 Task: Look for space in Mitcham, United Kingdom from 5th July, 2023 to 15th July, 2023 for 9 adults in price range Rs.15000 to Rs.25000. Place can be entire place with 5 bedrooms having 5 beds and 5 bathrooms. Property type can be house, flat, guest house. Booking option can be shelf check-in. Required host language is English.
Action: Mouse moved to (517, 112)
Screenshot: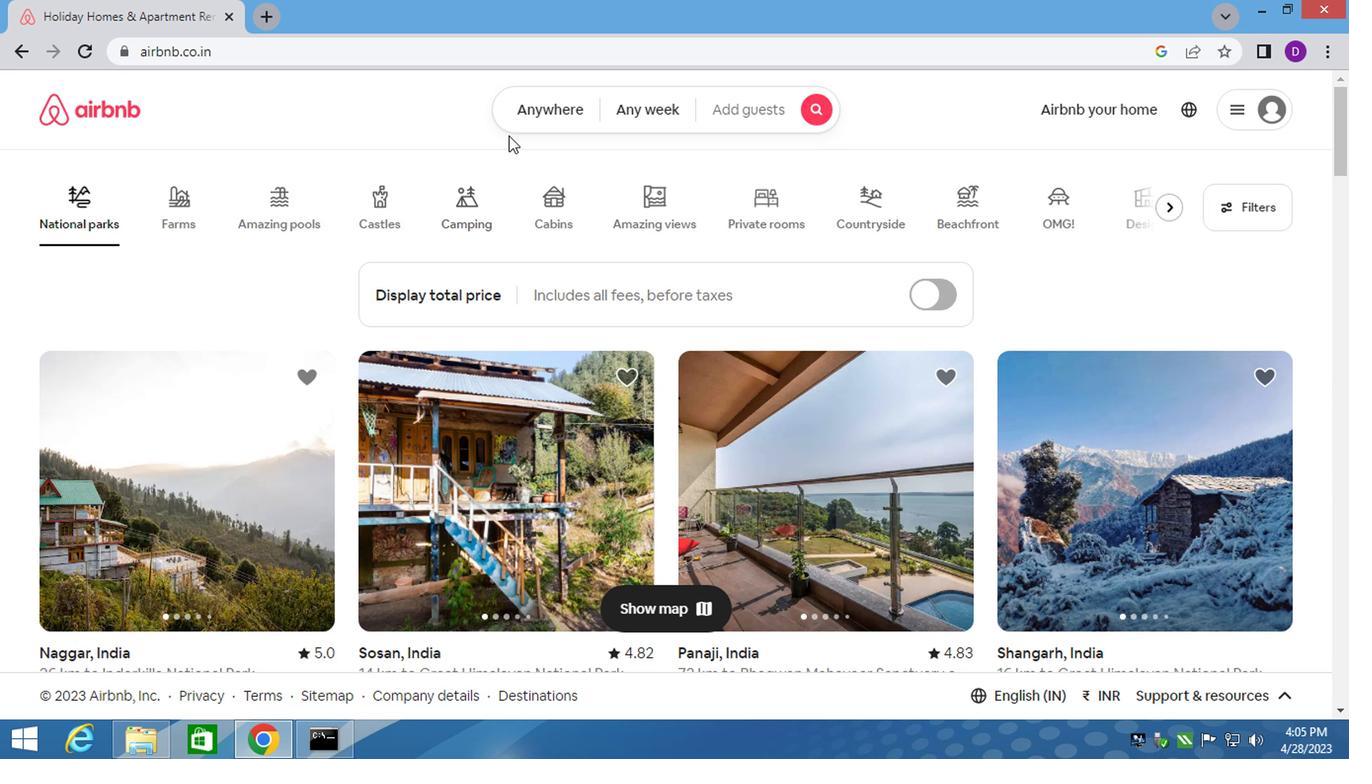 
Action: Mouse pressed left at (517, 112)
Screenshot: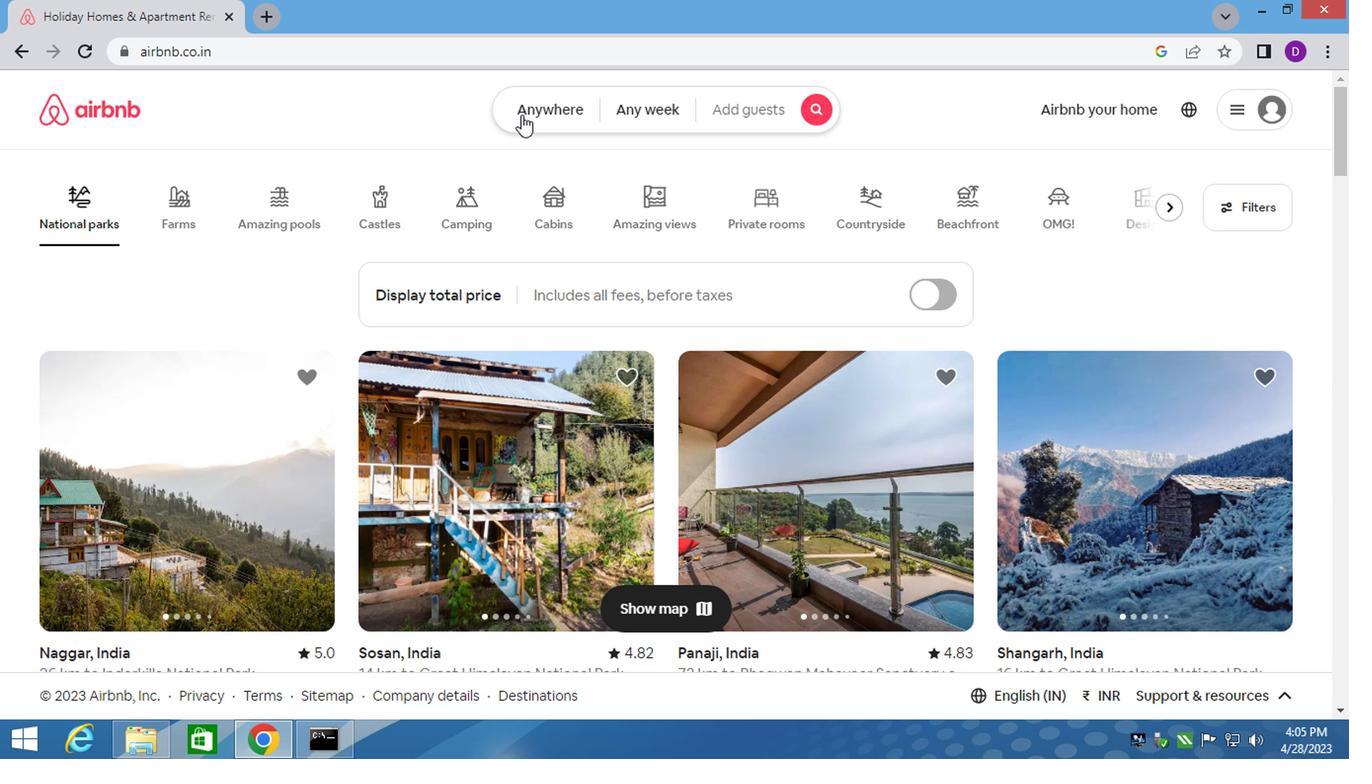 
Action: Mouse moved to (364, 191)
Screenshot: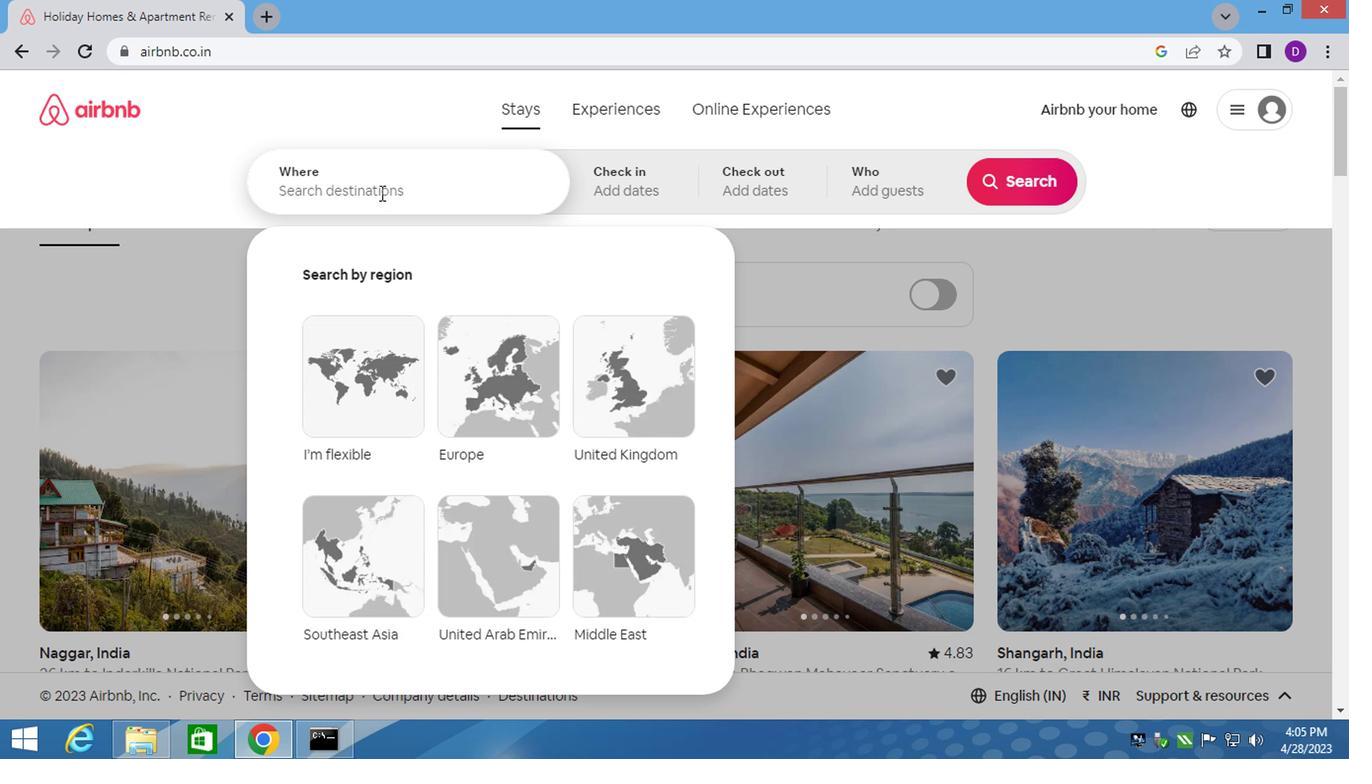 
Action: Mouse pressed left at (364, 191)
Screenshot: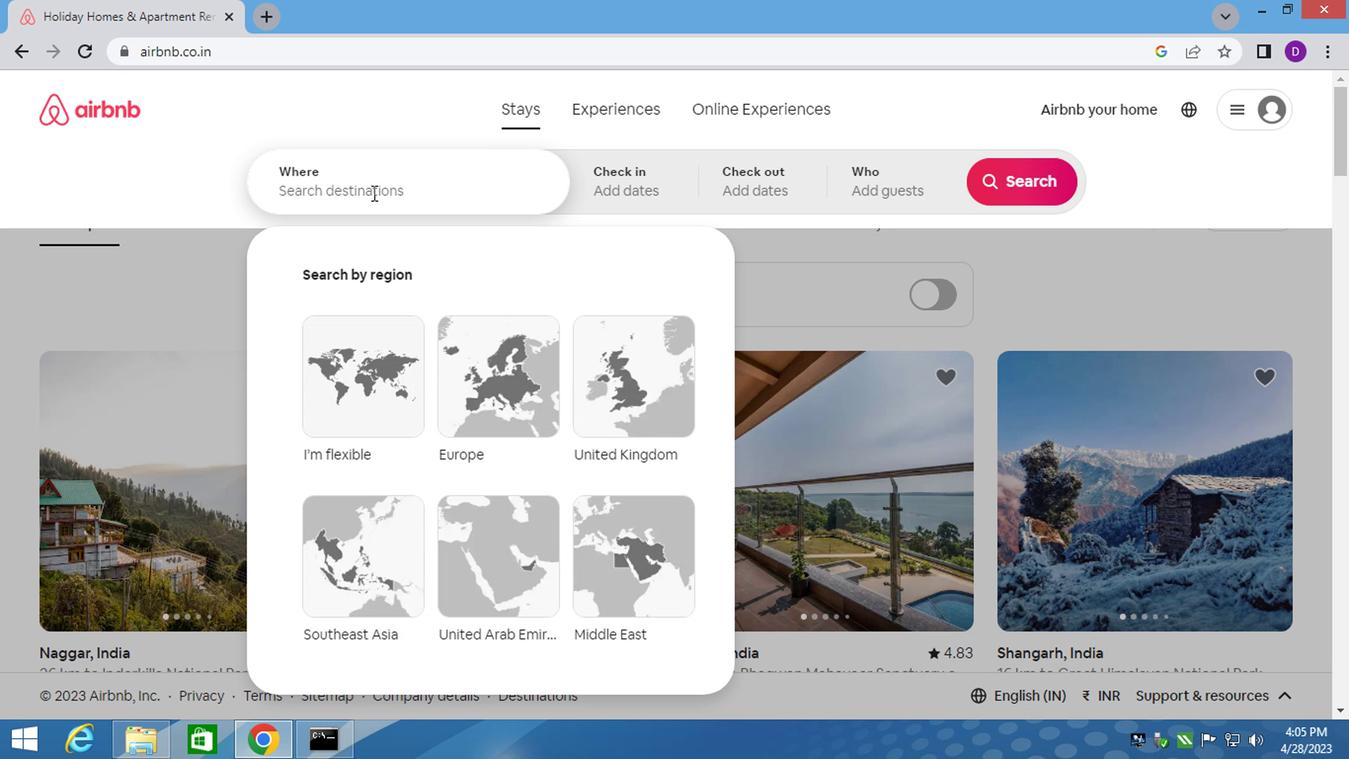 
Action: Mouse moved to (349, 189)
Screenshot: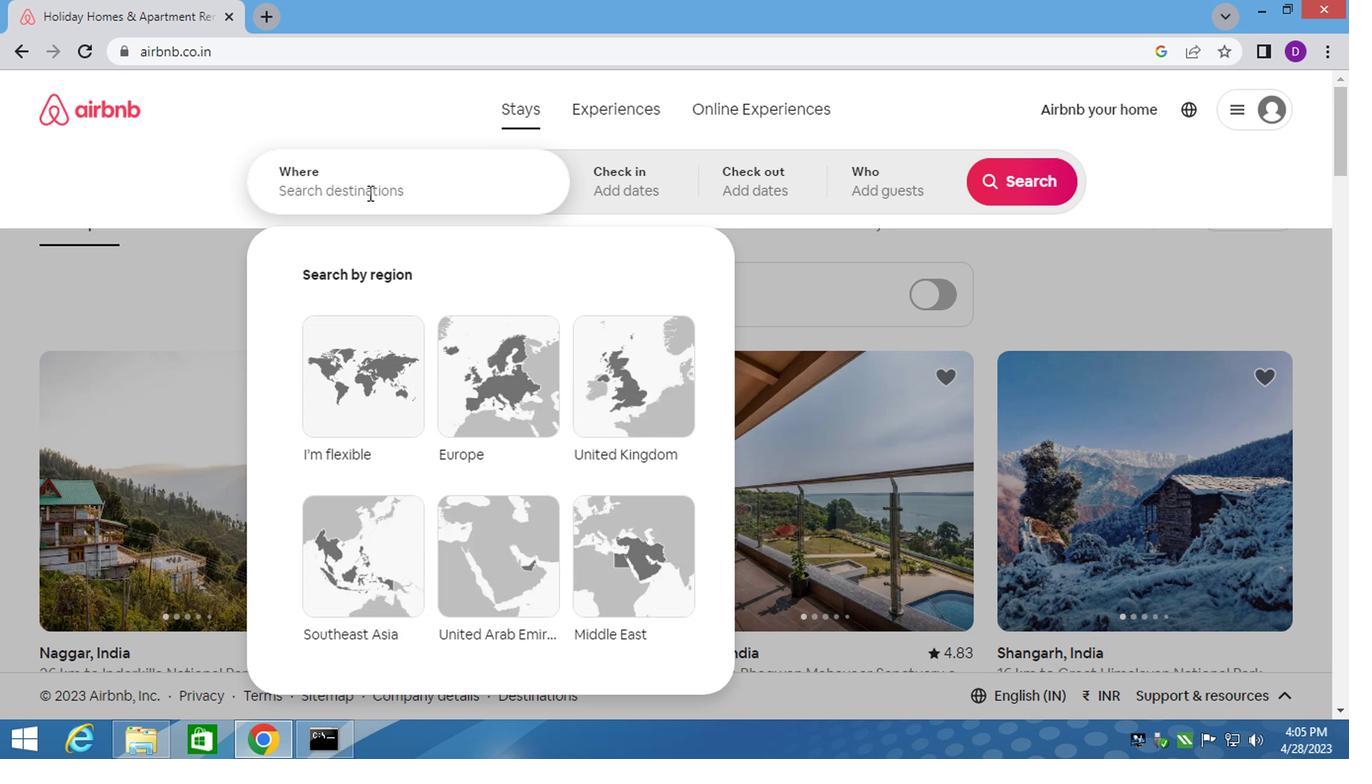 
Action: Key pressed <Key.shift_r>Mitcham,<Key.space><Key.shift_r><Key.shift_r><Key.shift_r><Key.shift_r><Key.shift_r><Key.shift_r><Key.shift_r><Key.shift_r><Key.shift_r><Key.shift_r><Key.shift_r>U<Key.down><Key.enter>
Screenshot: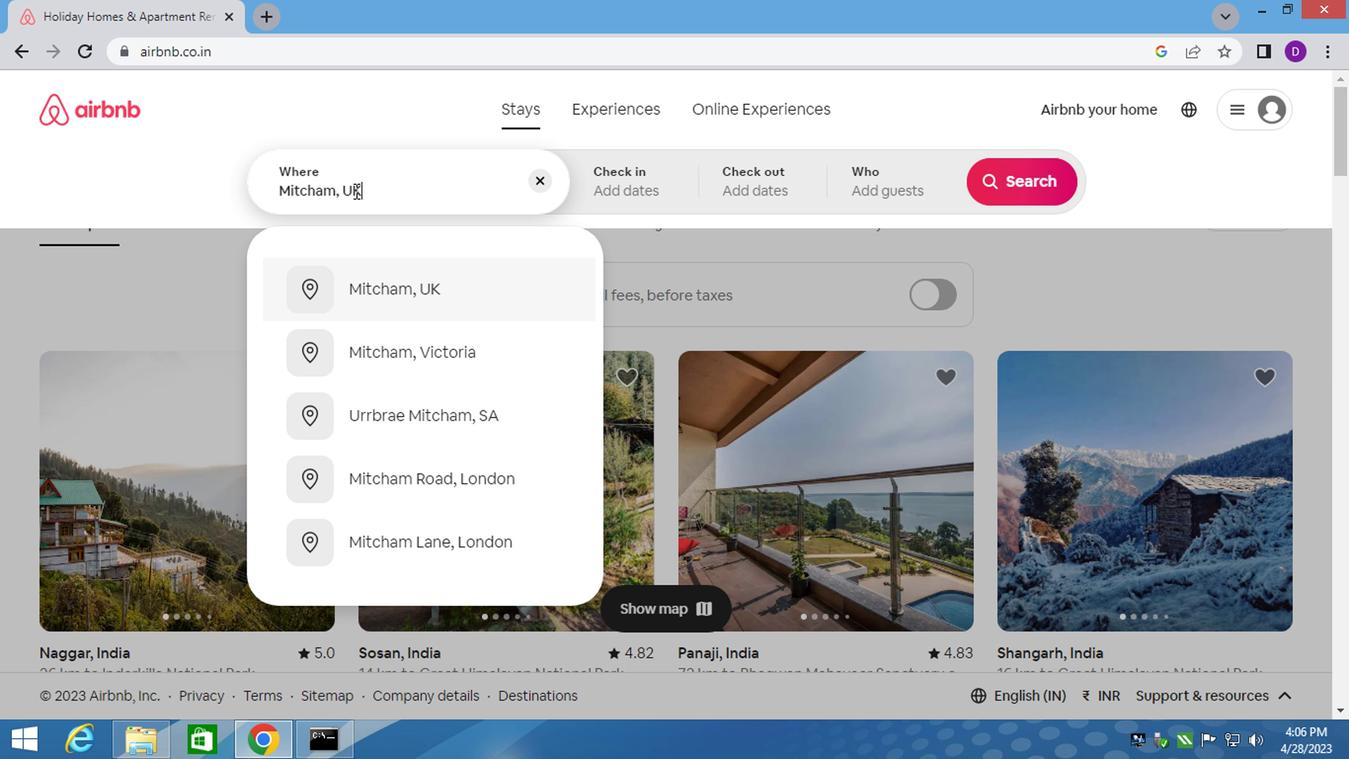 
Action: Mouse moved to (1009, 340)
Screenshot: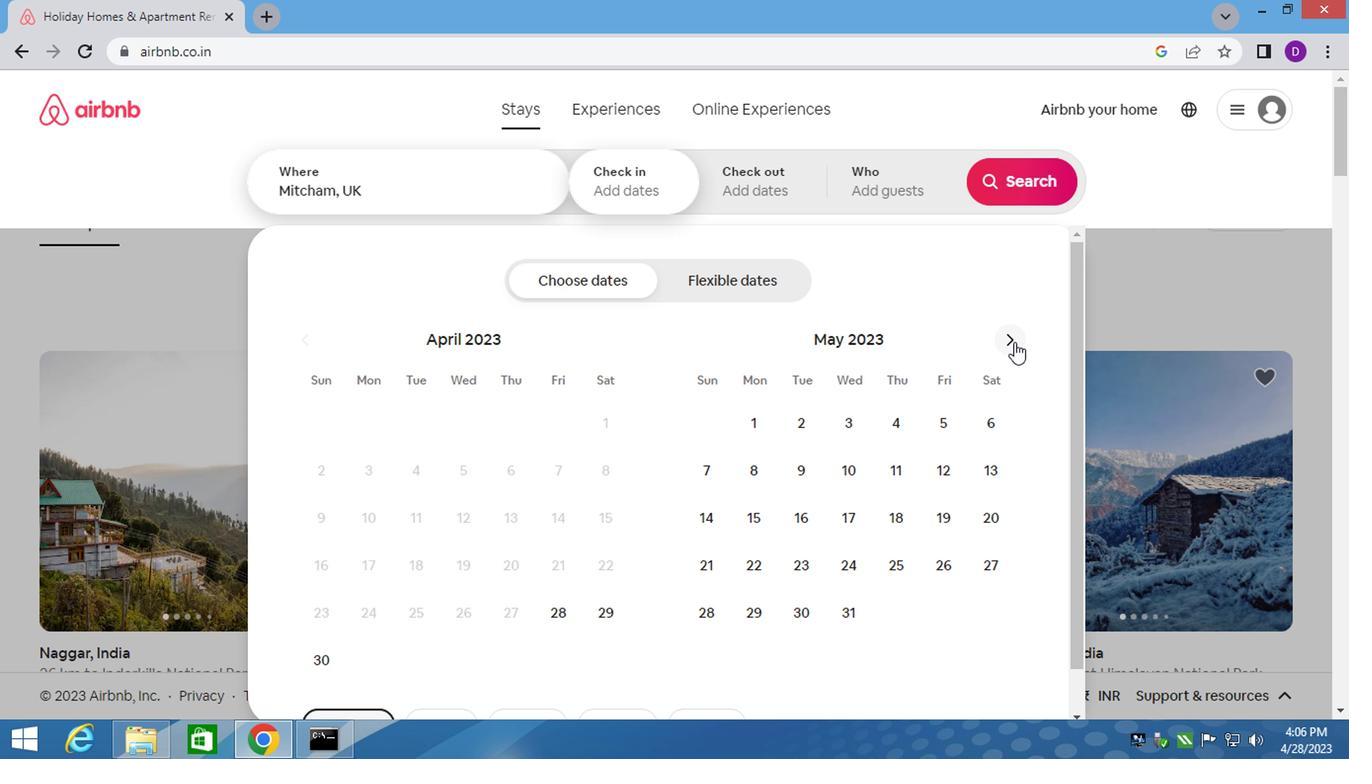 
Action: Mouse pressed left at (1009, 340)
Screenshot: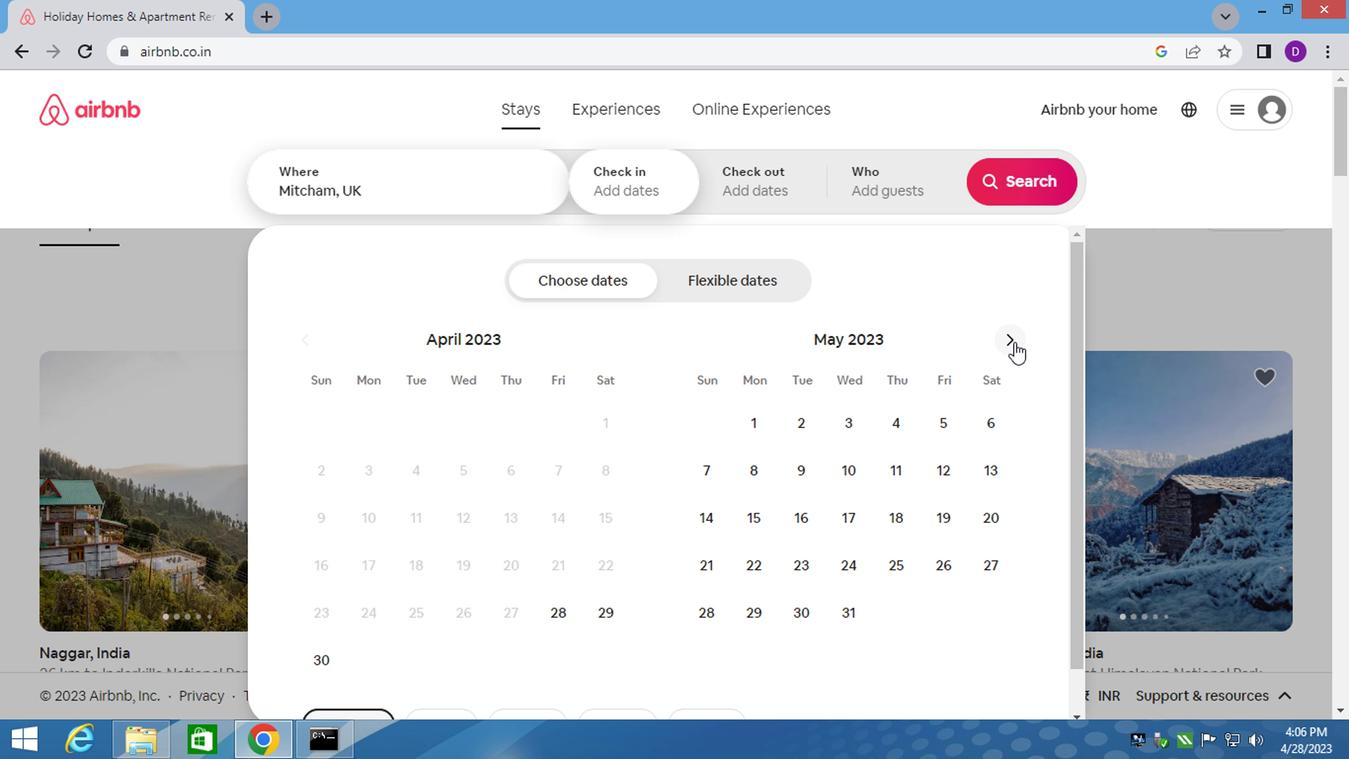 
Action: Mouse pressed left at (1009, 340)
Screenshot: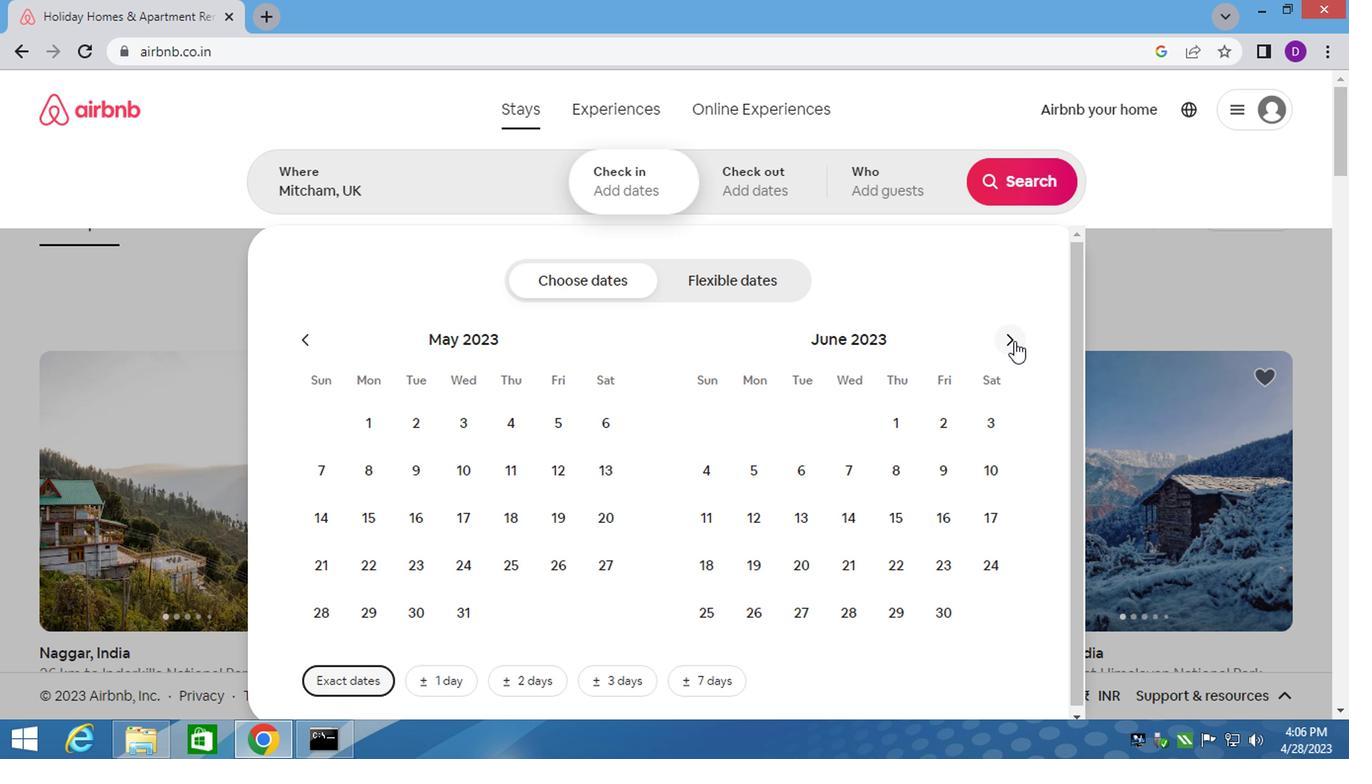 
Action: Mouse moved to (844, 463)
Screenshot: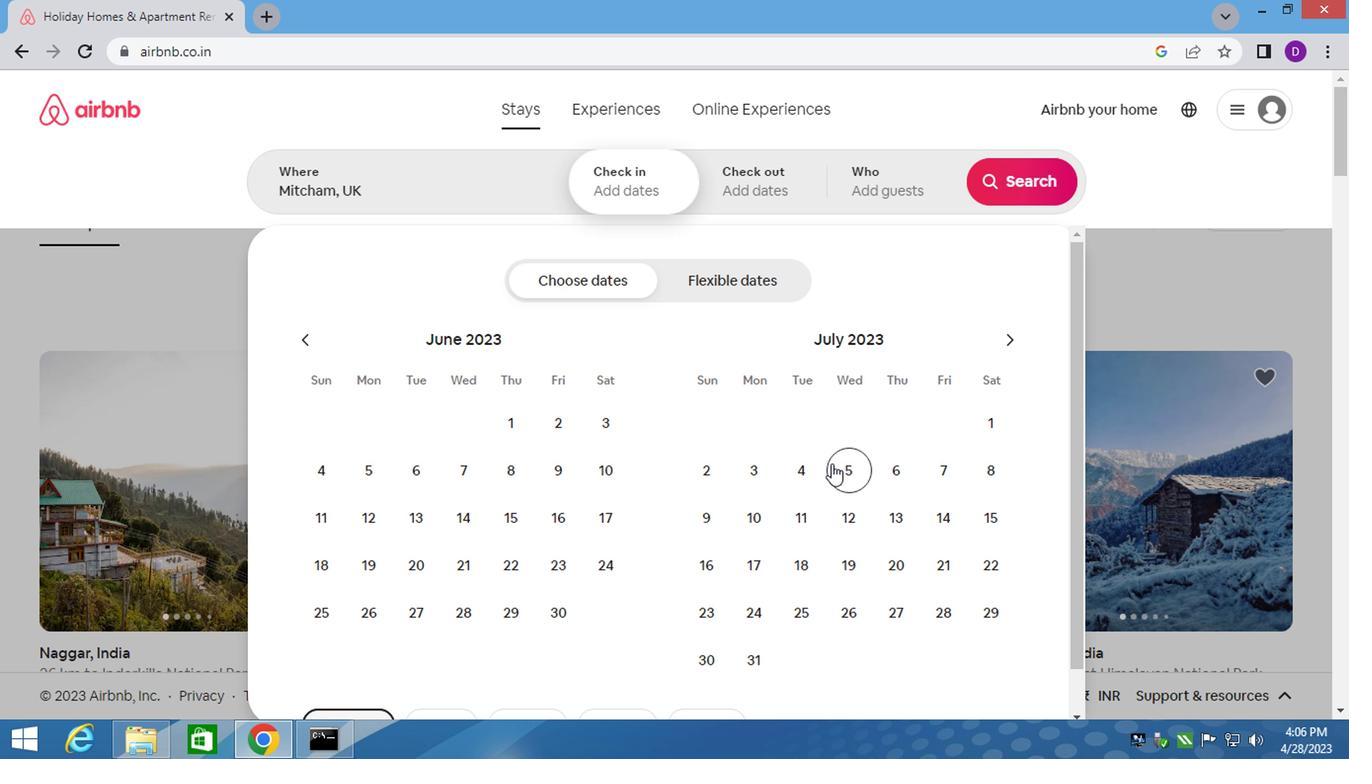 
Action: Mouse pressed left at (844, 463)
Screenshot: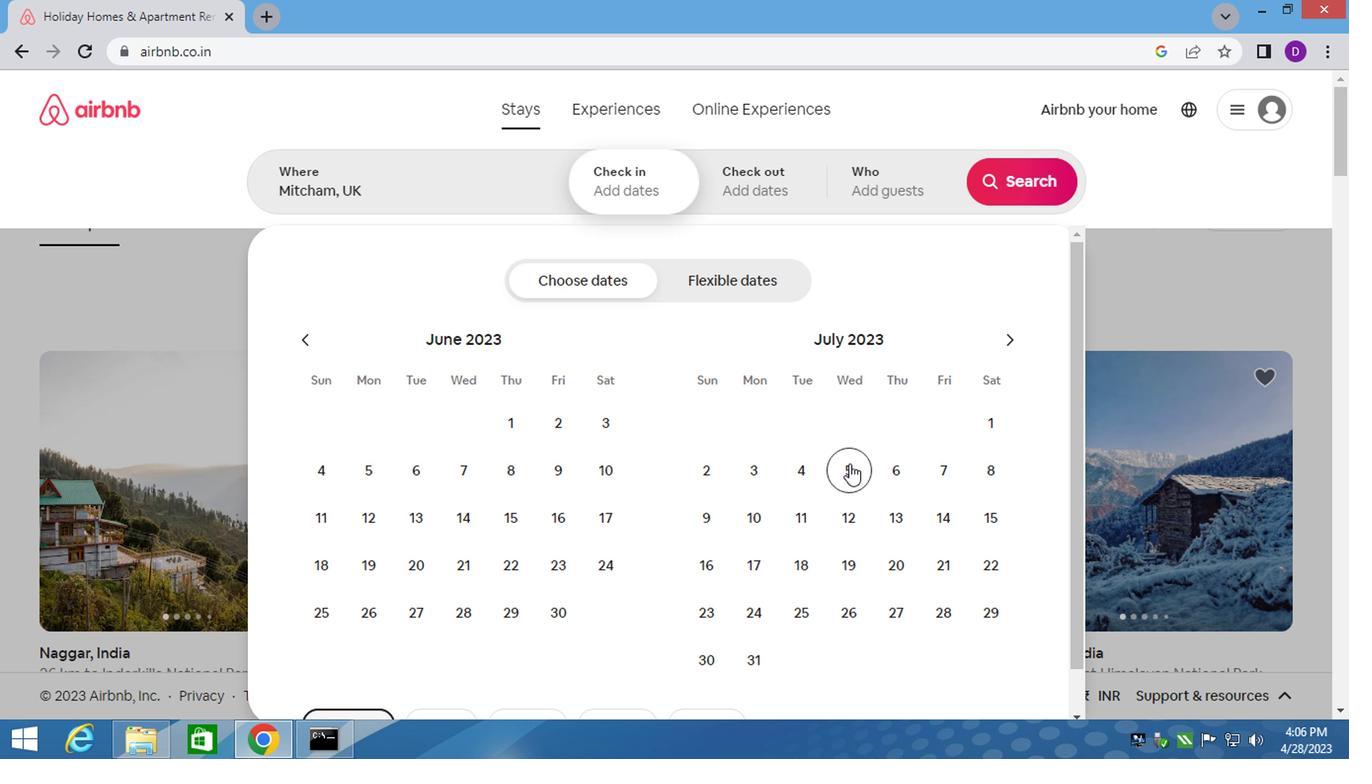 
Action: Mouse moved to (974, 511)
Screenshot: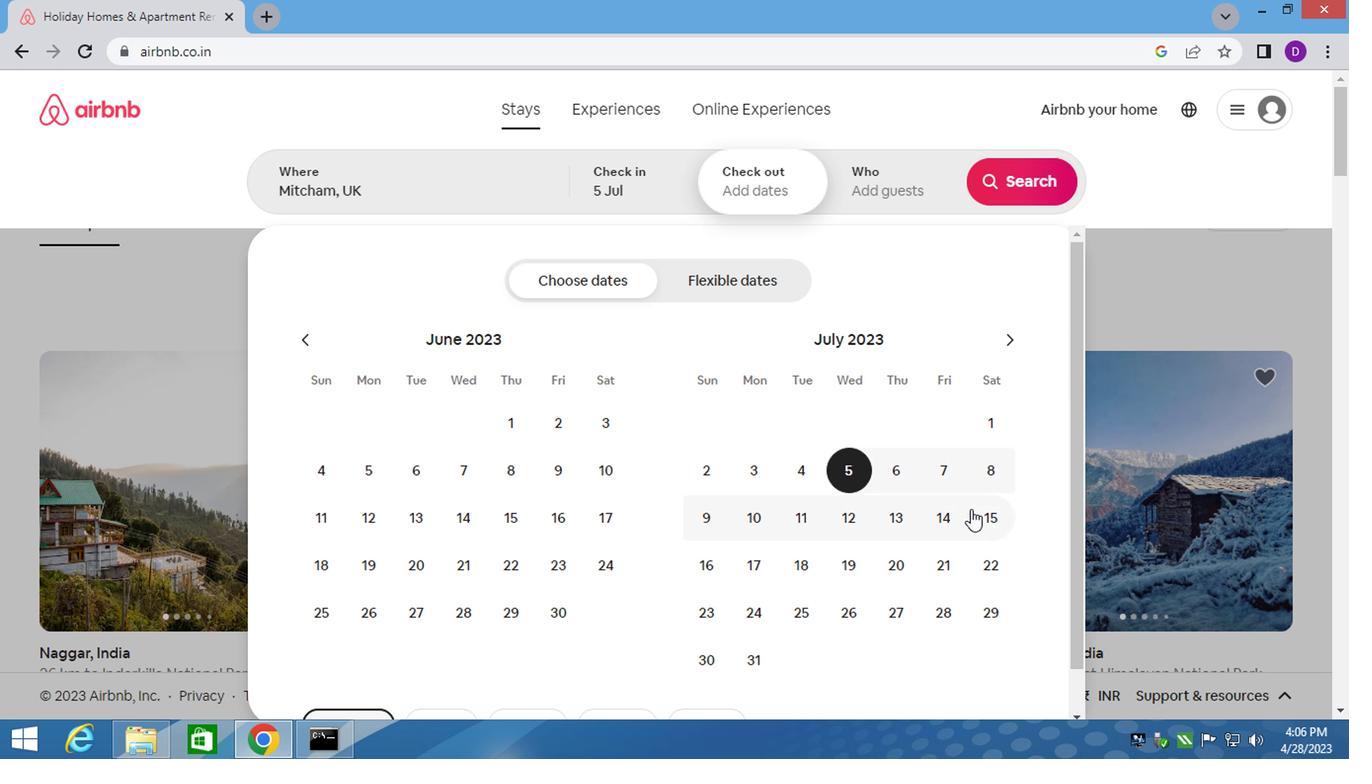 
Action: Mouse pressed left at (974, 511)
Screenshot: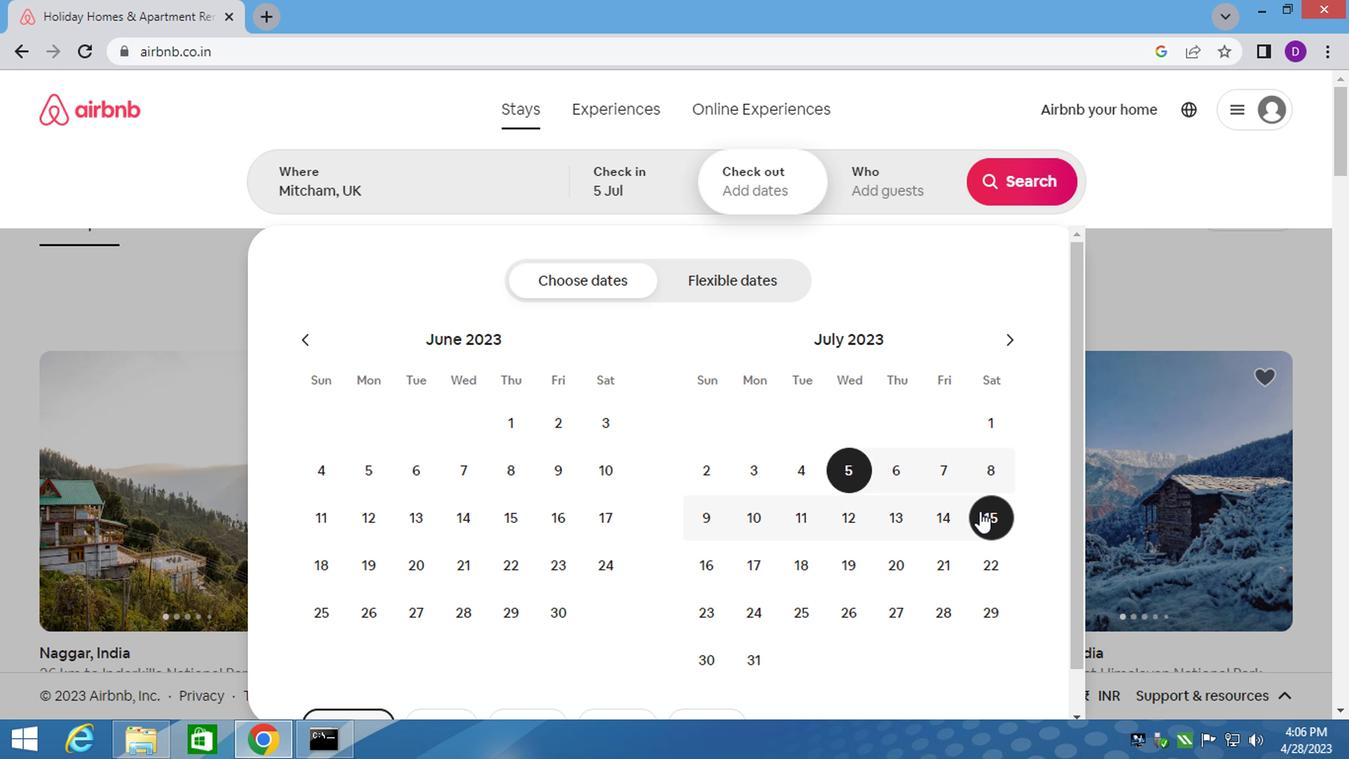 
Action: Mouse moved to (886, 185)
Screenshot: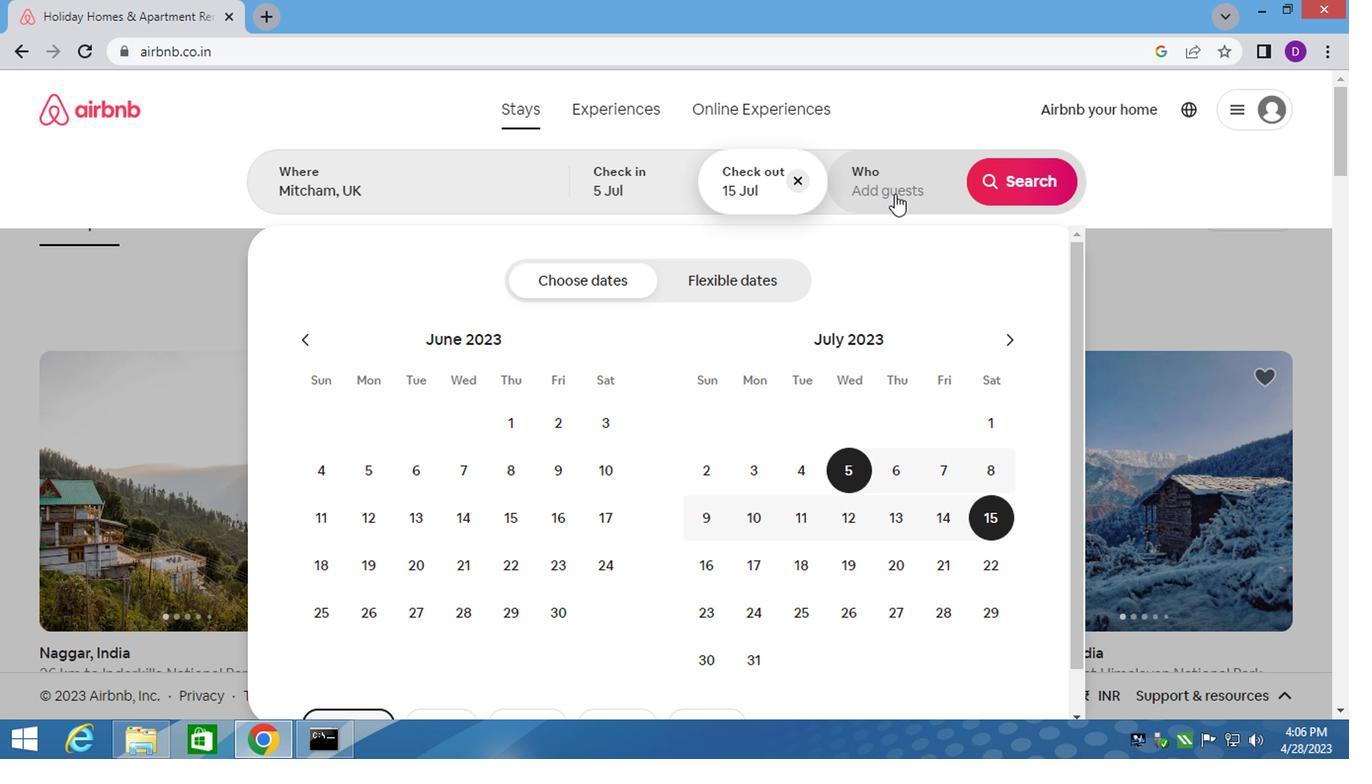 
Action: Mouse pressed left at (886, 185)
Screenshot: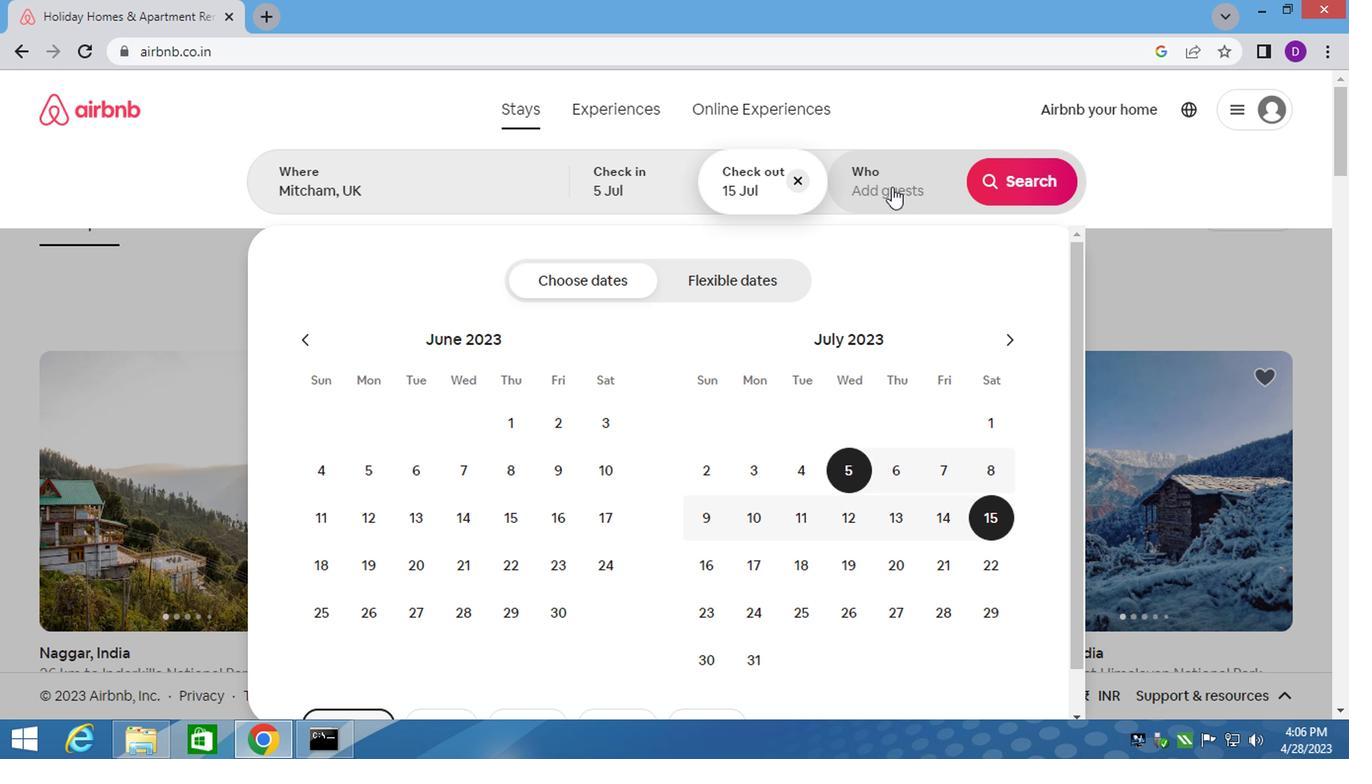 
Action: Mouse moved to (1016, 290)
Screenshot: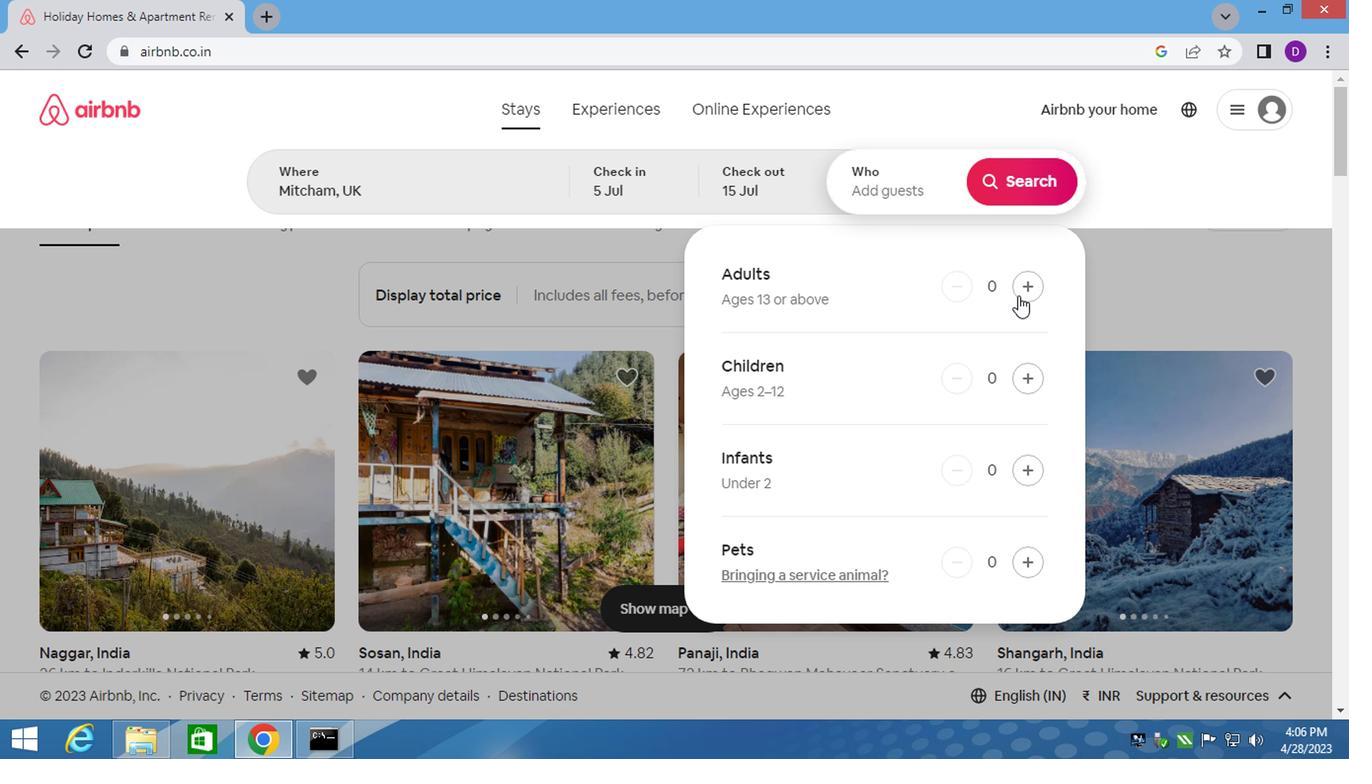 
Action: Mouse pressed left at (1016, 290)
Screenshot: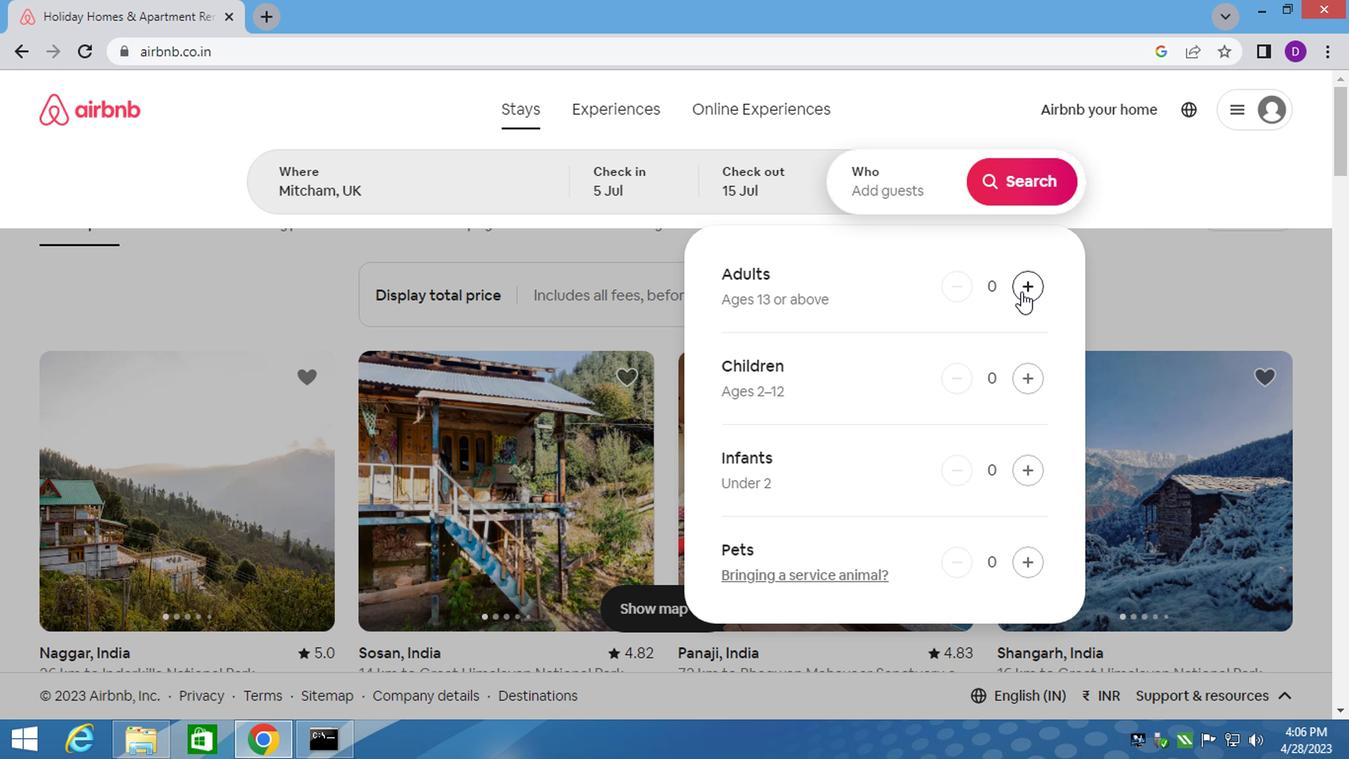 
Action: Mouse pressed left at (1016, 290)
Screenshot: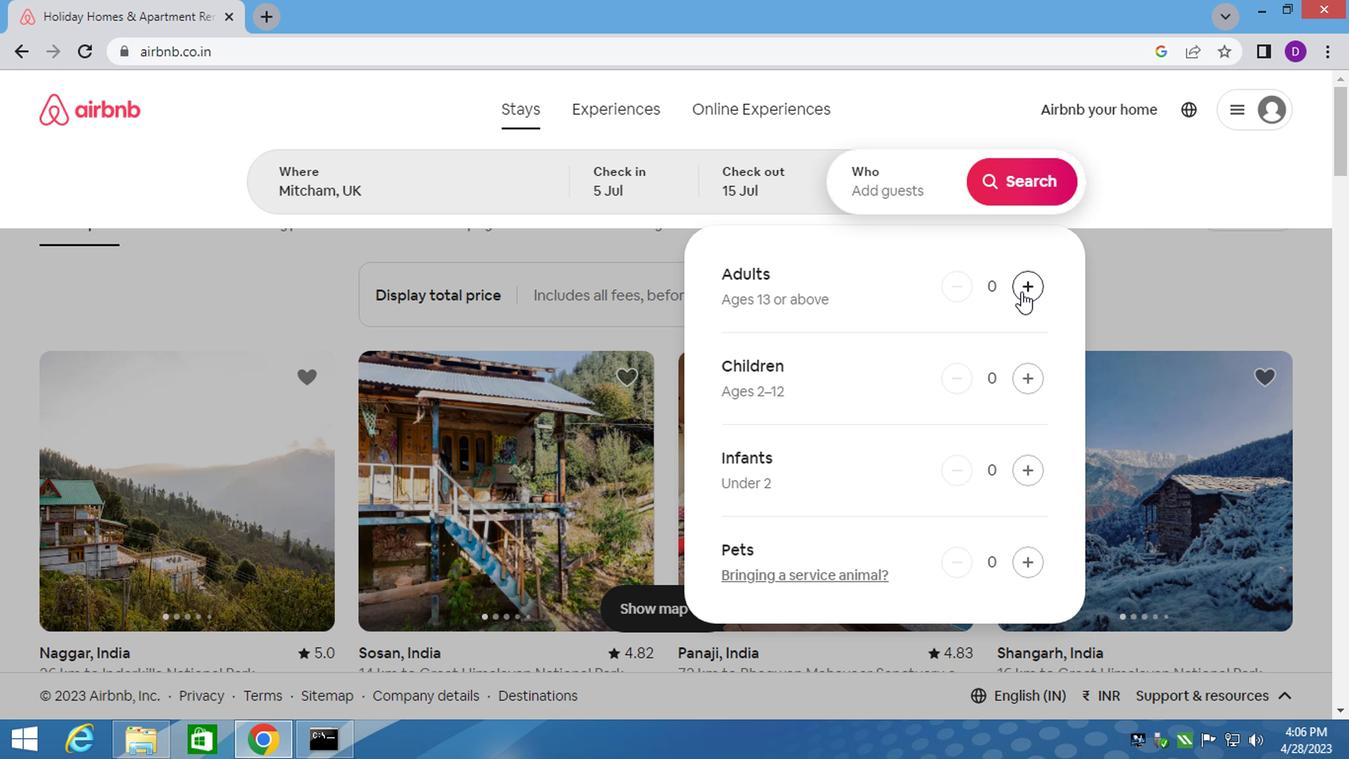 
Action: Mouse pressed left at (1016, 290)
Screenshot: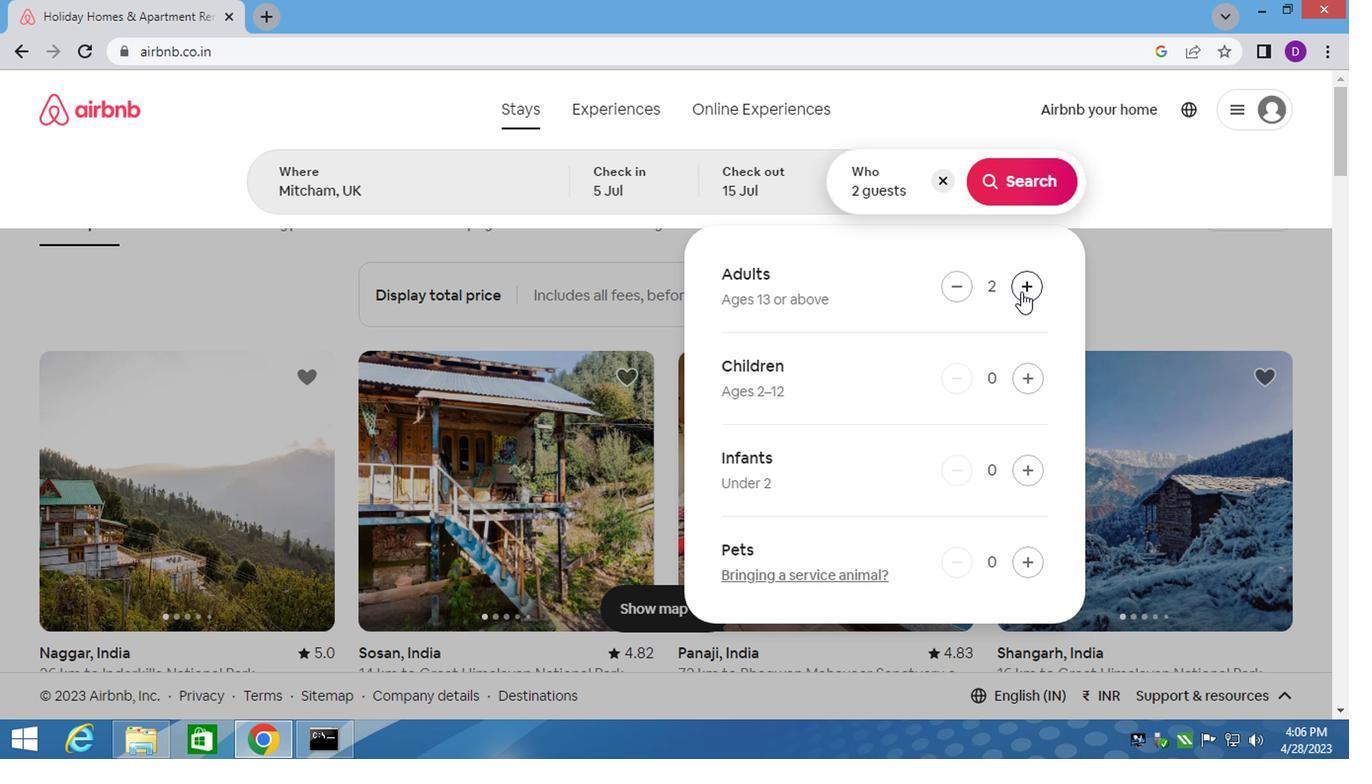 
Action: Mouse pressed left at (1016, 290)
Screenshot: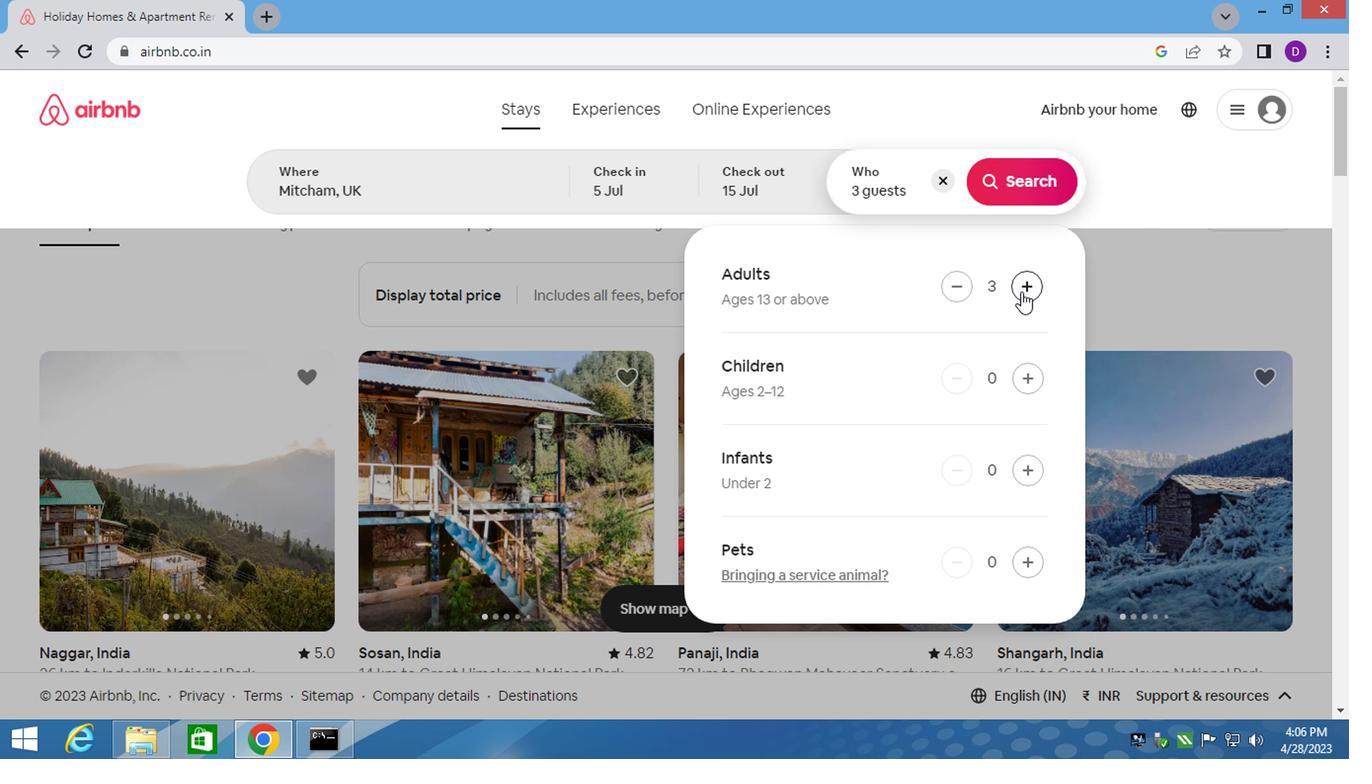 
Action: Mouse pressed left at (1016, 290)
Screenshot: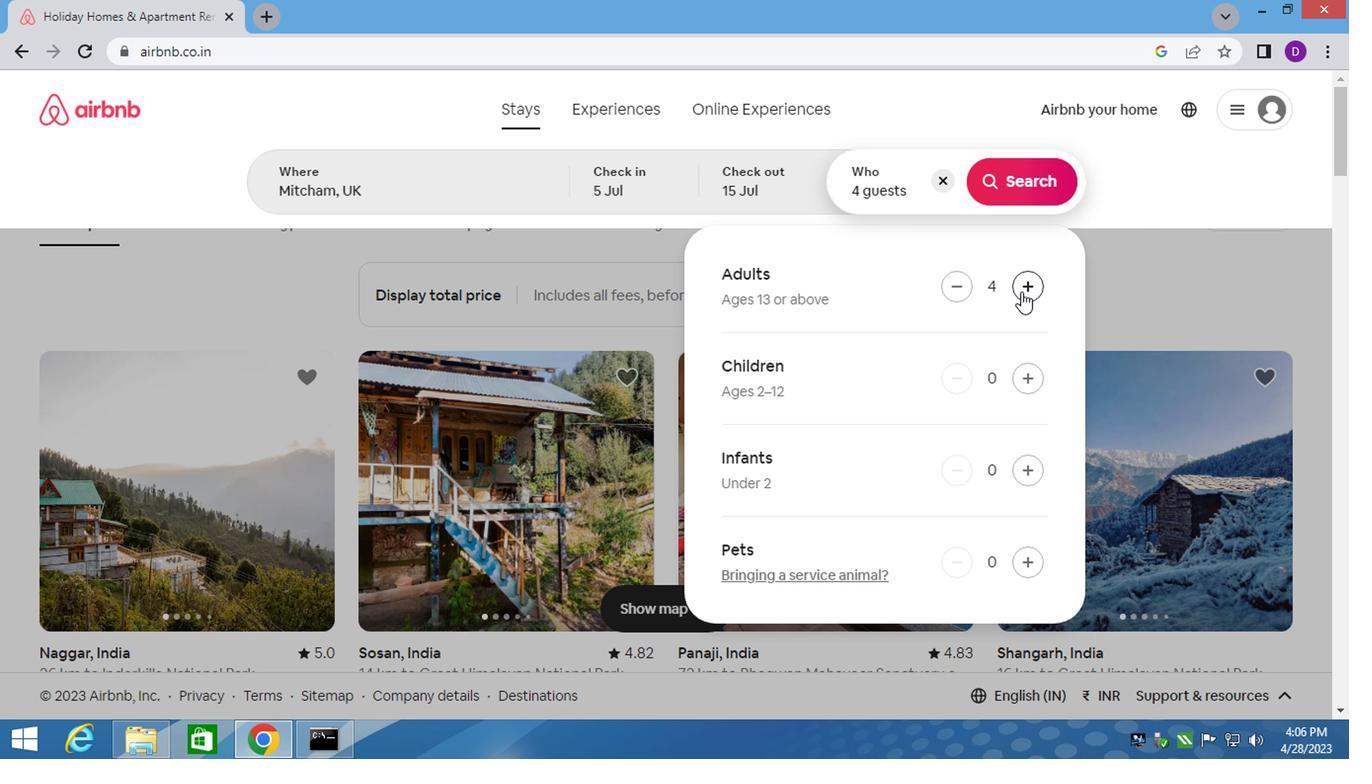 
Action: Mouse pressed left at (1016, 290)
Screenshot: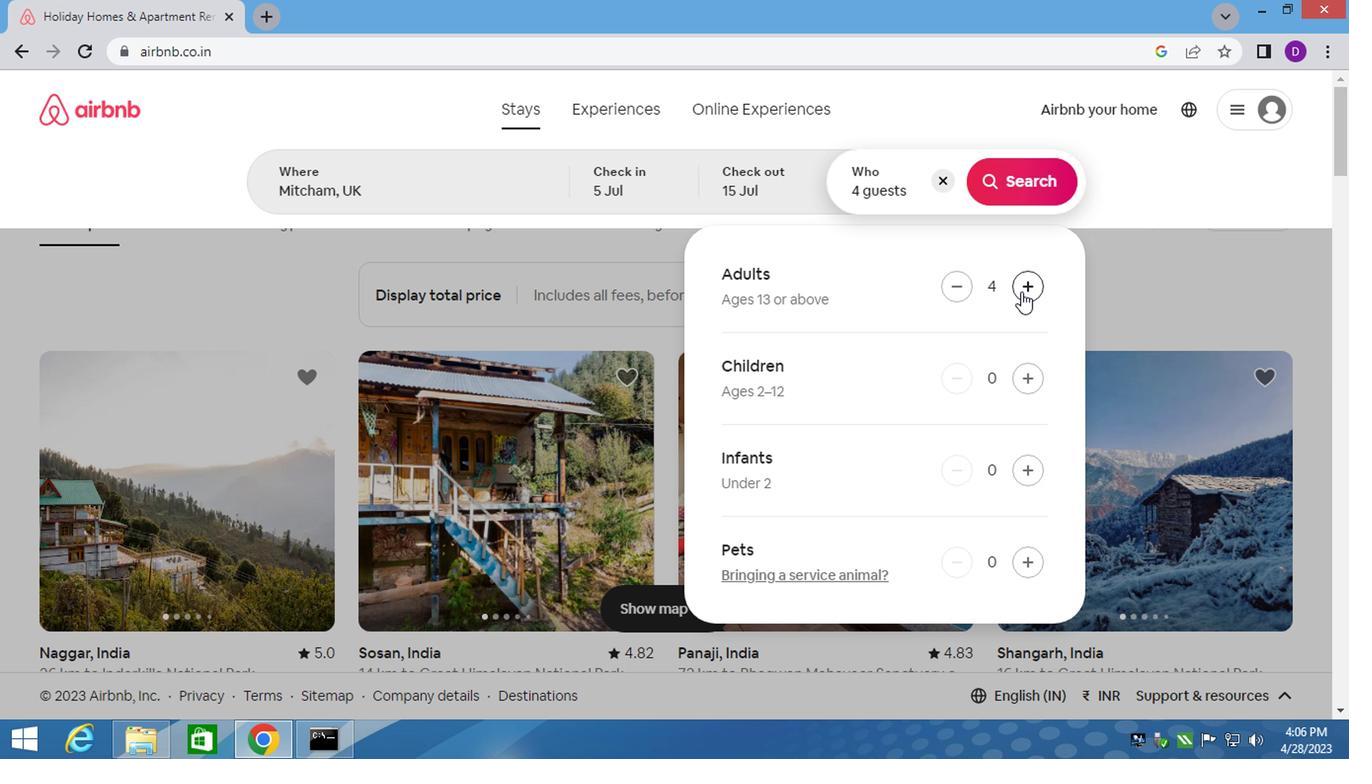 
Action: Mouse pressed left at (1016, 290)
Screenshot: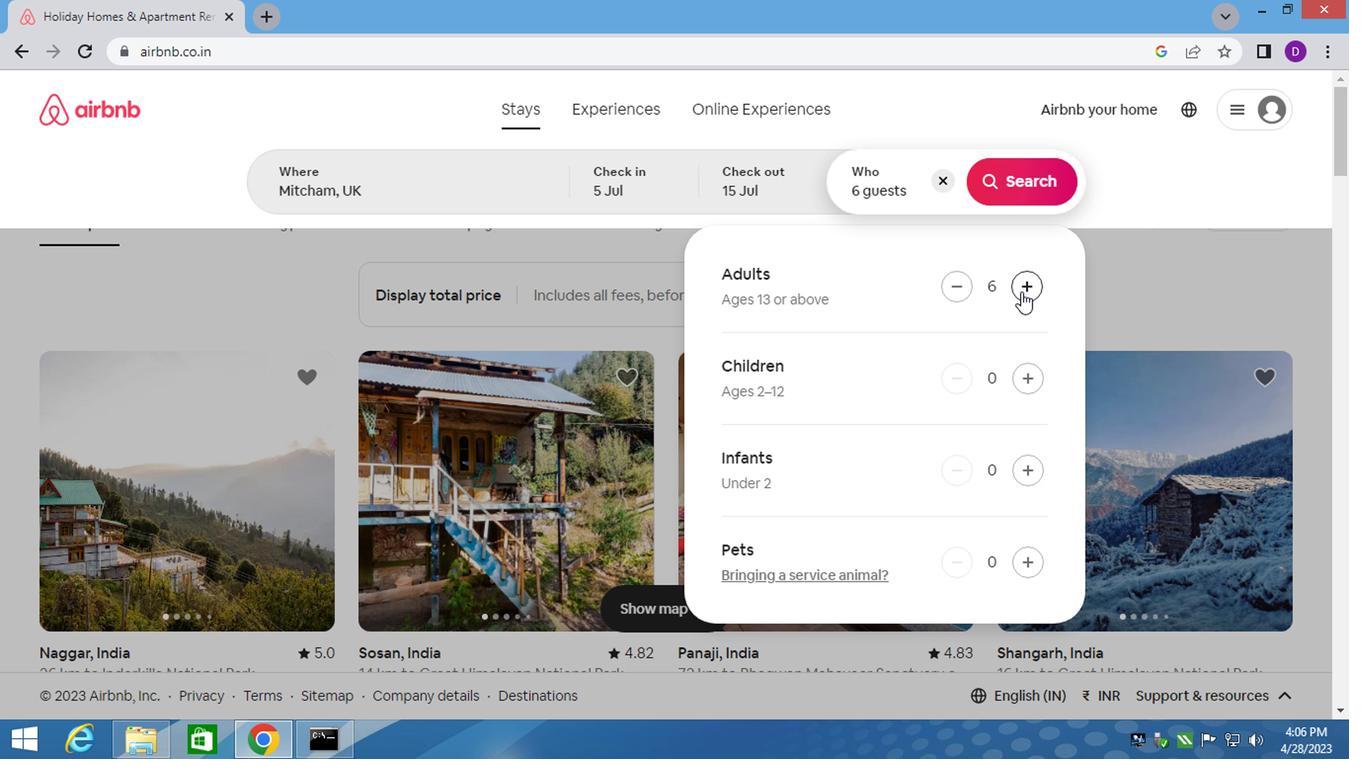 
Action: Mouse pressed left at (1016, 290)
Screenshot: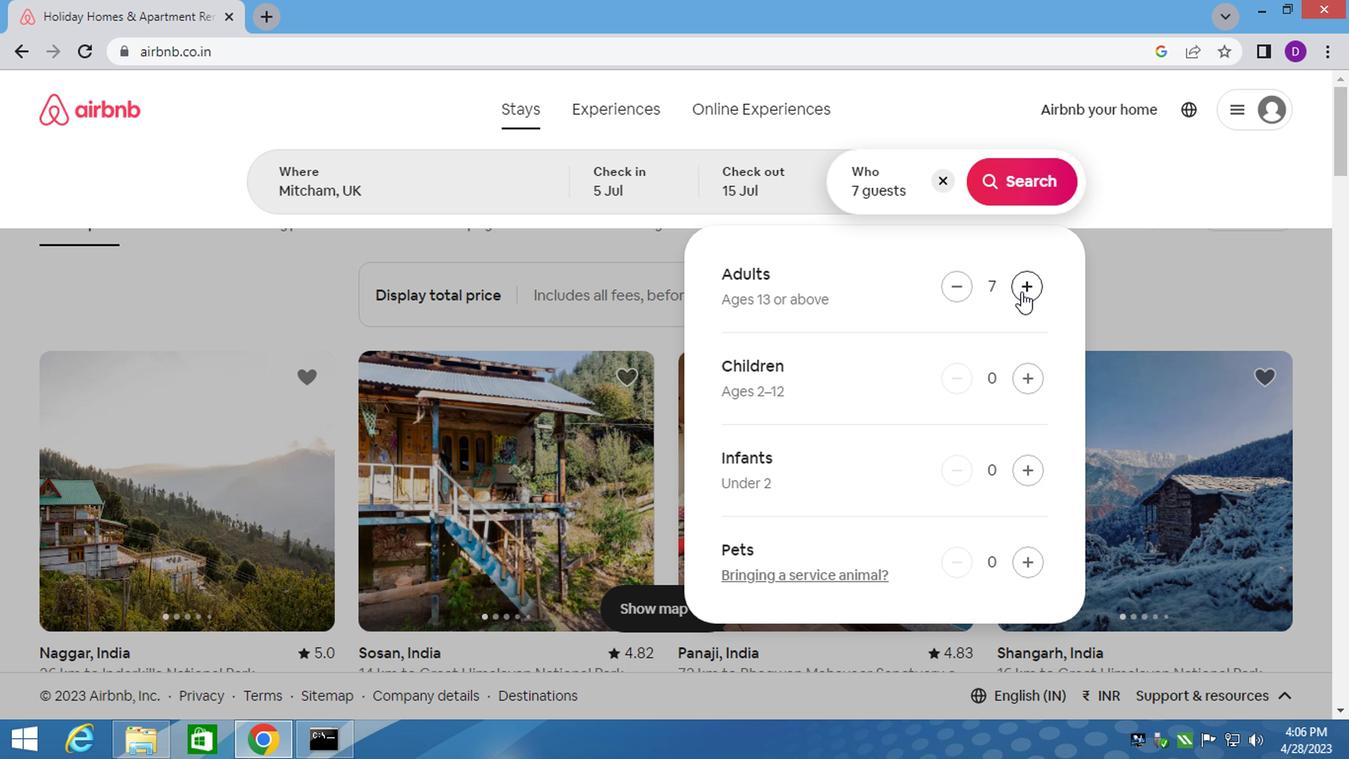 
Action: Mouse pressed left at (1016, 290)
Screenshot: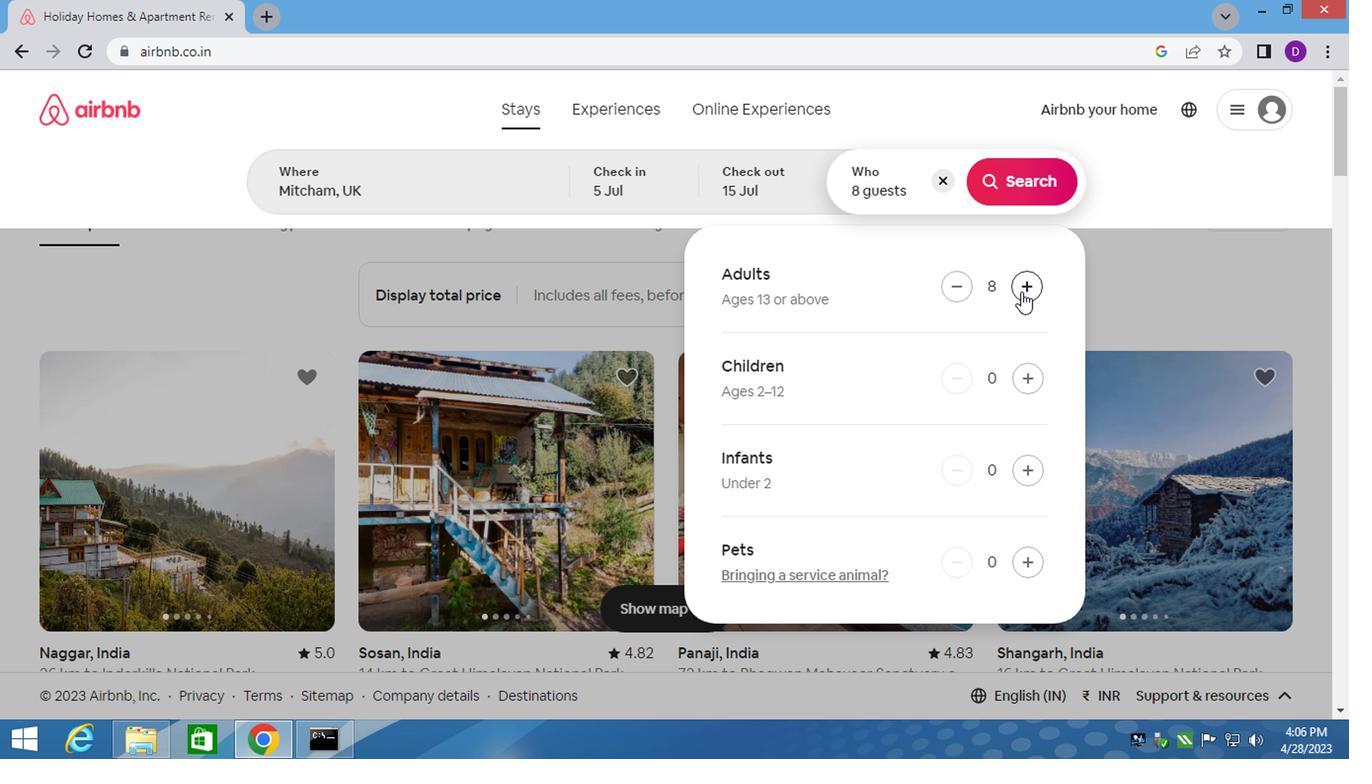 
Action: Mouse moved to (1018, 176)
Screenshot: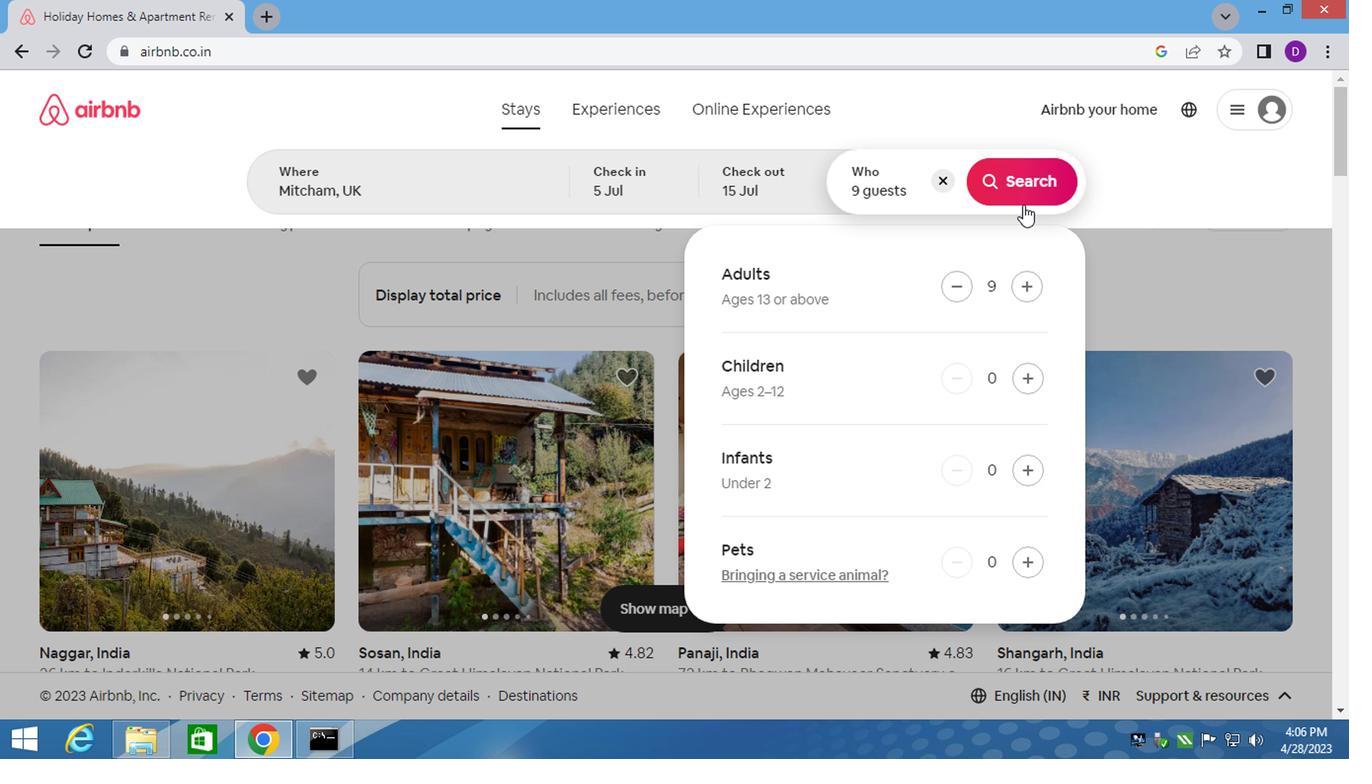 
Action: Mouse pressed left at (1018, 176)
Screenshot: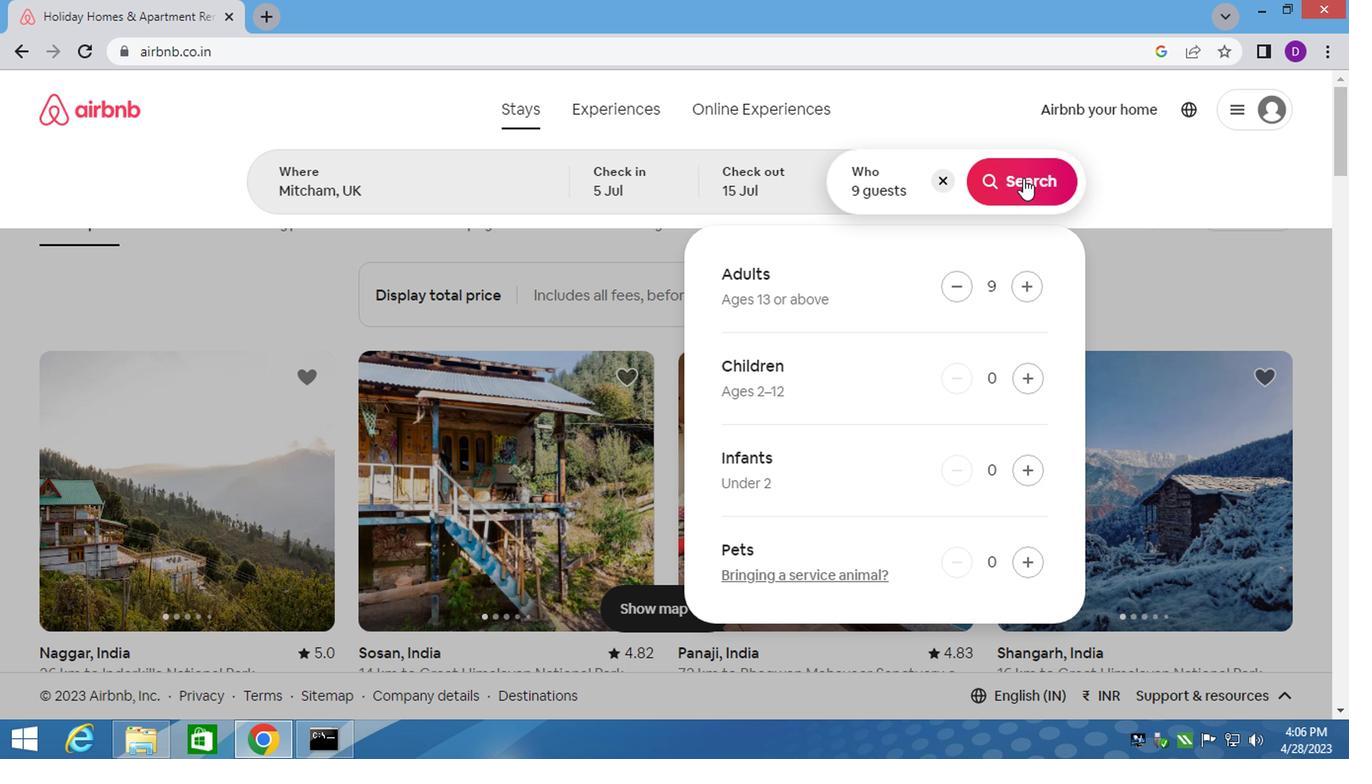 
Action: Mouse moved to (413, 446)
Screenshot: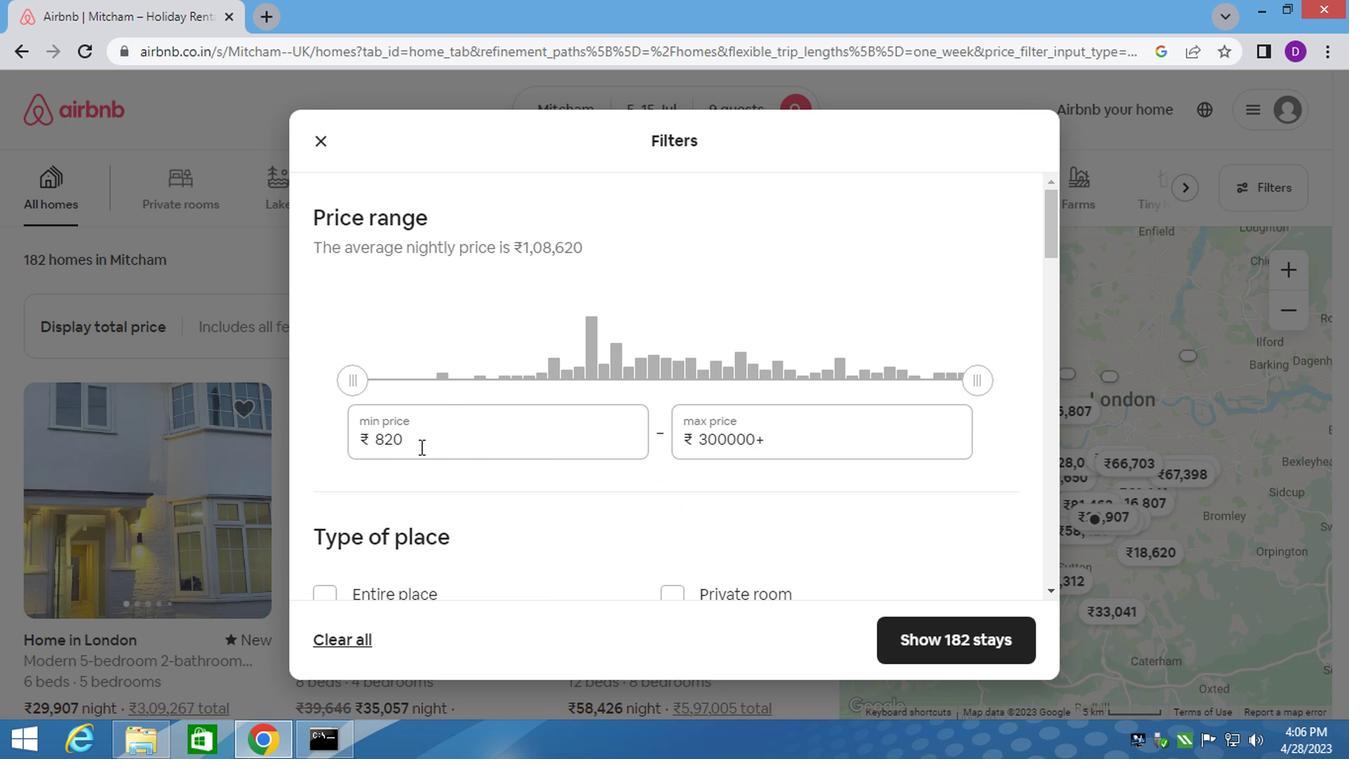 
Action: Mouse pressed left at (413, 446)
Screenshot: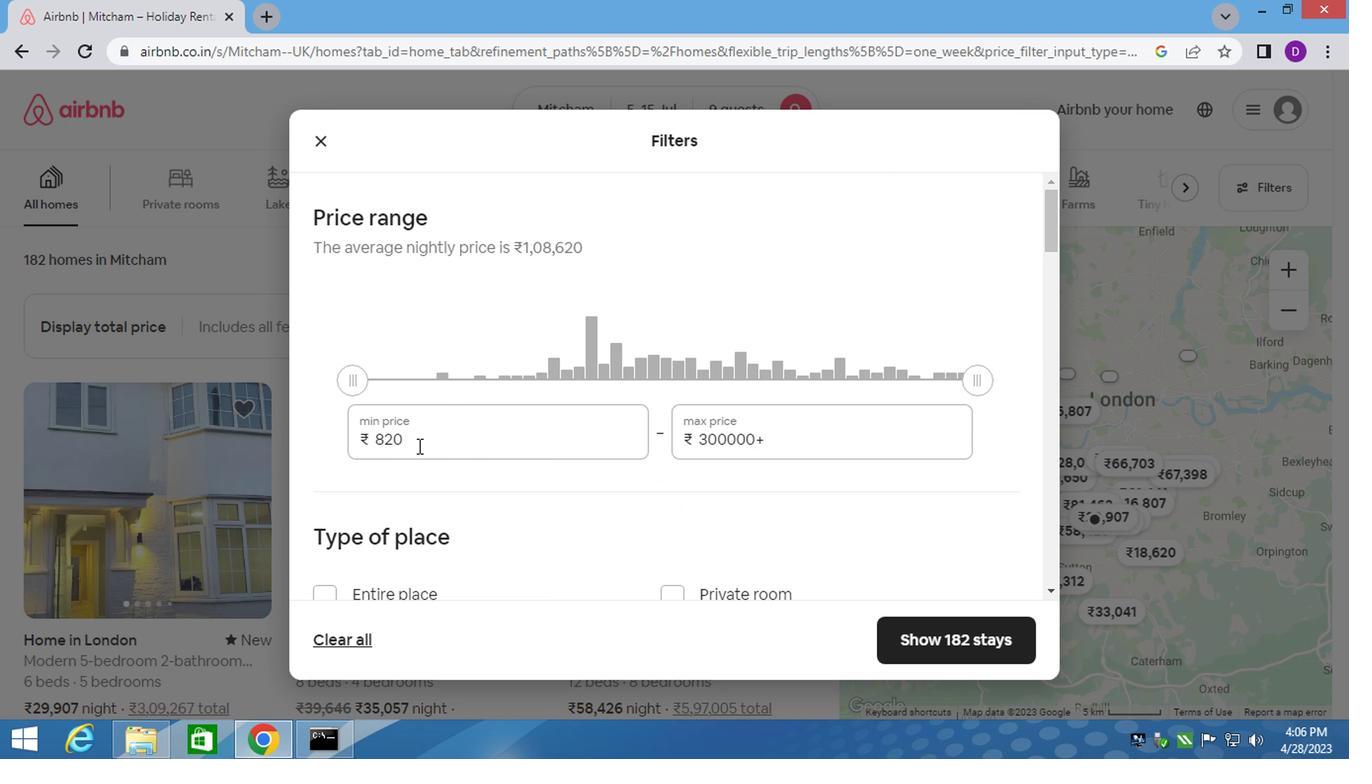
Action: Mouse pressed left at (413, 446)
Screenshot: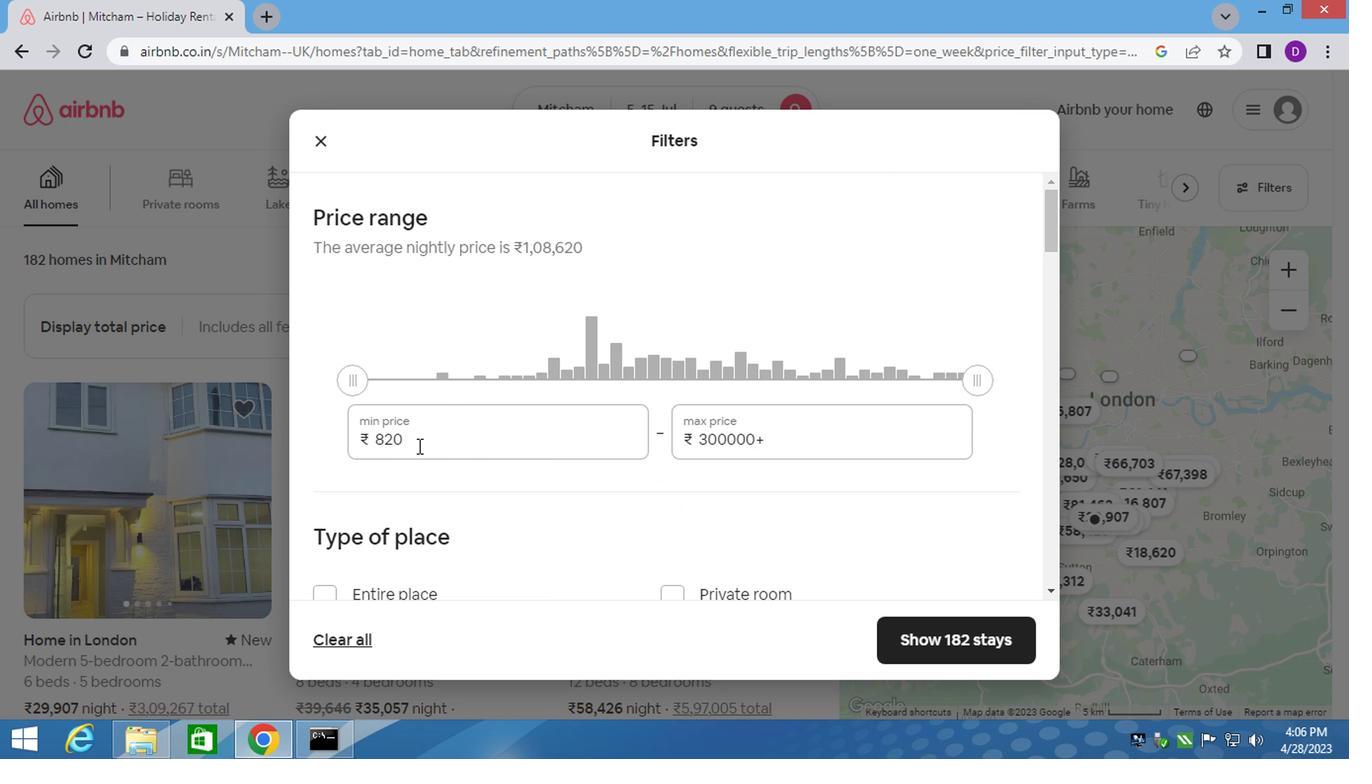 
Action: Key pressed 15000<Key.tab>25<Key.backspace><Key.backspace><Key.backspace><Key.backspace><Key.backspace><Key.backspace><Key.backspace><Key.backspace><Key.backspace><Key.backspace><Key.backspace><Key.backspace>25000
Screenshot: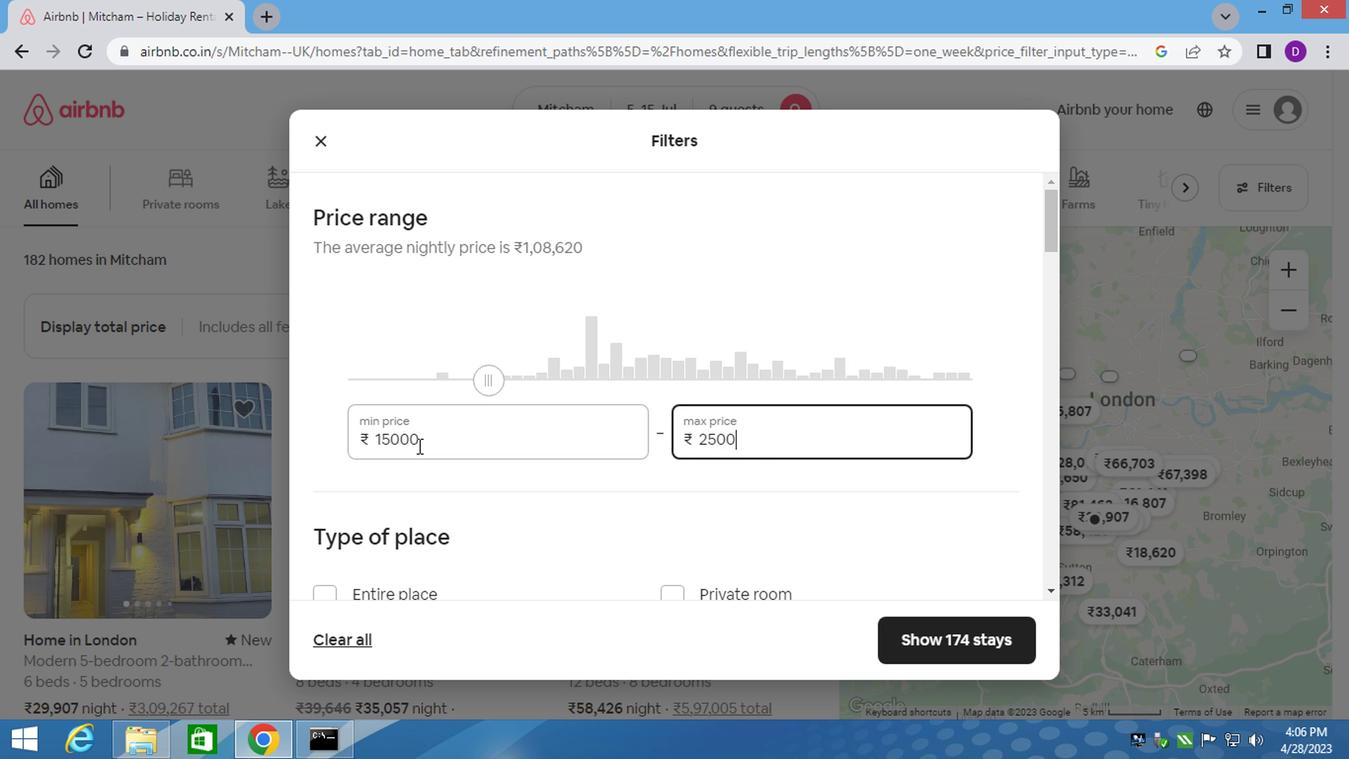 
Action: Mouse moved to (407, 468)
Screenshot: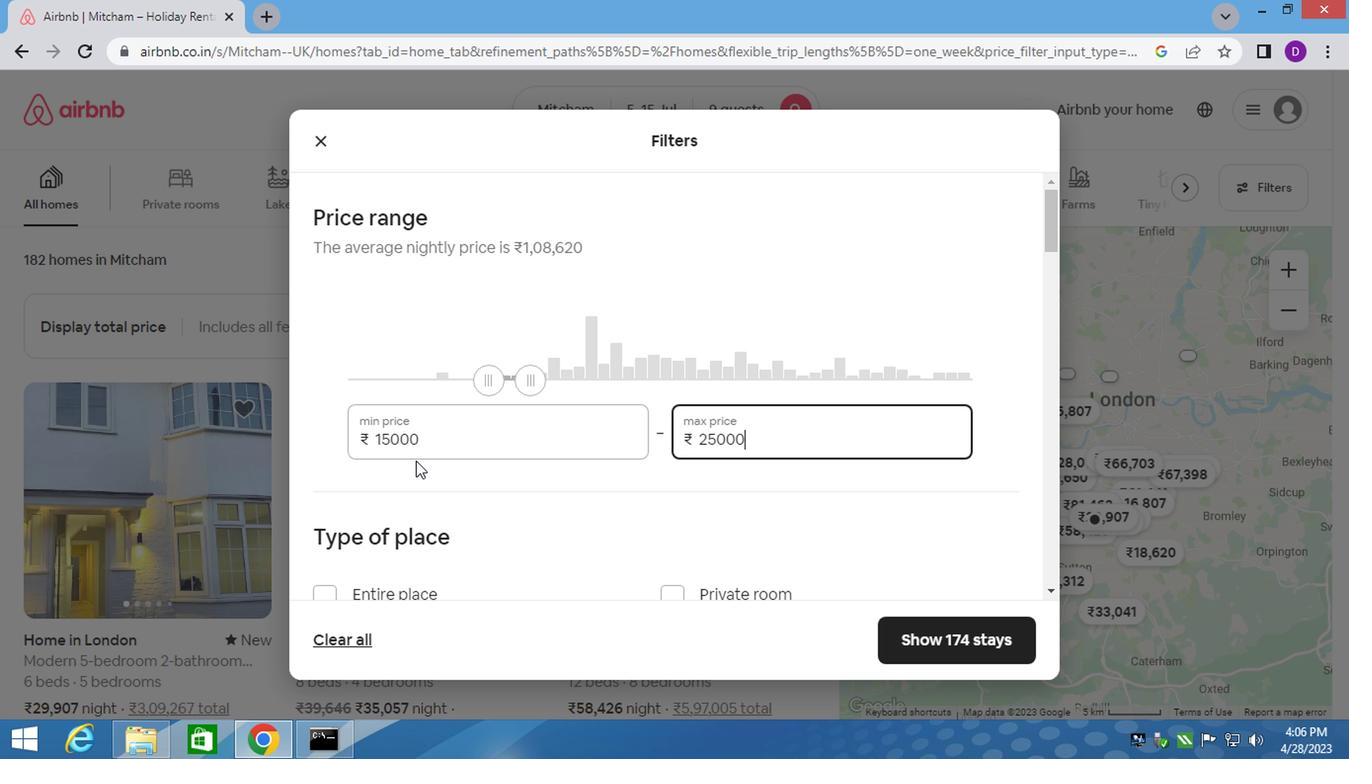 
Action: Mouse scrolled (407, 468) with delta (0, 0)
Screenshot: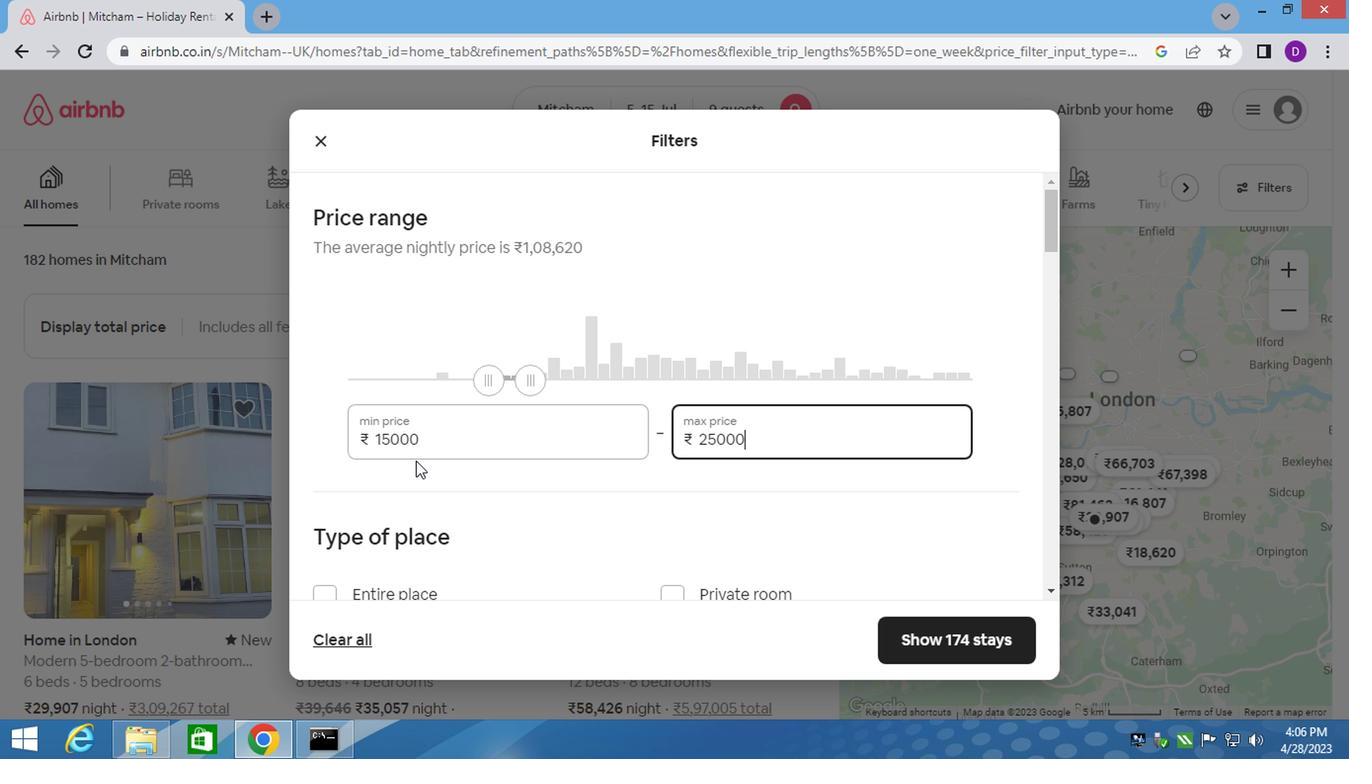 
Action: Mouse moved to (317, 501)
Screenshot: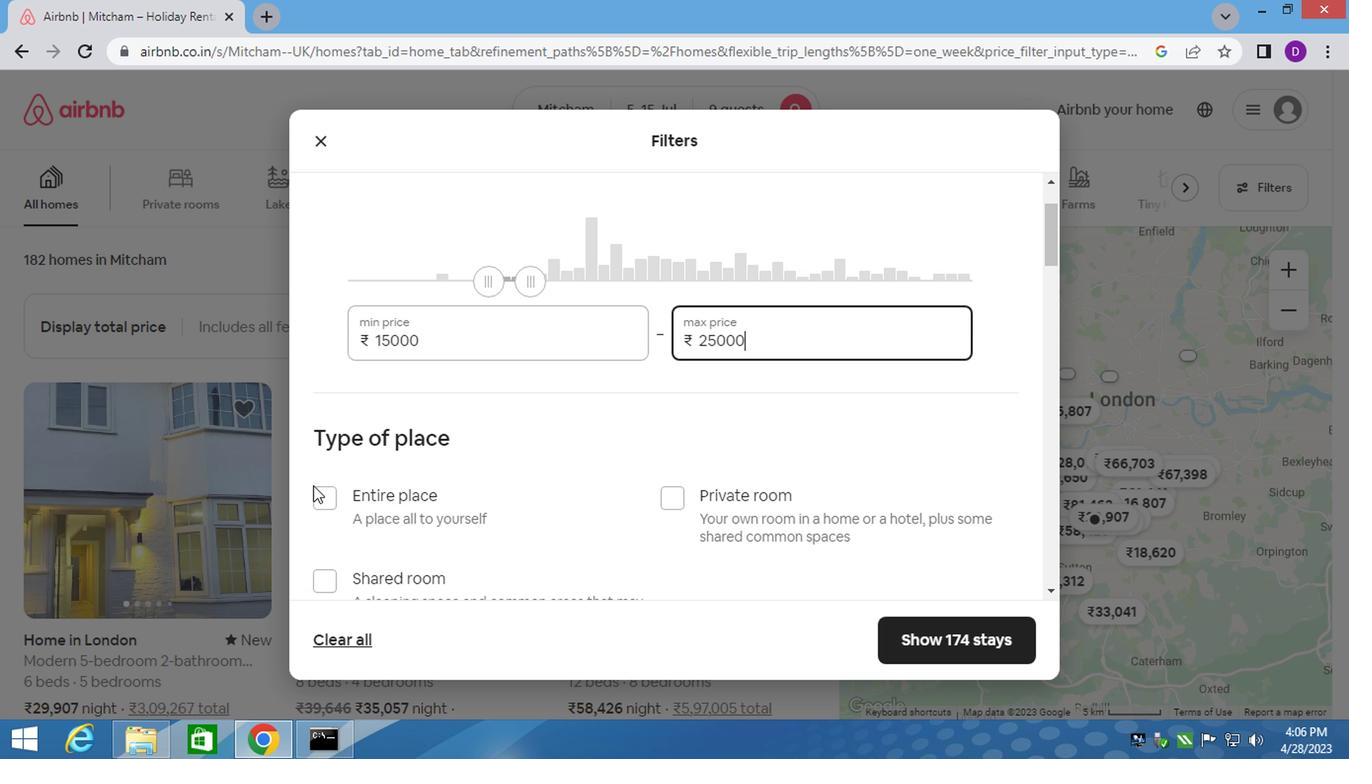 
Action: Mouse pressed left at (317, 501)
Screenshot: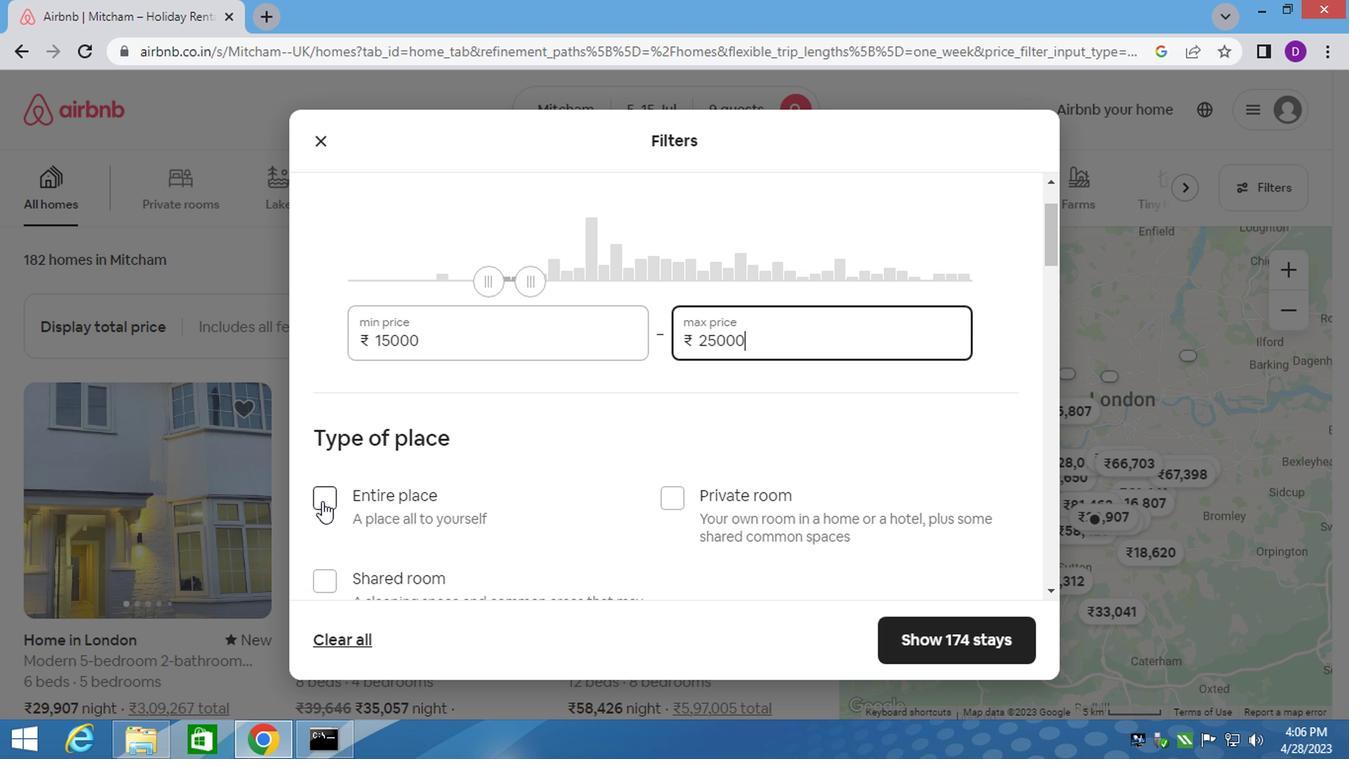 
Action: Mouse moved to (399, 507)
Screenshot: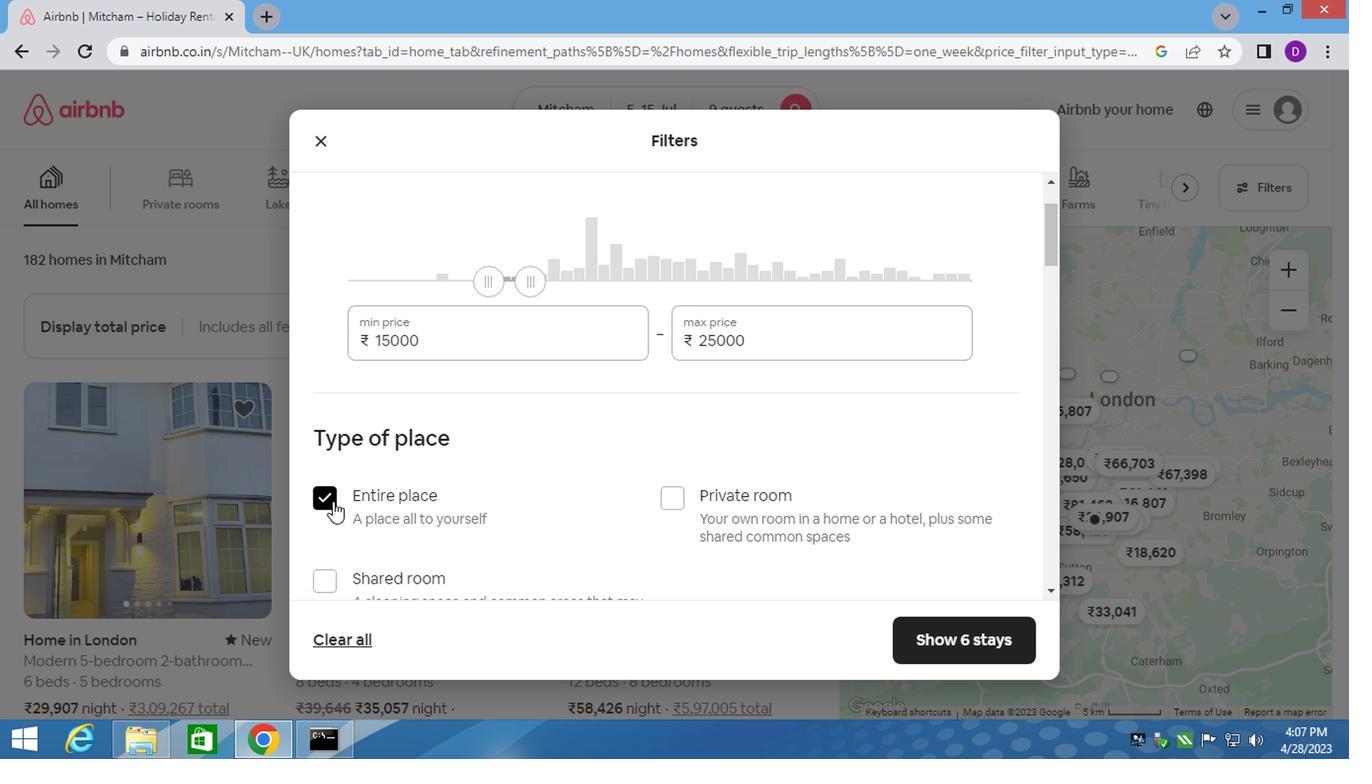 
Action: Mouse scrolled (399, 506) with delta (0, 0)
Screenshot: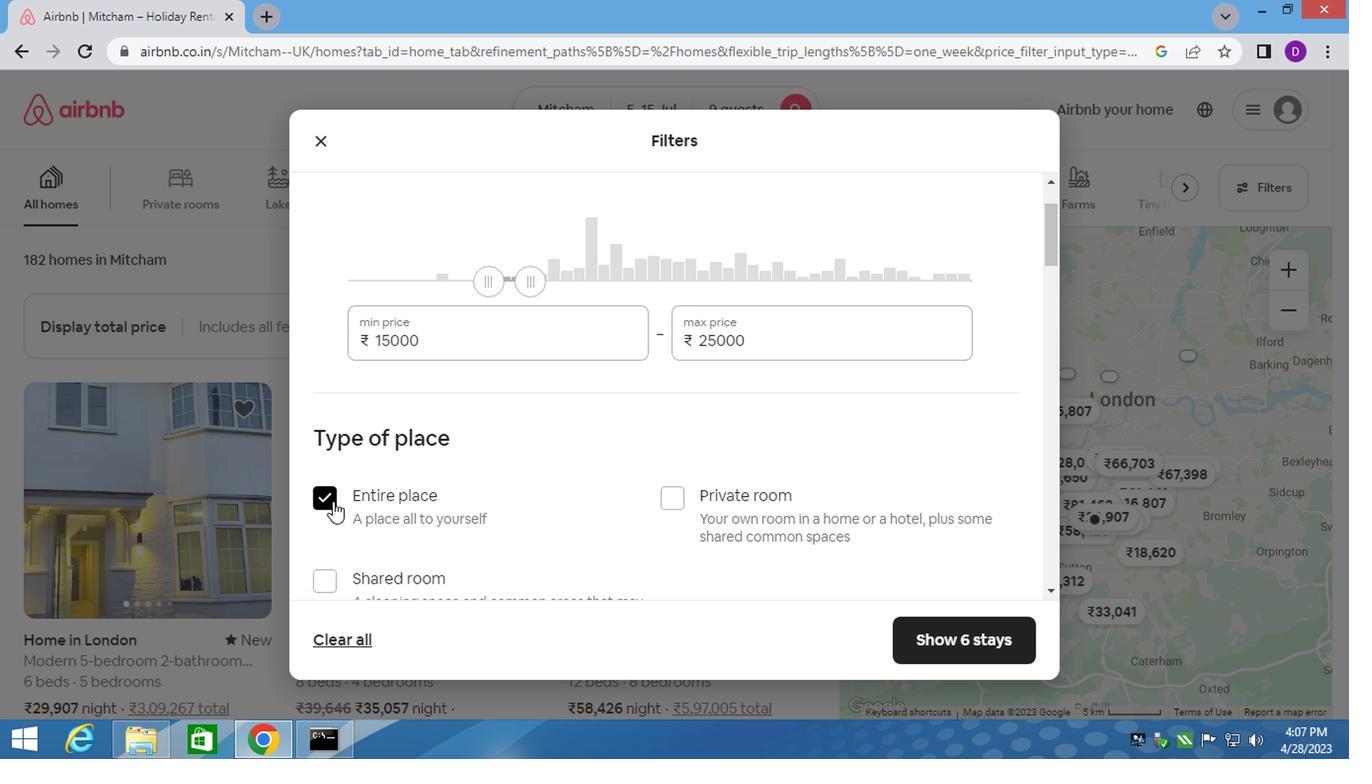
Action: Mouse moved to (412, 511)
Screenshot: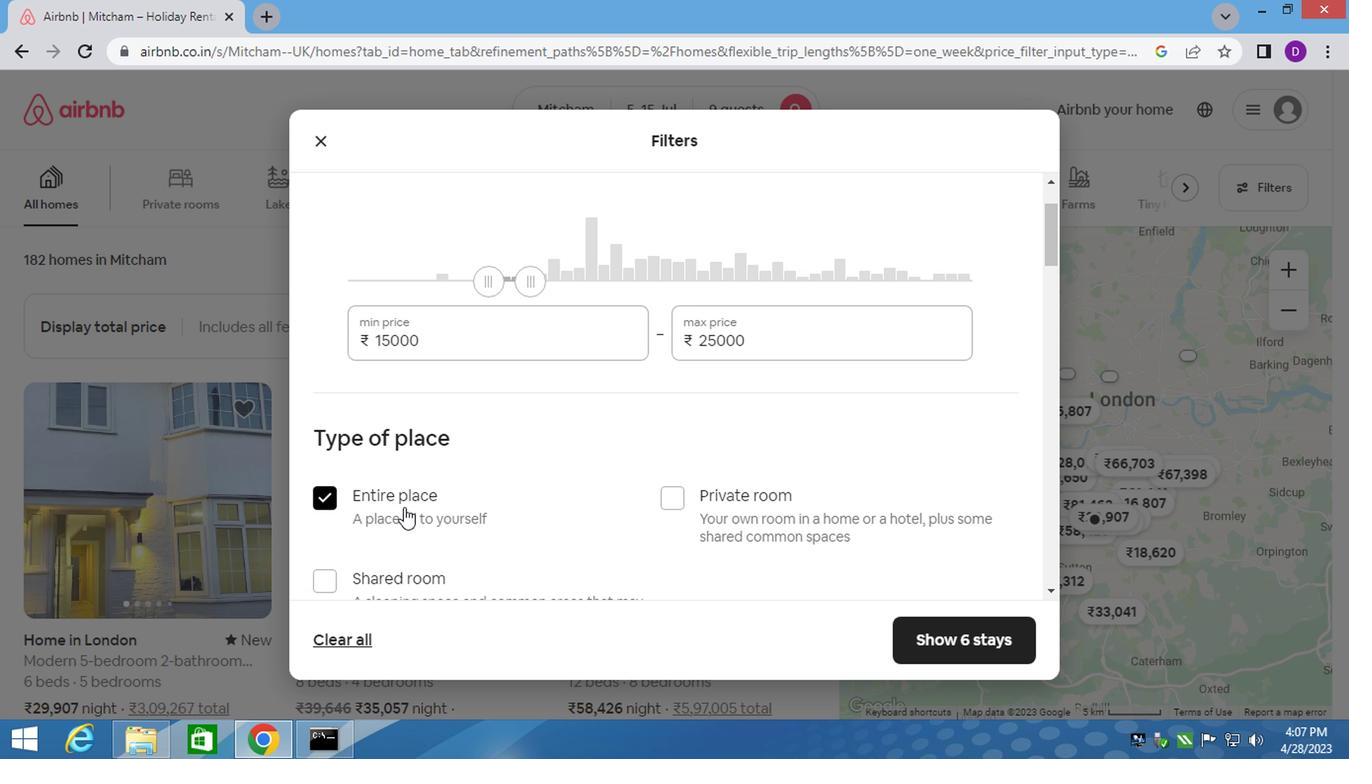 
Action: Mouse scrolled (412, 509) with delta (0, -1)
Screenshot: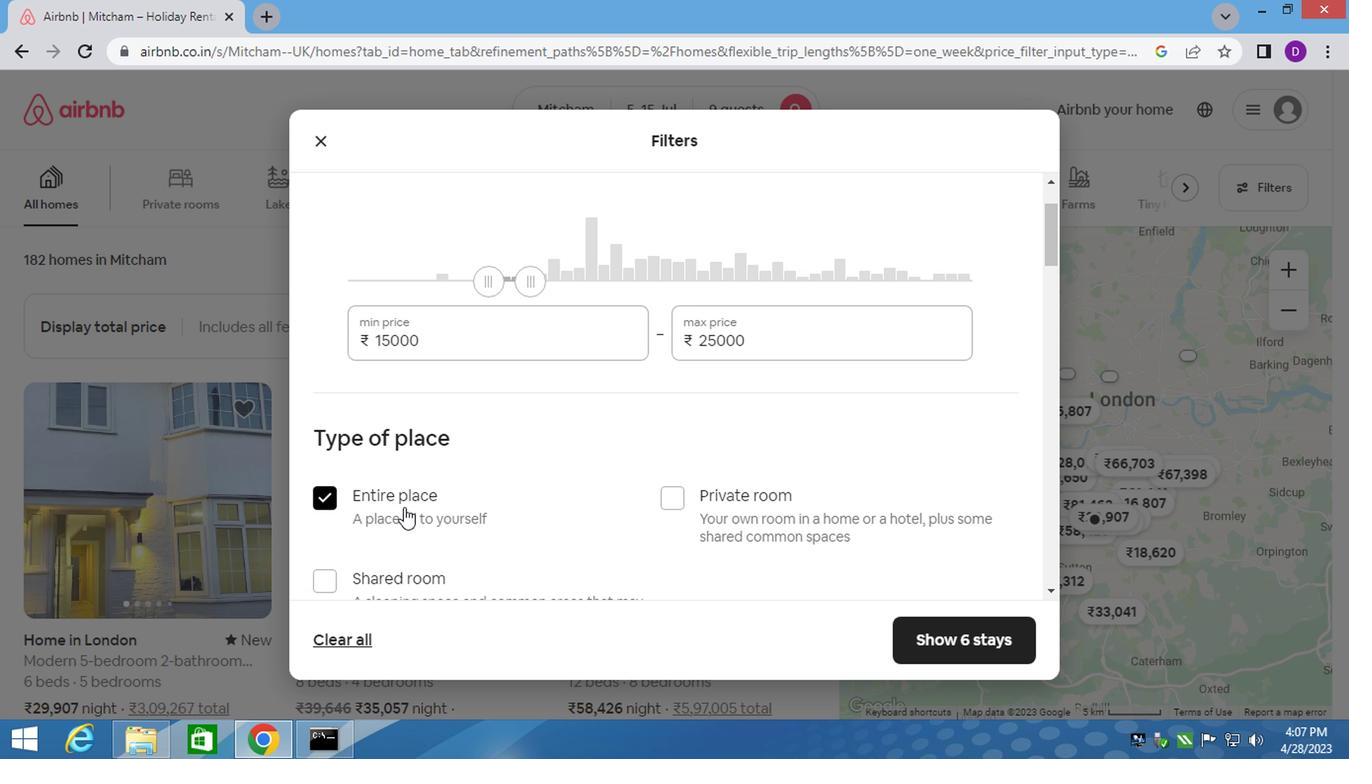 
Action: Mouse scrolled (412, 510) with delta (0, 0)
Screenshot: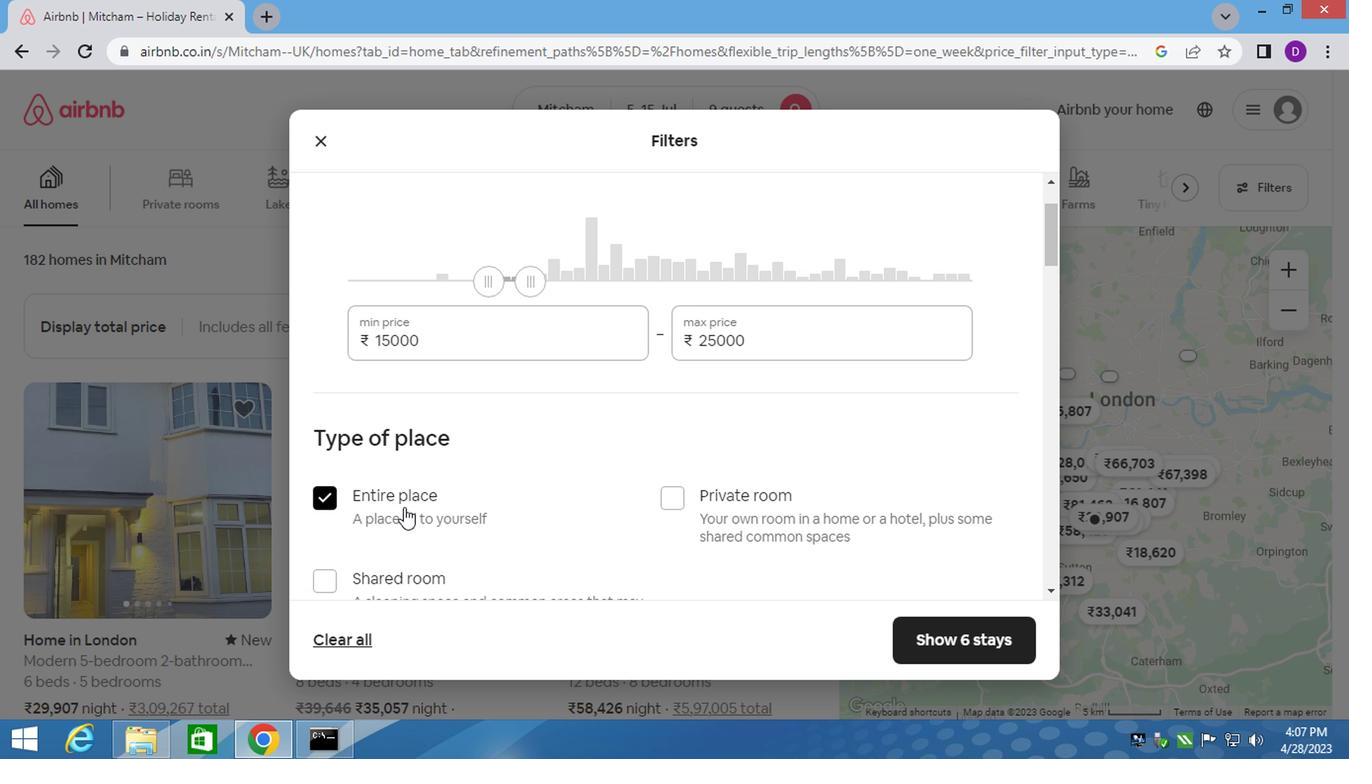
Action: Mouse scrolled (412, 510) with delta (0, 0)
Screenshot: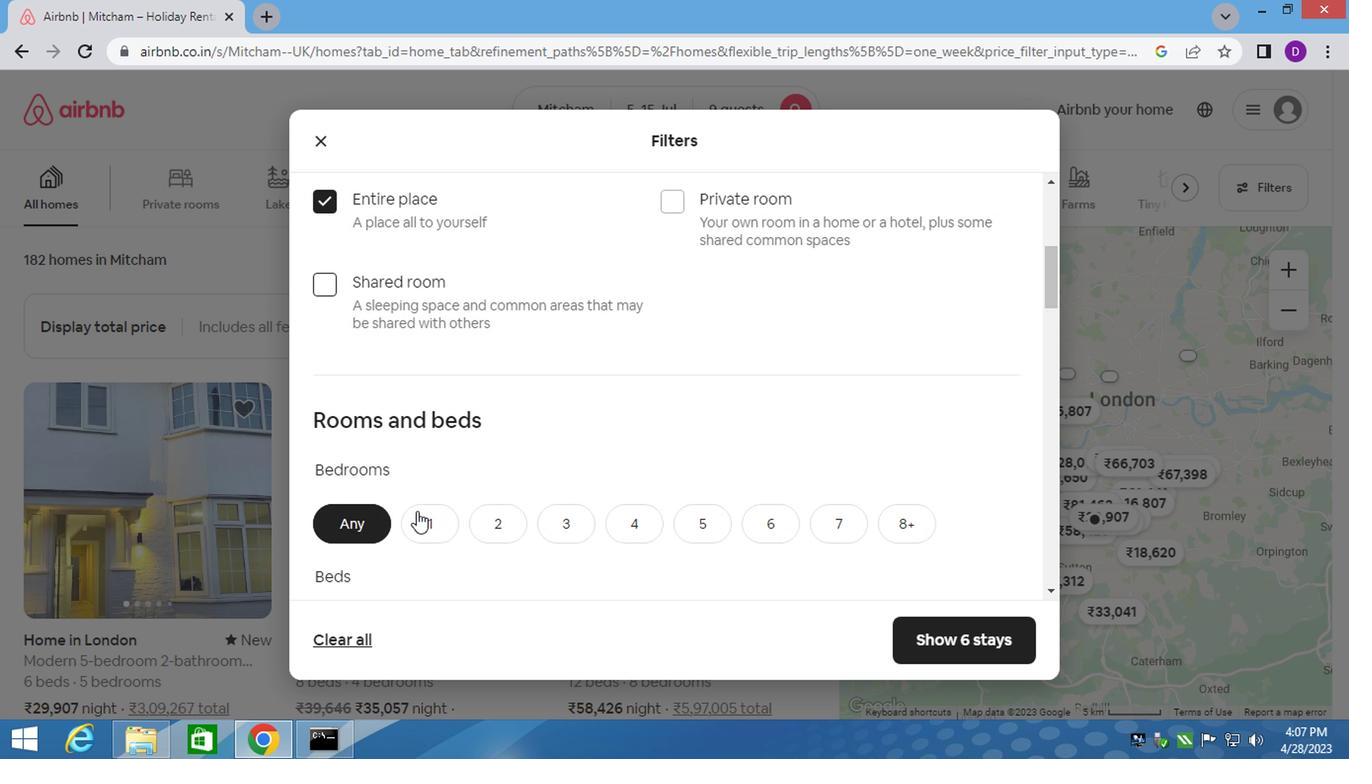
Action: Mouse scrolled (412, 510) with delta (0, 0)
Screenshot: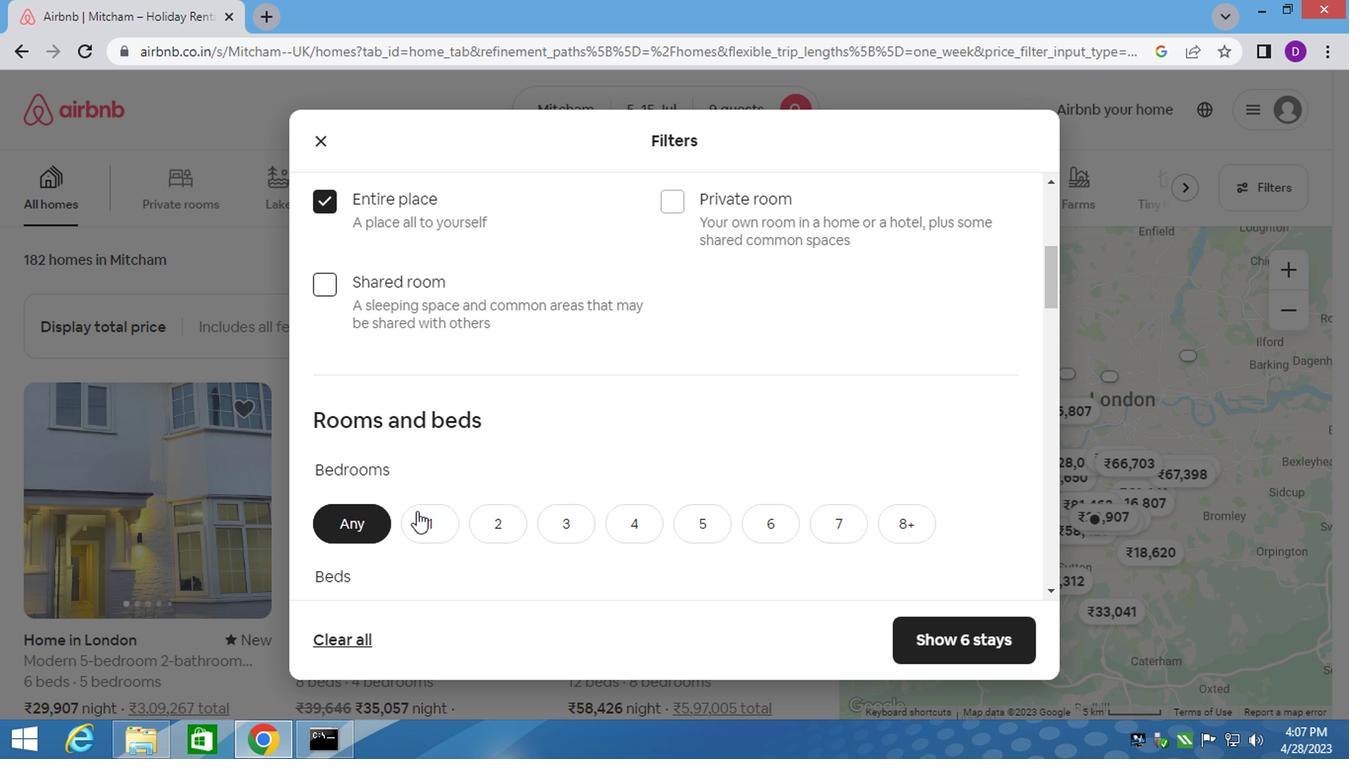 
Action: Mouse moved to (691, 322)
Screenshot: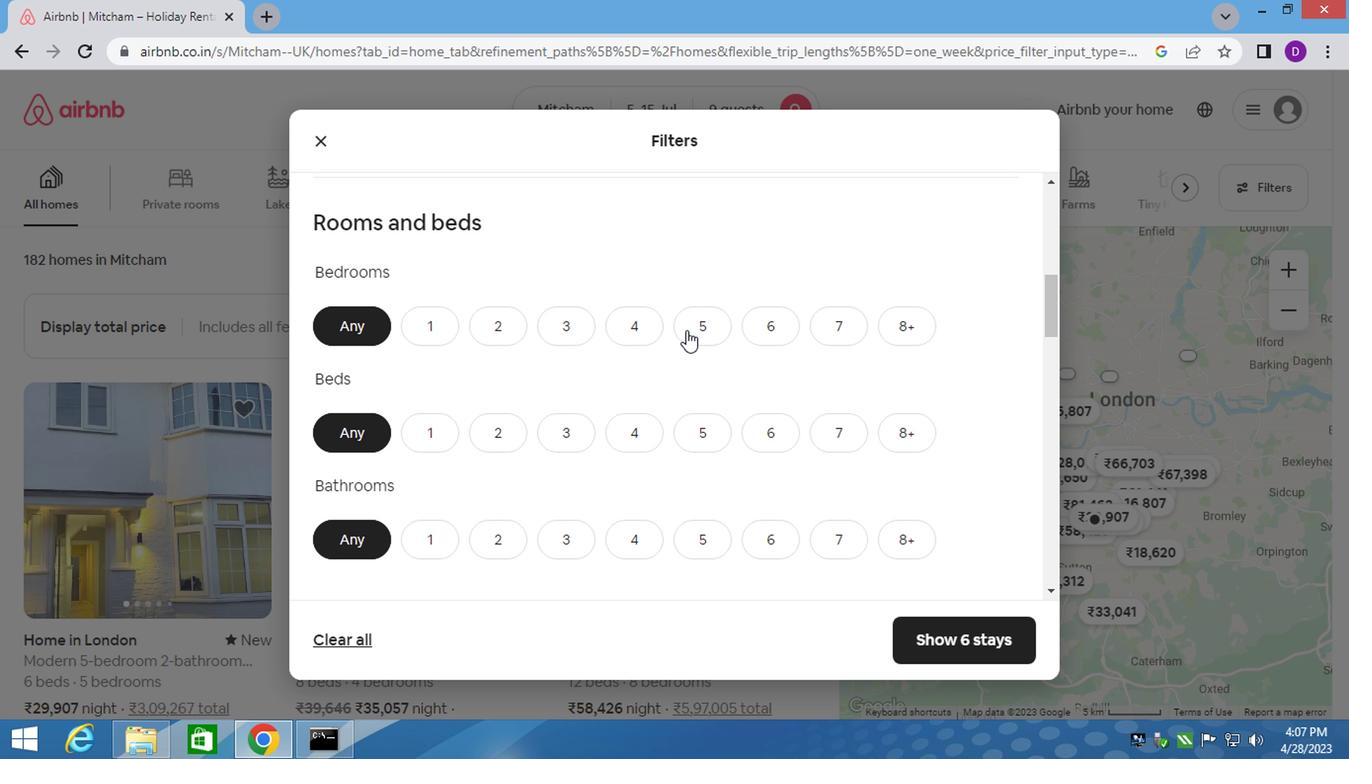 
Action: Mouse pressed left at (691, 322)
Screenshot: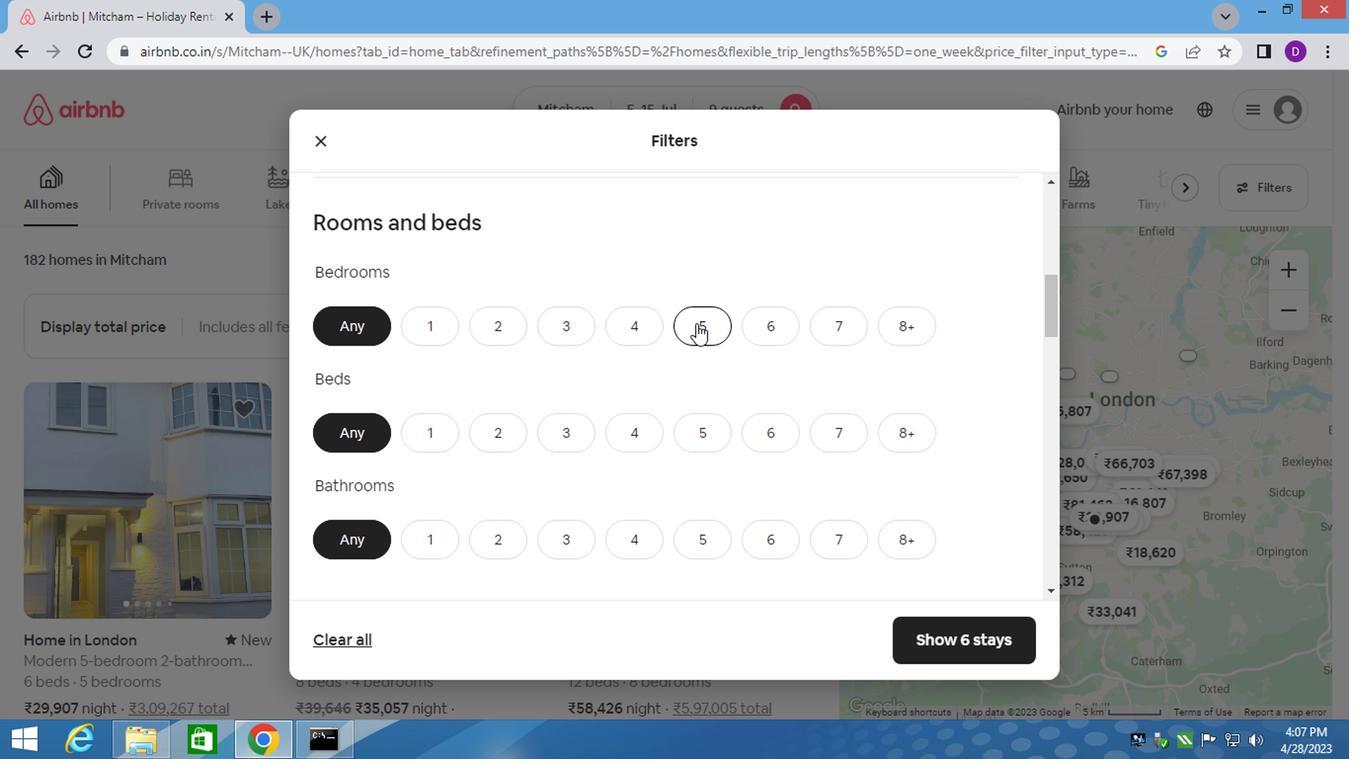 
Action: Mouse moved to (696, 423)
Screenshot: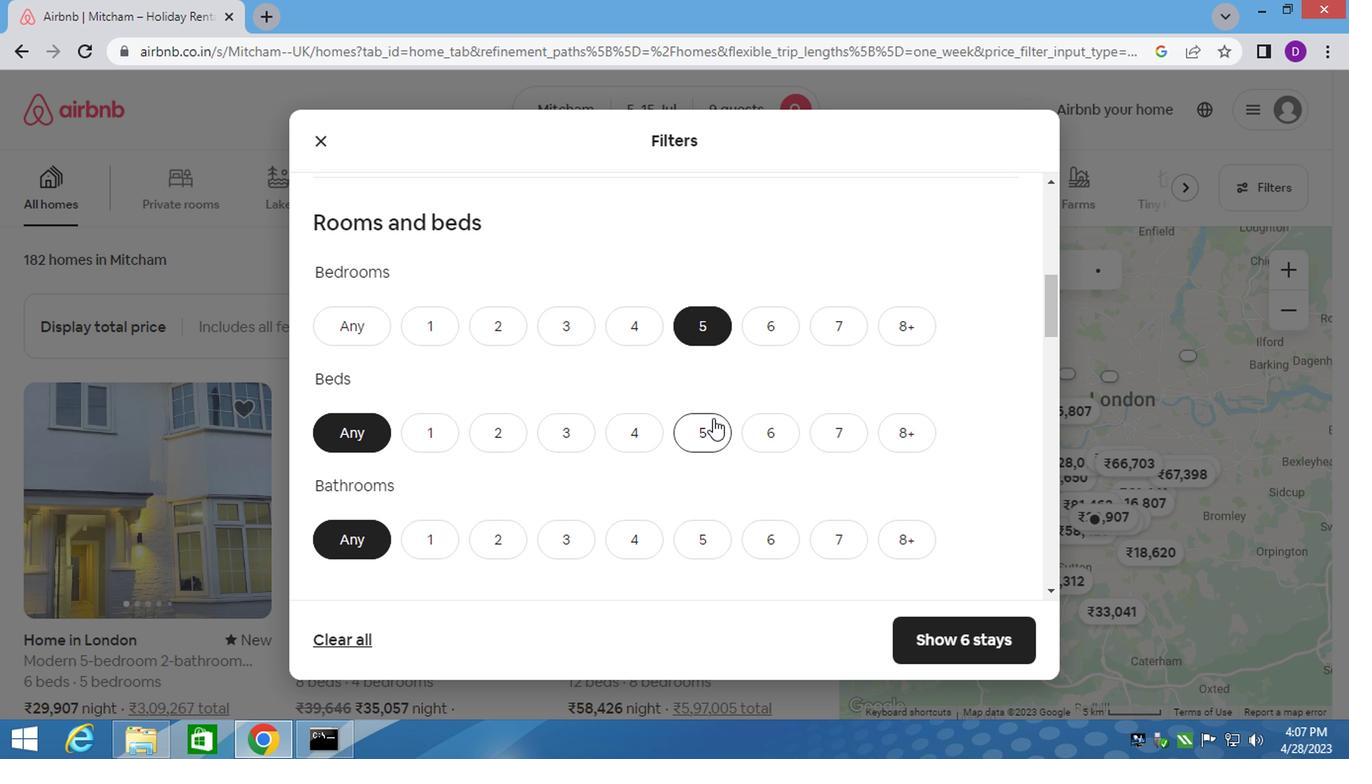 
Action: Mouse pressed left at (696, 423)
Screenshot: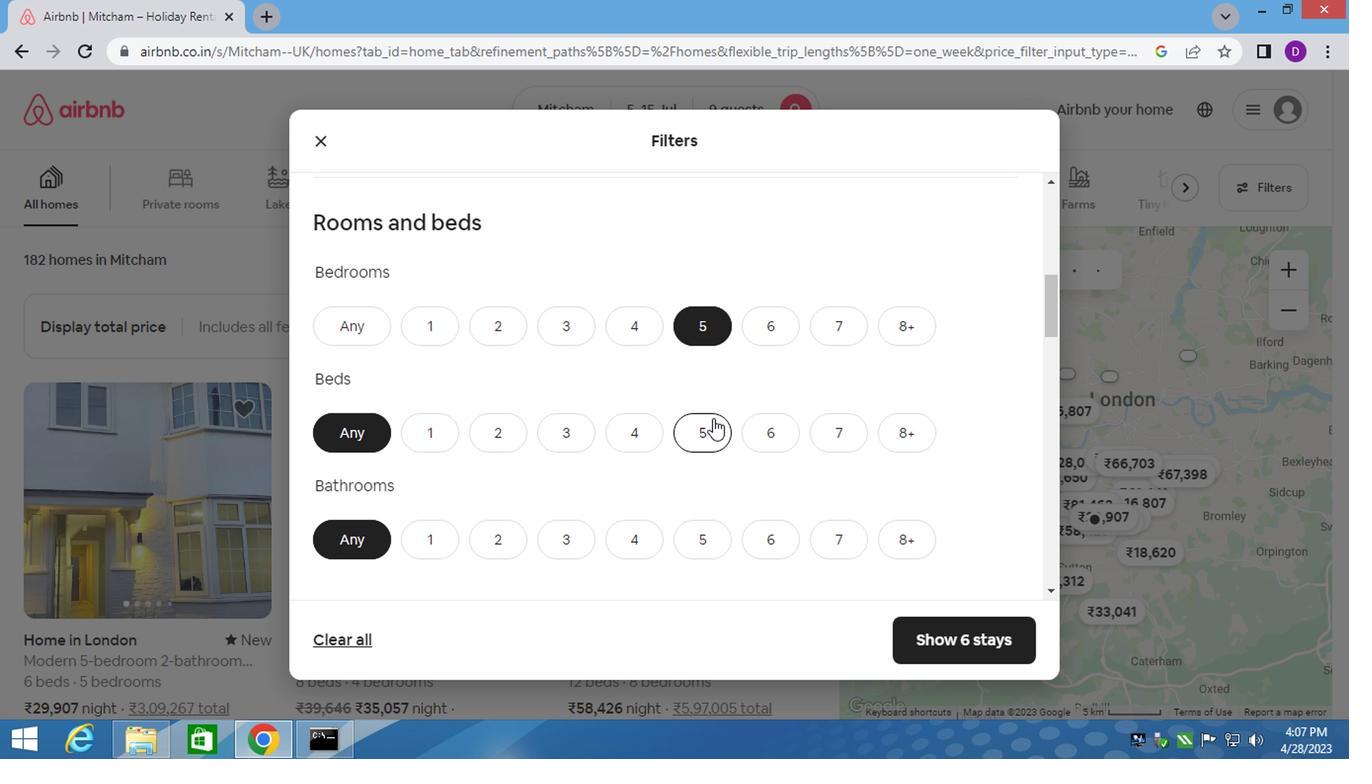 
Action: Mouse moved to (693, 526)
Screenshot: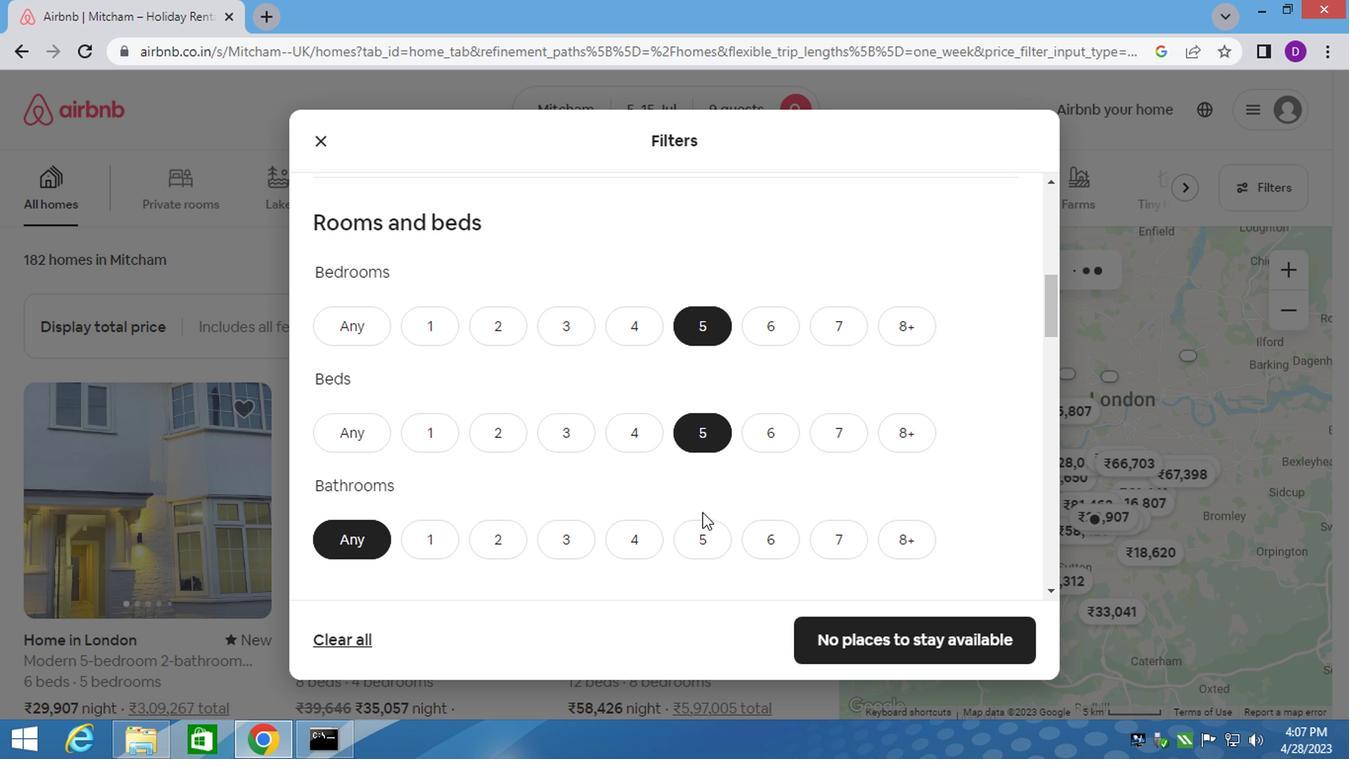 
Action: Mouse pressed left at (693, 526)
Screenshot: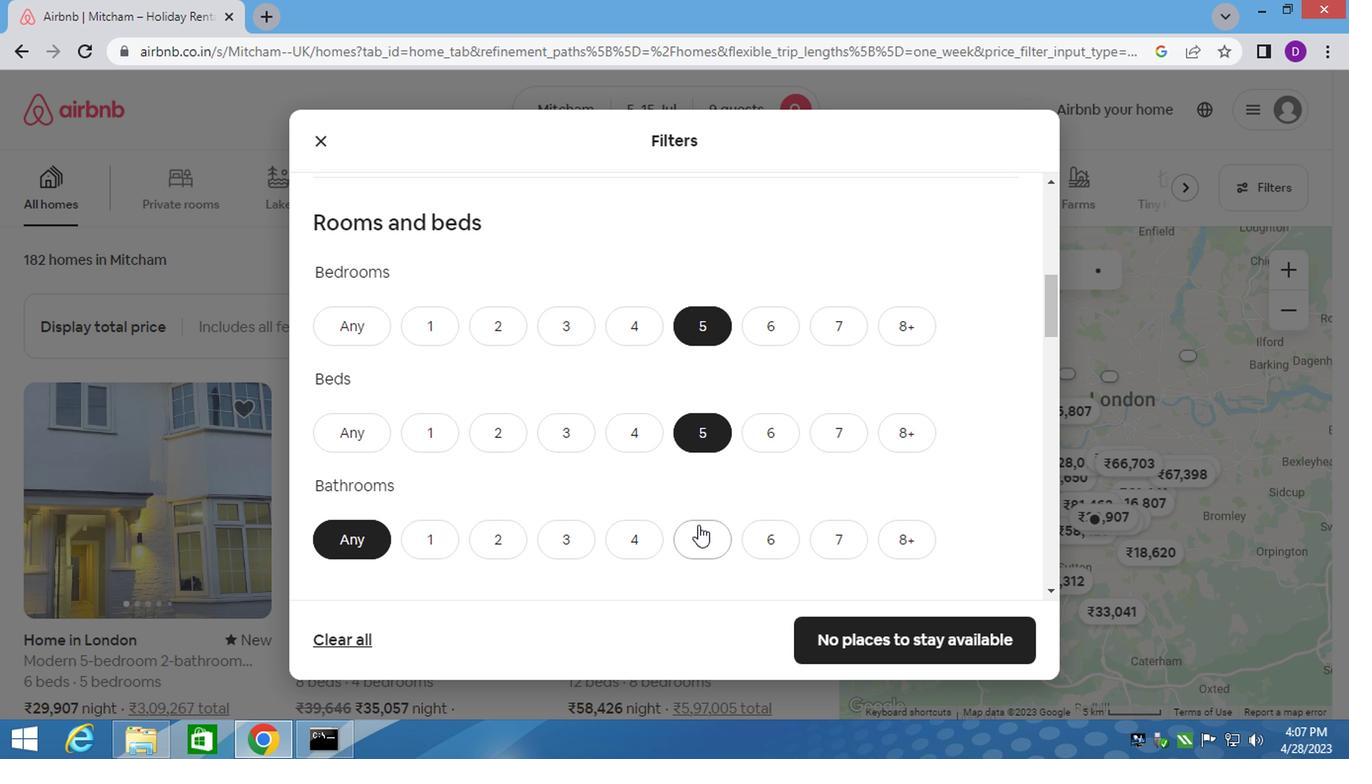 
Action: Mouse moved to (699, 534)
Screenshot: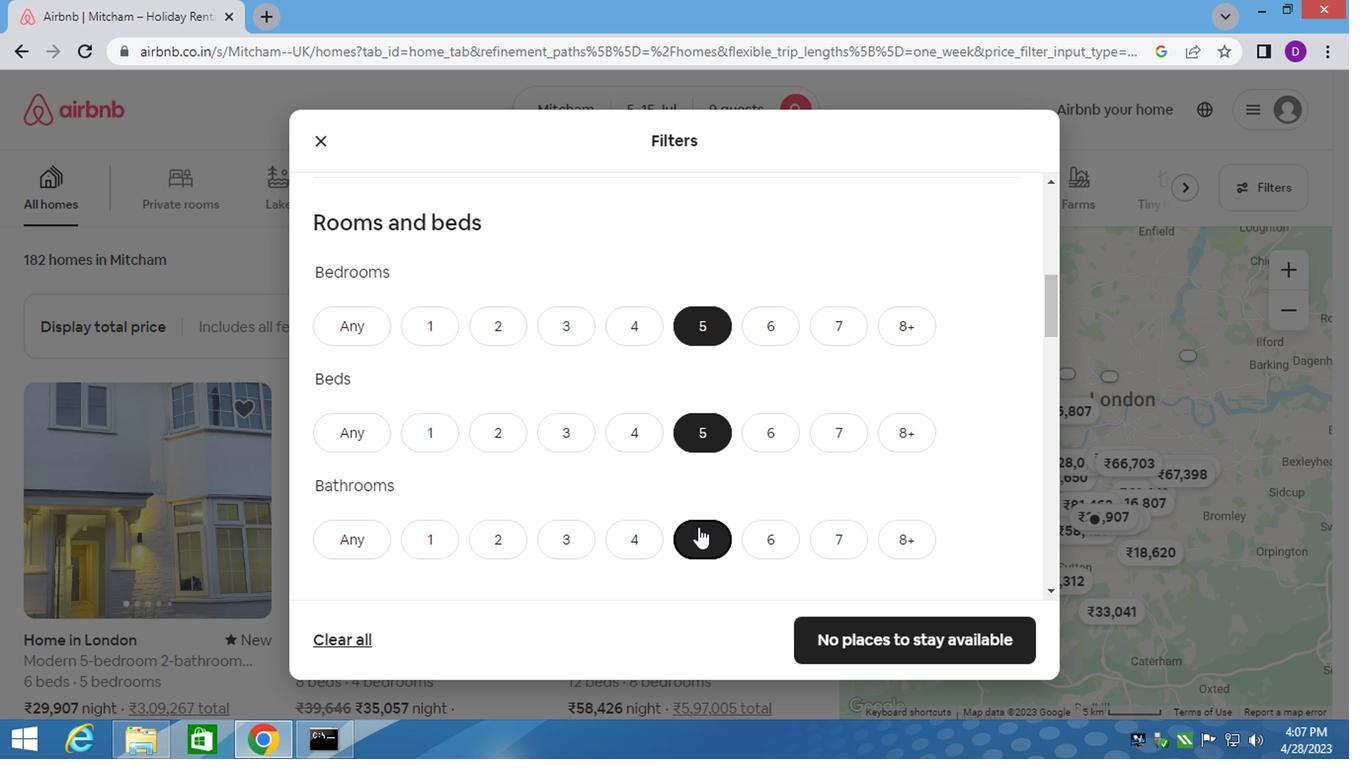 
Action: Mouse scrolled (699, 533) with delta (0, -1)
Screenshot: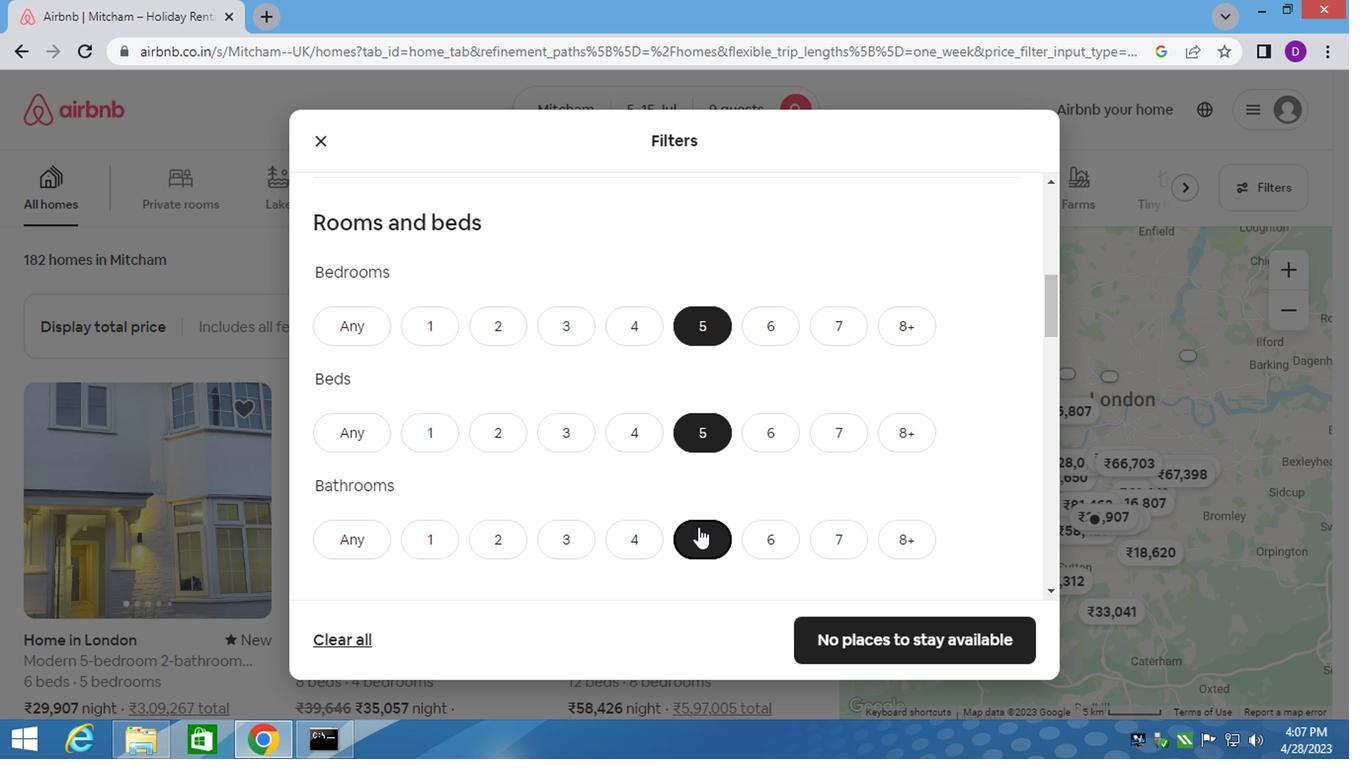 
Action: Mouse moved to (699, 534)
Screenshot: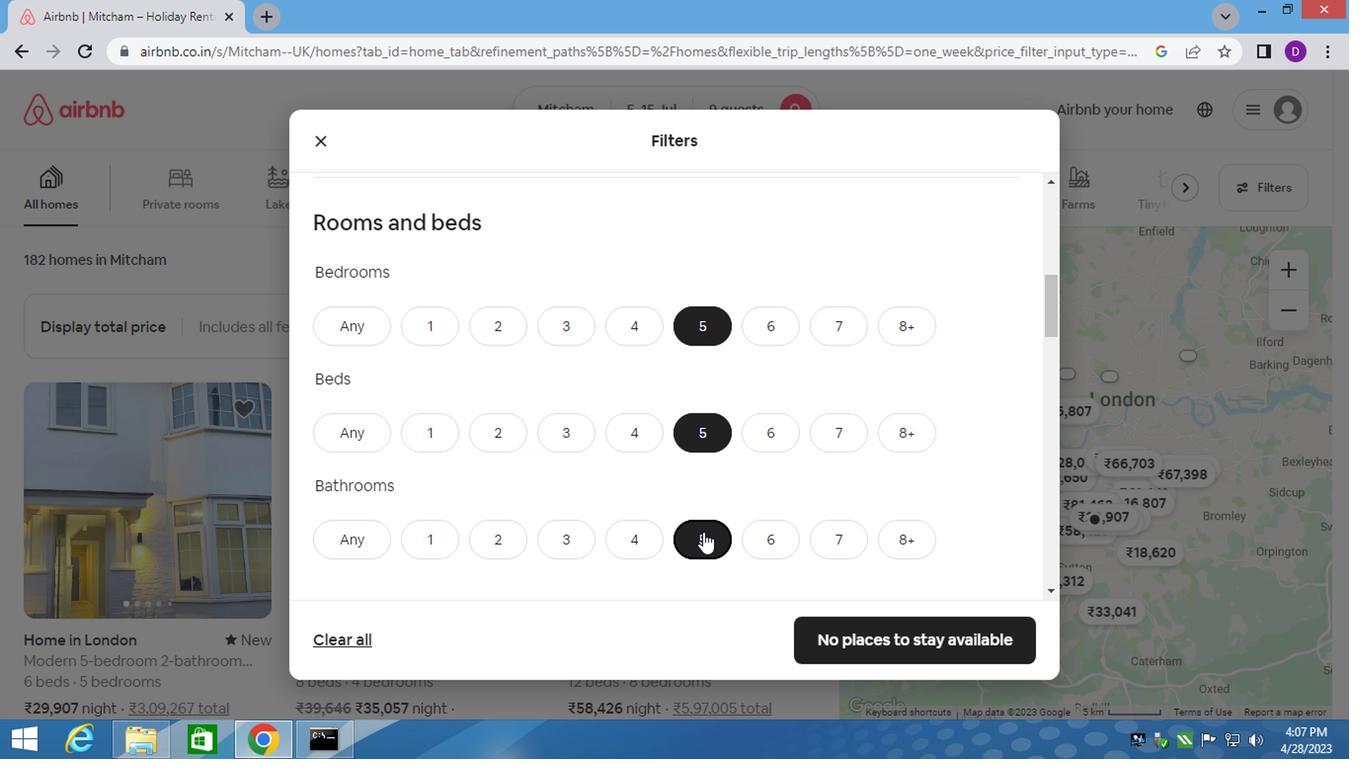 
Action: Mouse scrolled (699, 533) with delta (0, -1)
Screenshot: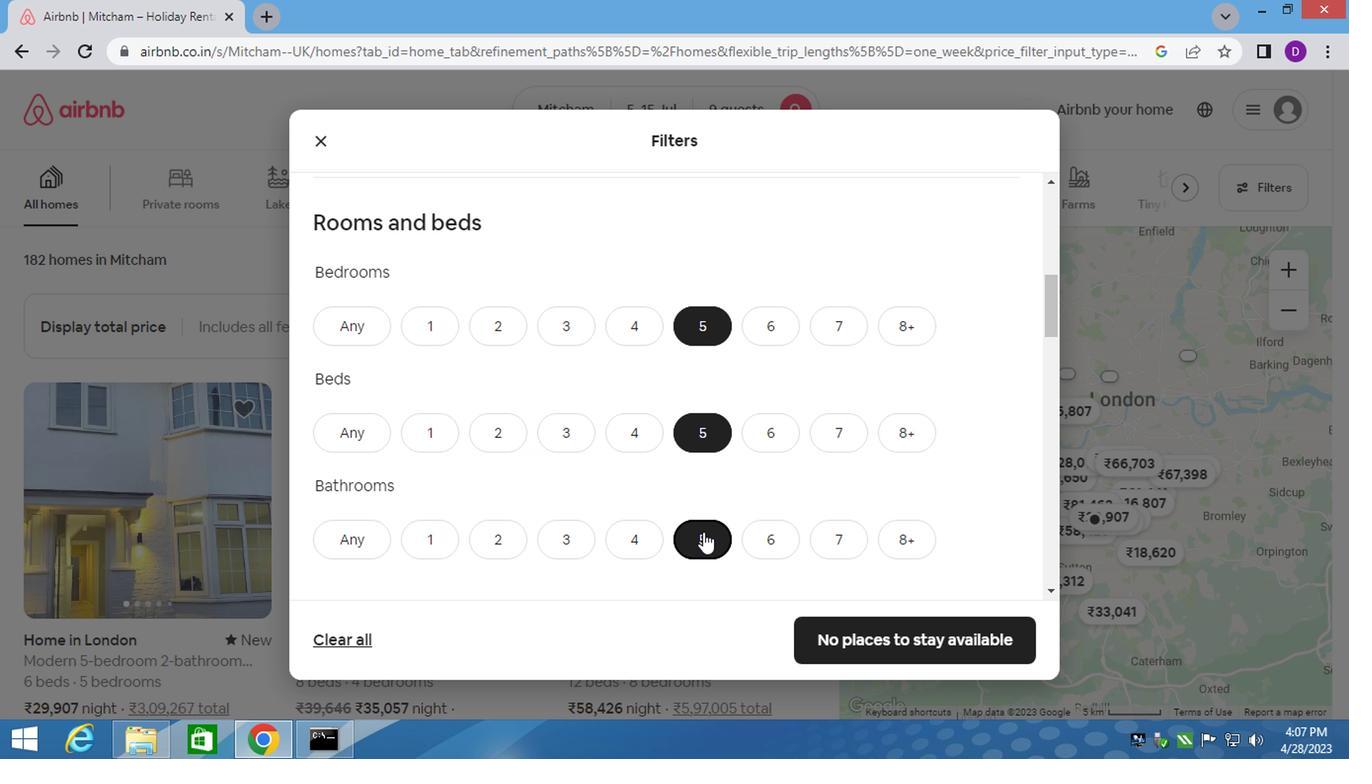 
Action: Mouse moved to (699, 535)
Screenshot: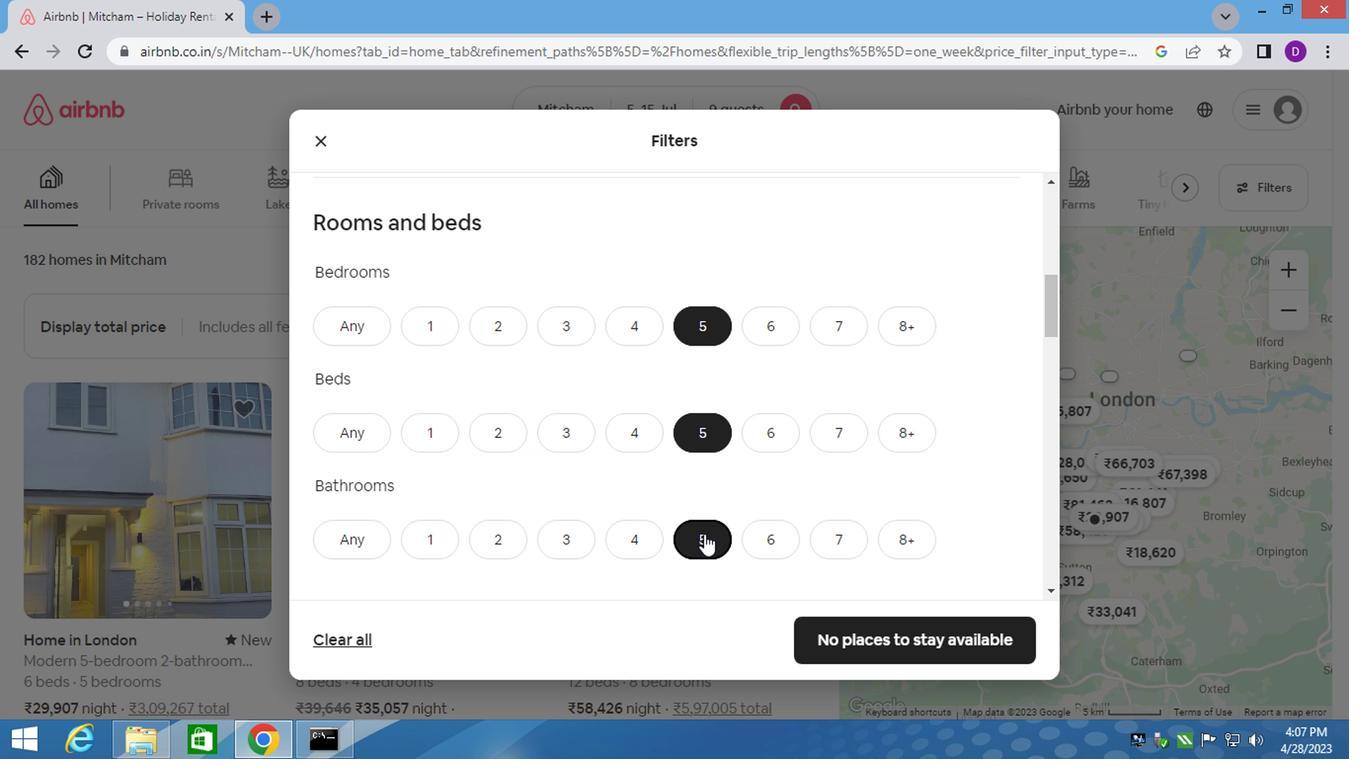 
Action: Mouse scrolled (699, 534) with delta (0, 0)
Screenshot: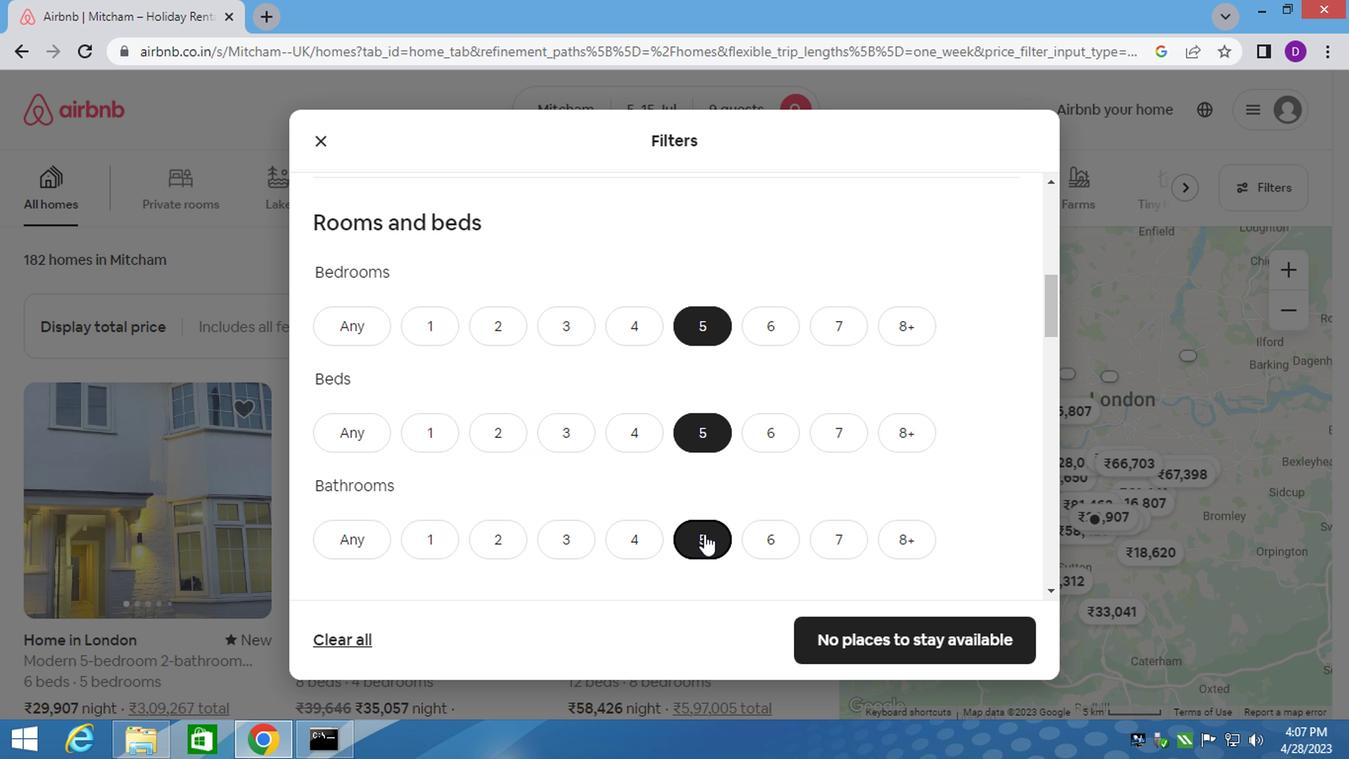 
Action: Mouse moved to (409, 449)
Screenshot: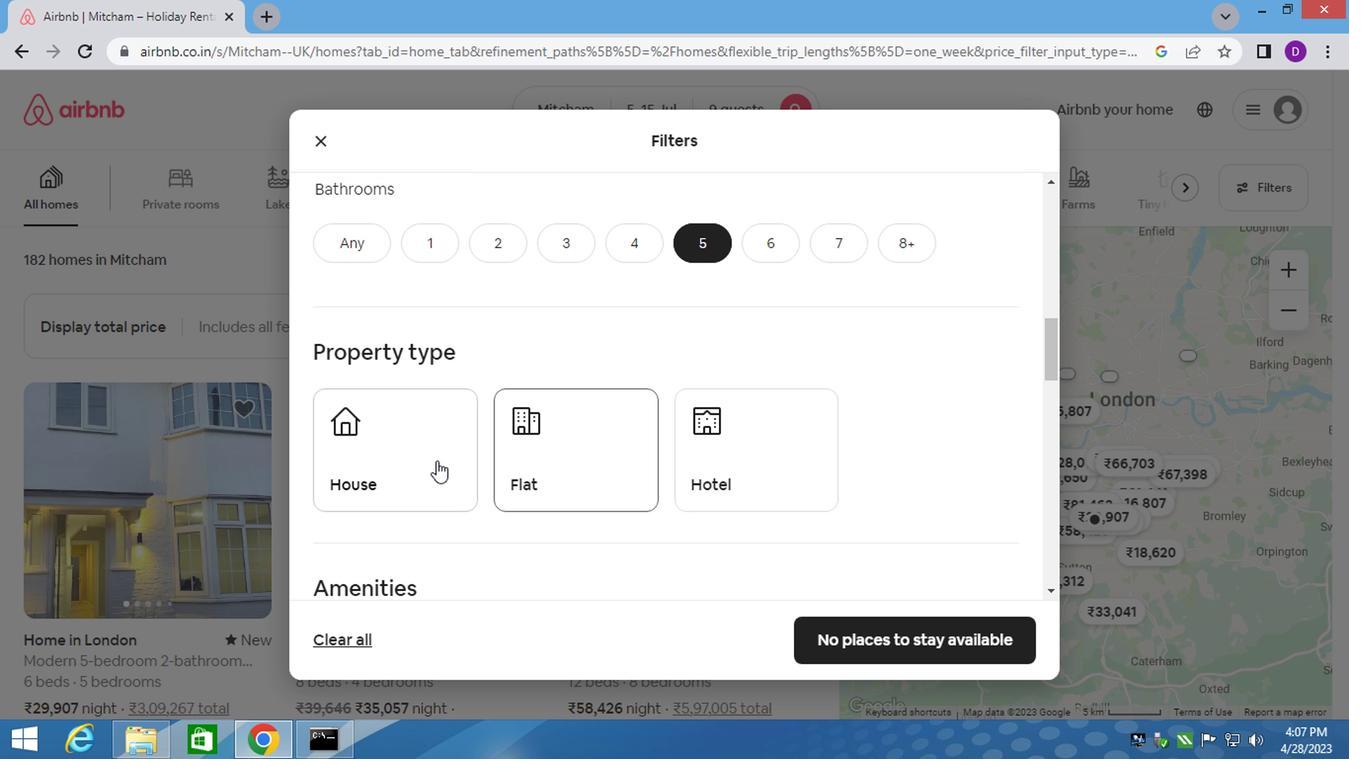 
Action: Mouse pressed left at (409, 449)
Screenshot: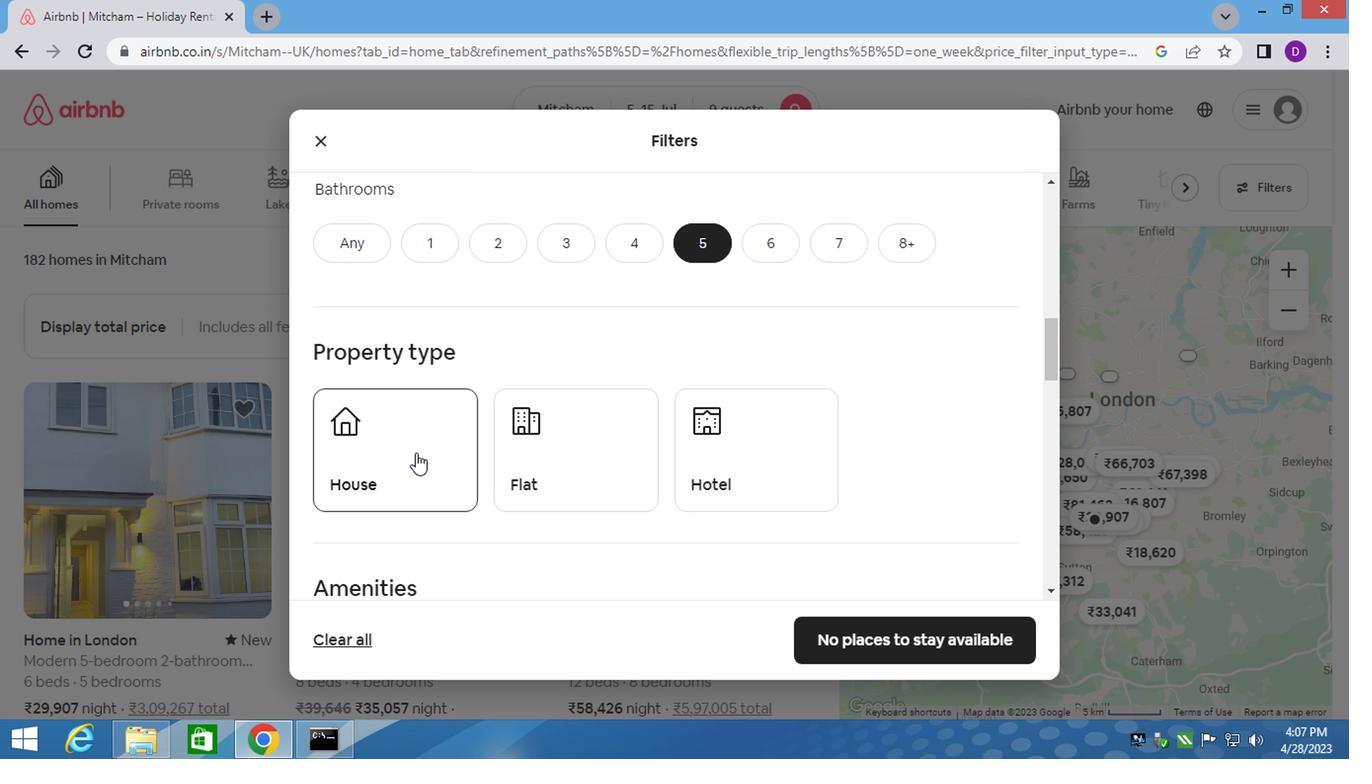 
Action: Mouse moved to (548, 456)
Screenshot: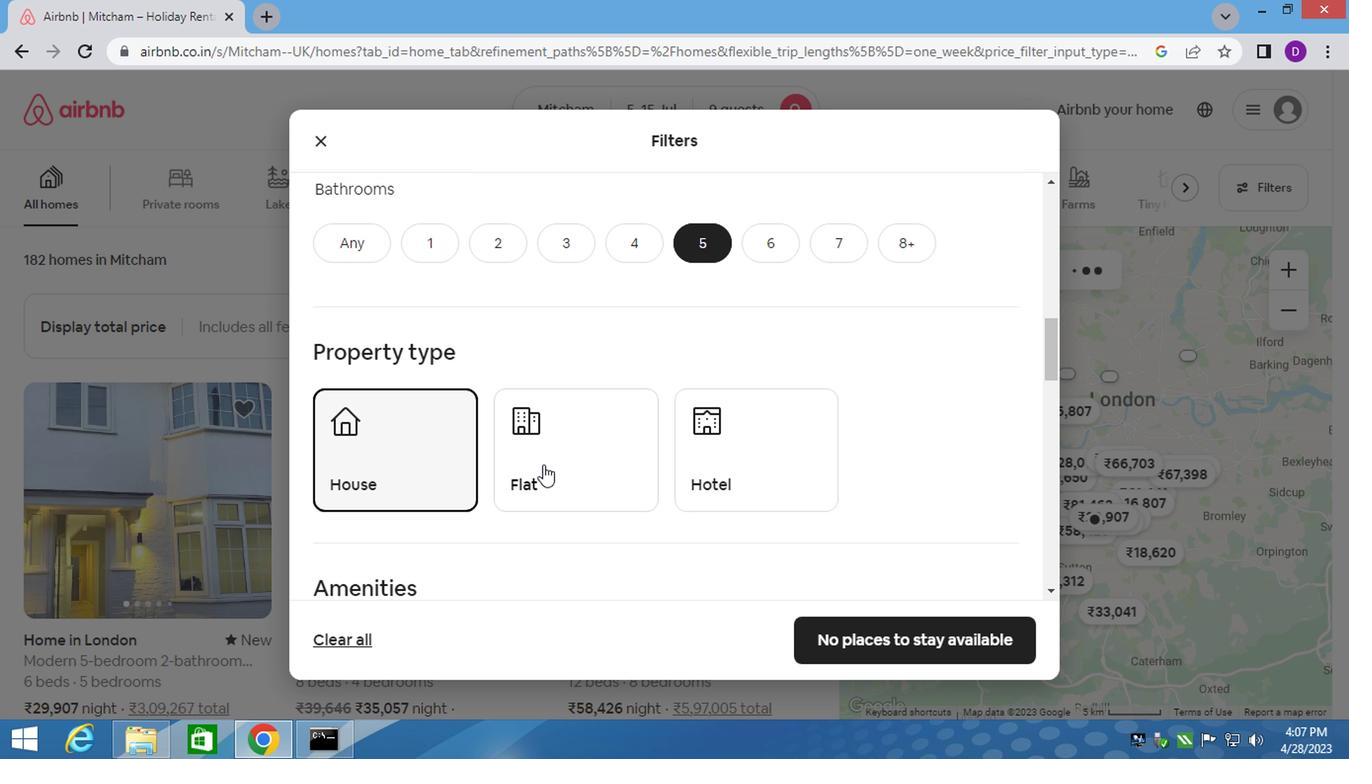 
Action: Mouse pressed left at (548, 456)
Screenshot: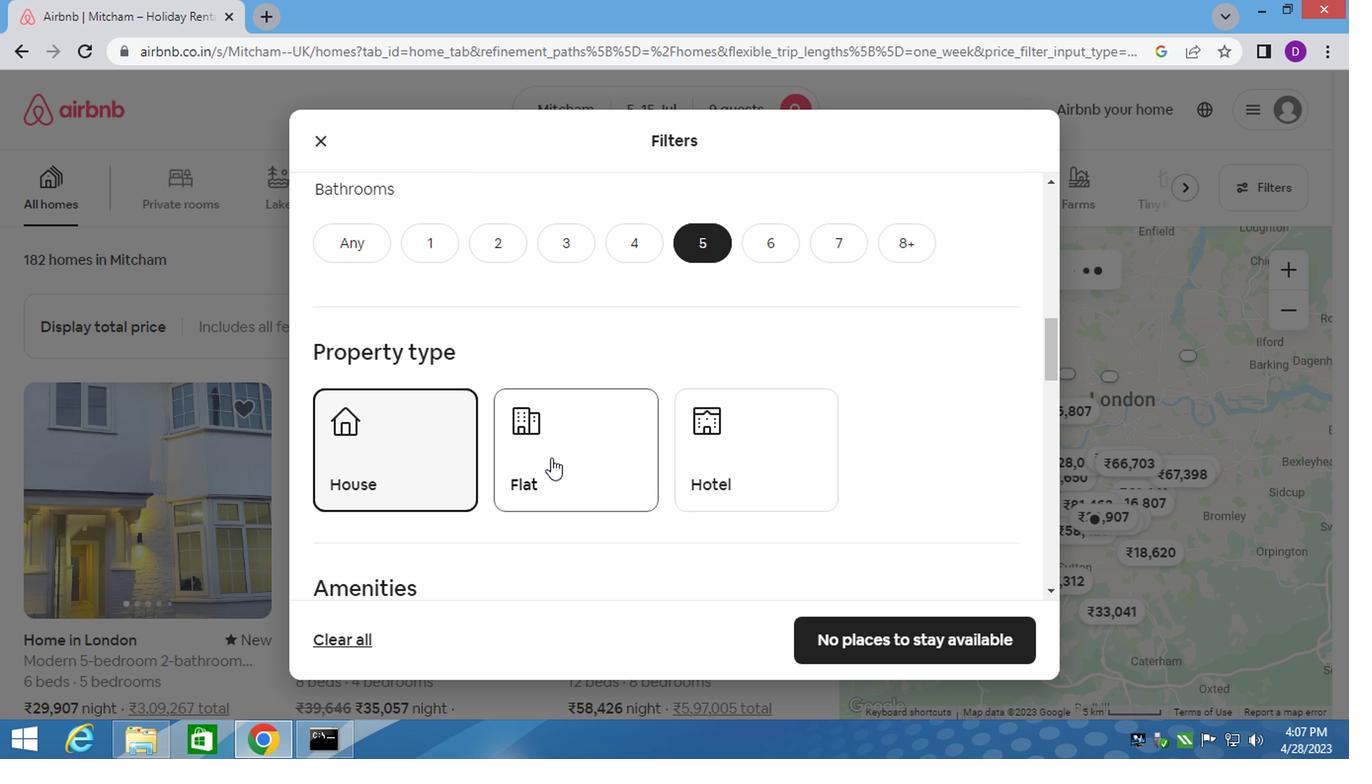 
Action: Mouse moved to (572, 463)
Screenshot: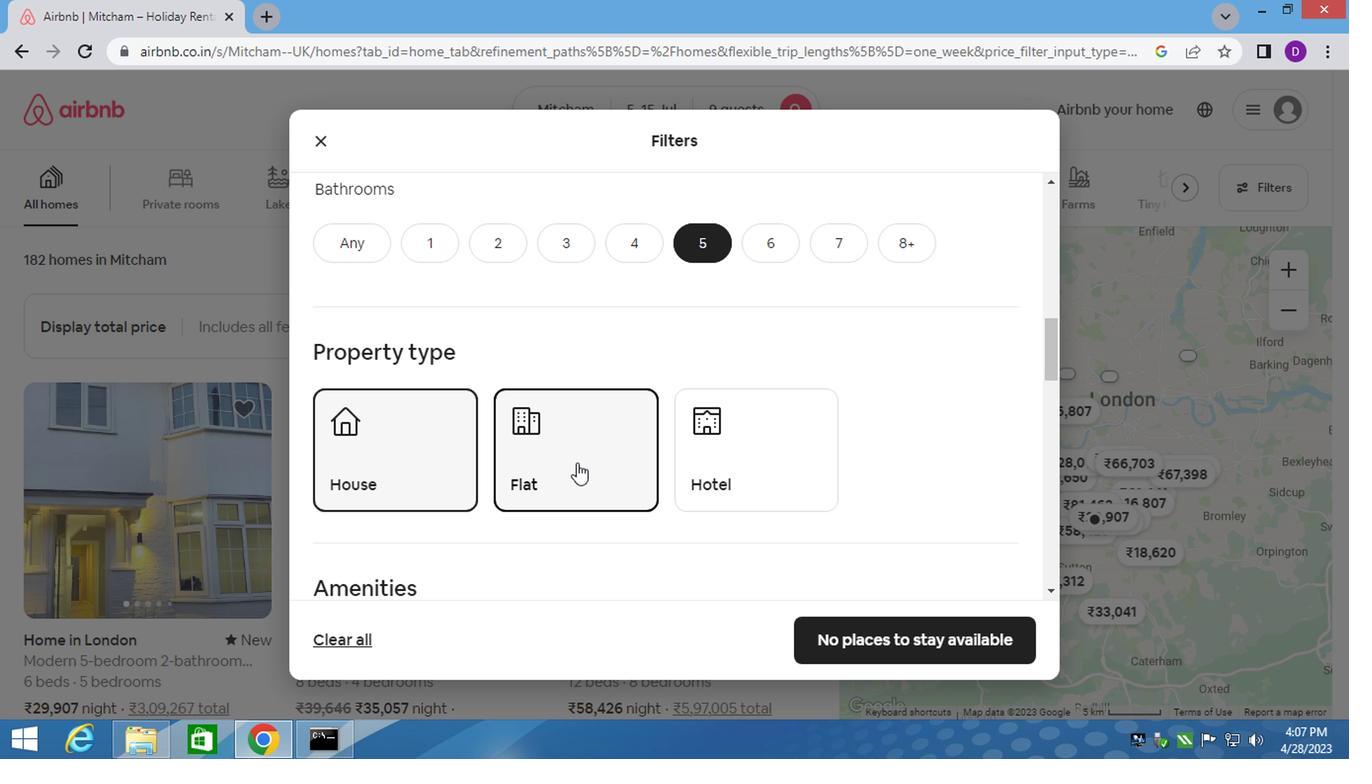 
Action: Mouse scrolled (572, 461) with delta (0, -1)
Screenshot: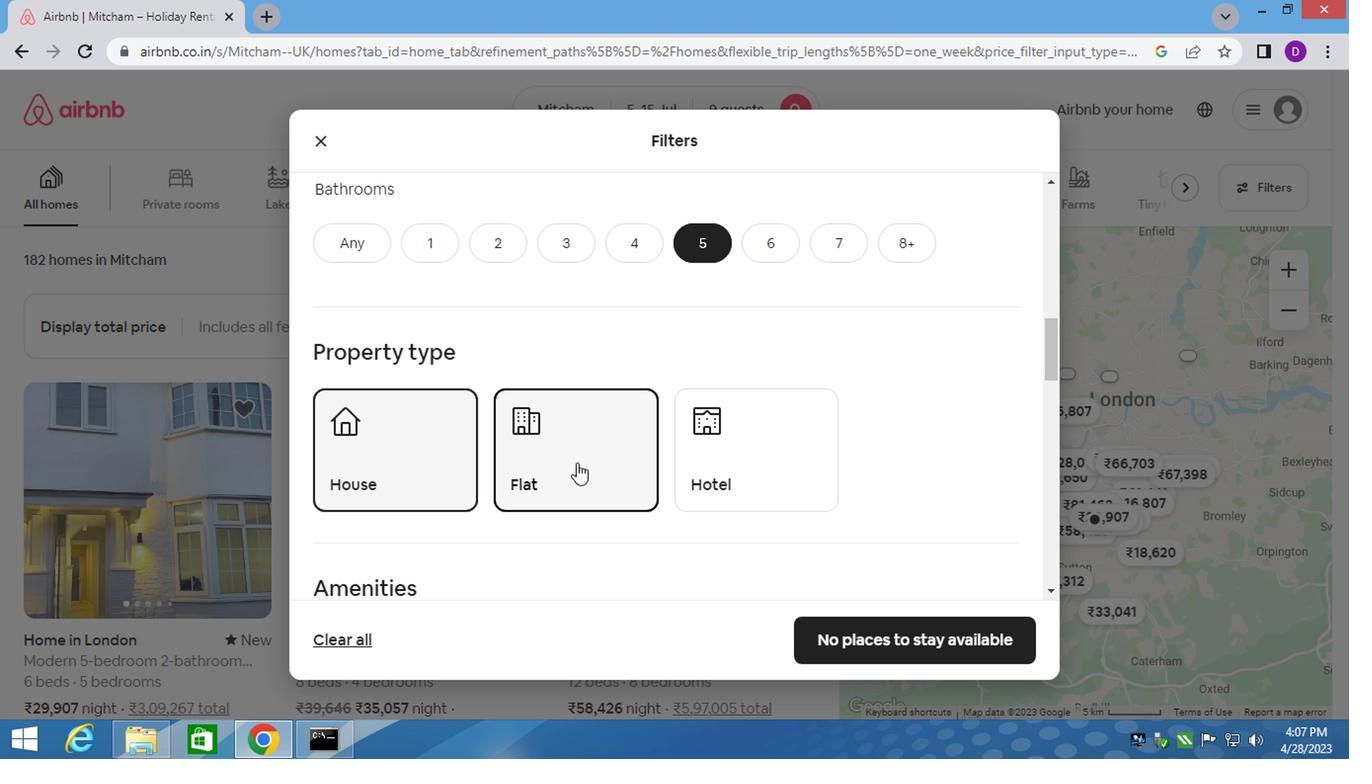 
Action: Mouse scrolled (572, 461) with delta (0, -1)
Screenshot: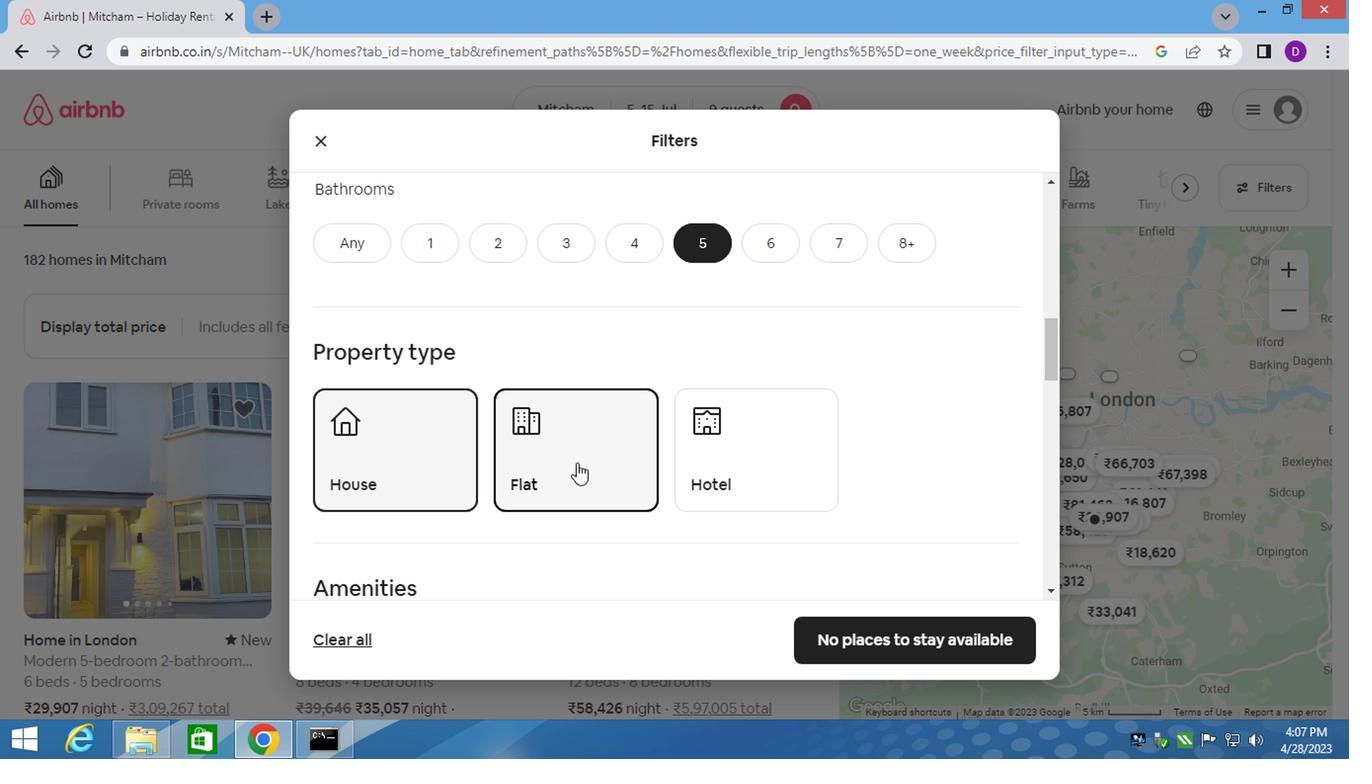 
Action: Mouse scrolled (572, 461) with delta (0, -1)
Screenshot: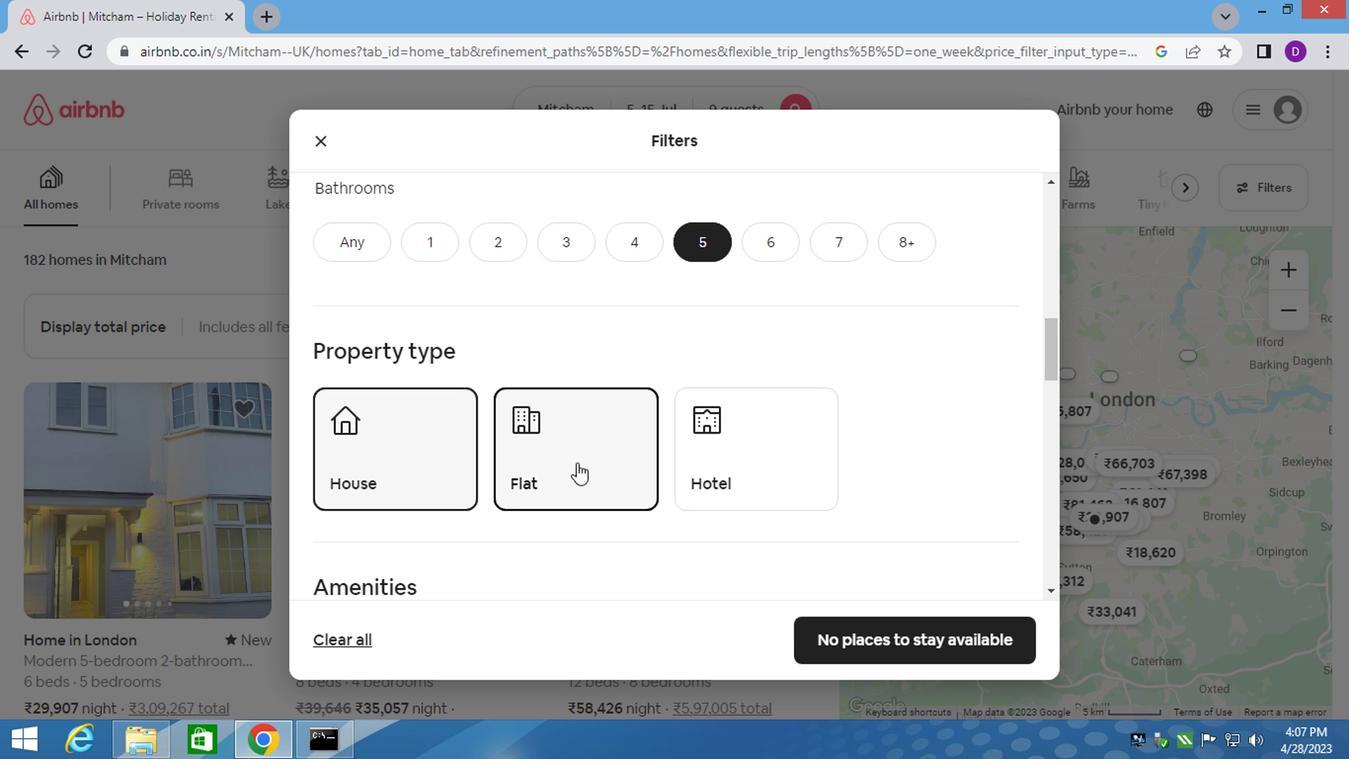 
Action: Mouse scrolled (572, 461) with delta (0, -1)
Screenshot: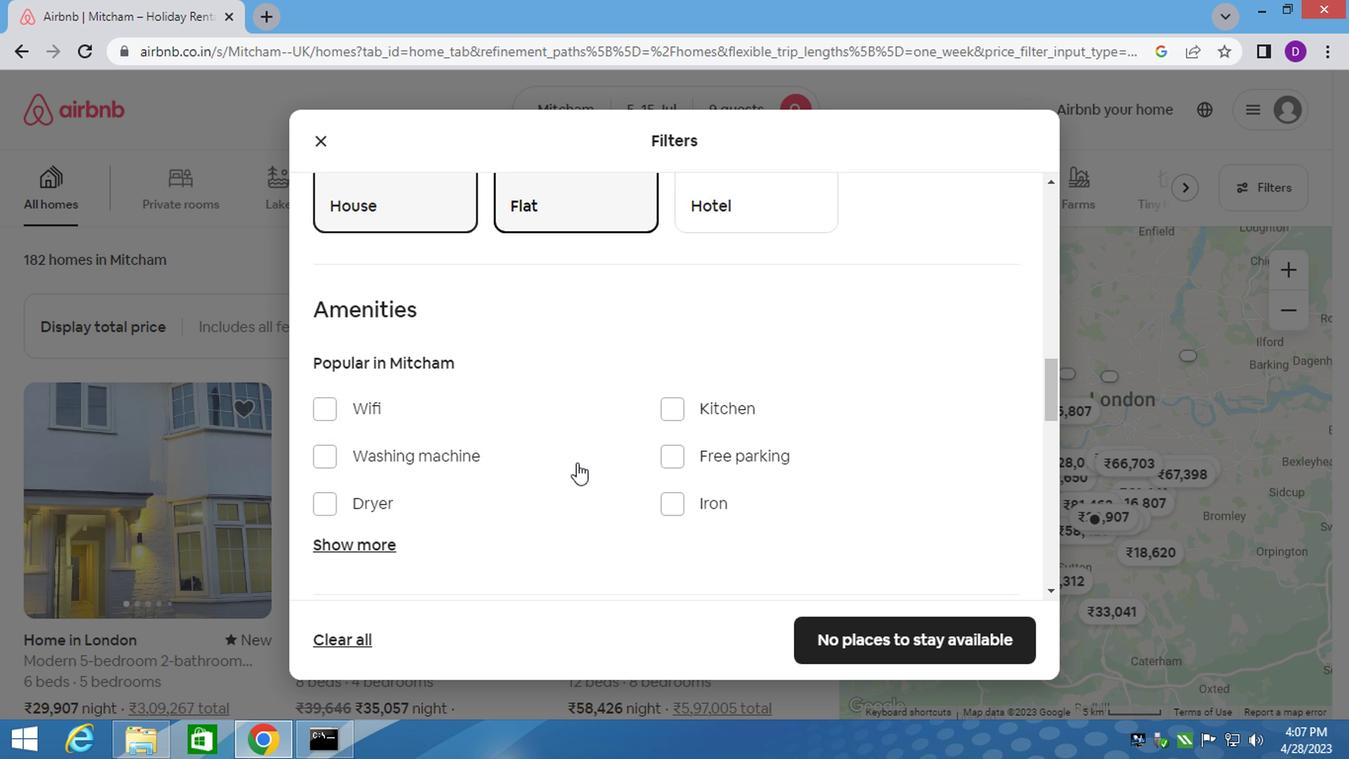 
Action: Mouse scrolled (572, 461) with delta (0, -1)
Screenshot: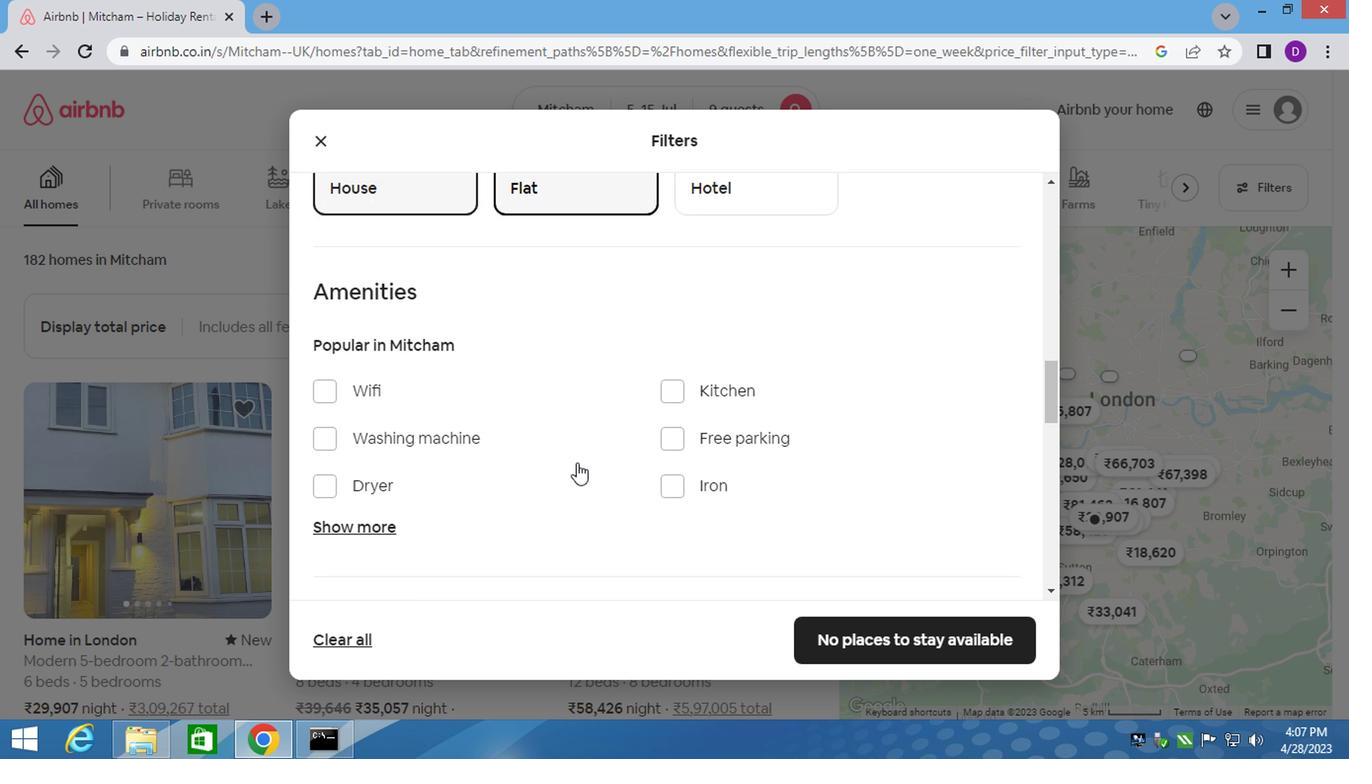 
Action: Mouse scrolled (572, 461) with delta (0, -1)
Screenshot: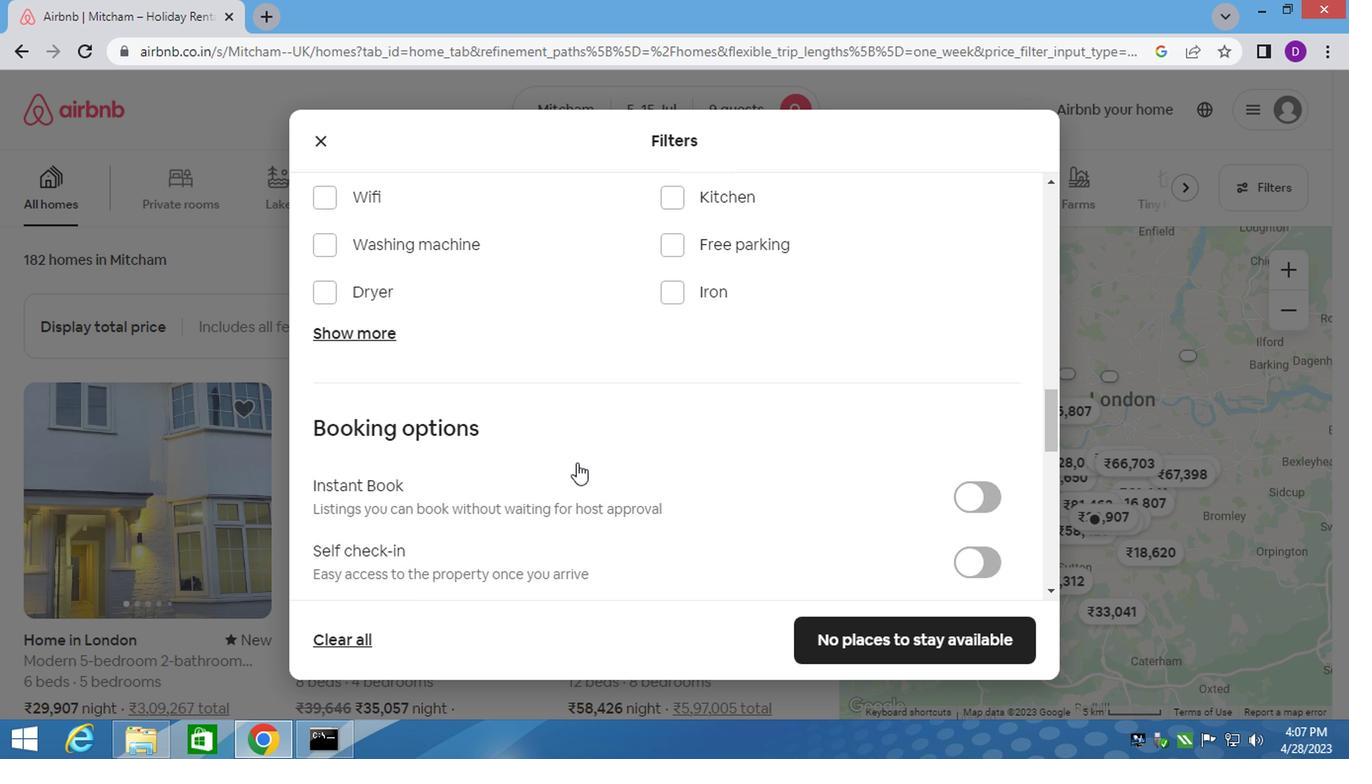 
Action: Mouse moved to (967, 456)
Screenshot: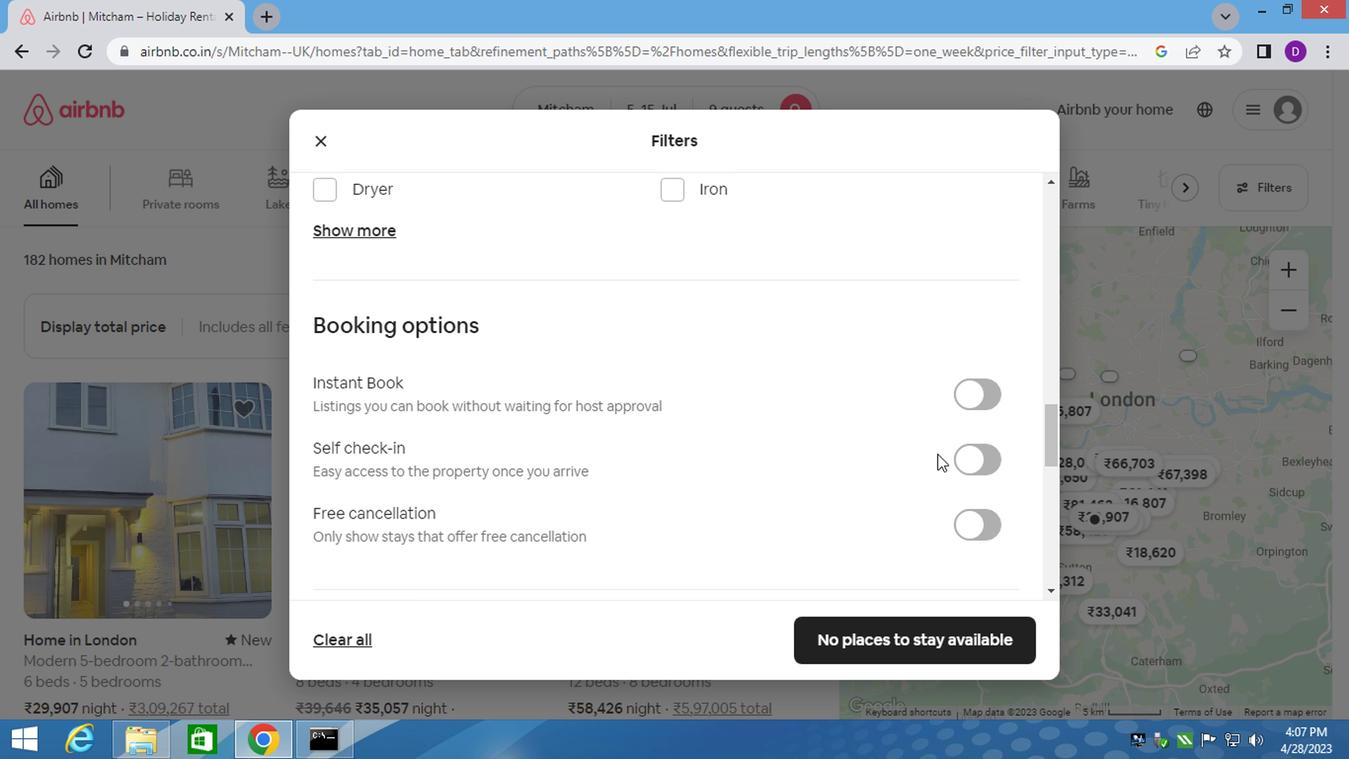 
Action: Mouse pressed left at (967, 456)
Screenshot: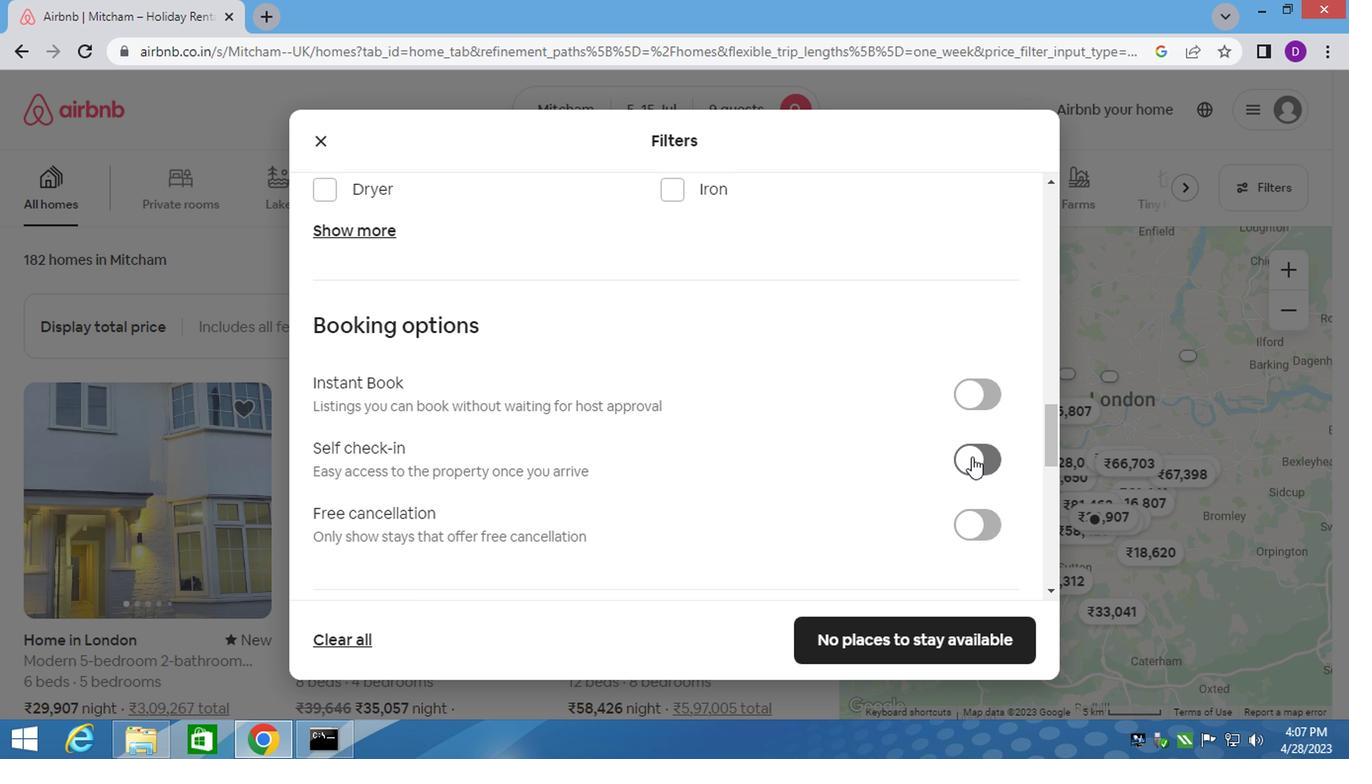 
Action: Mouse moved to (574, 465)
Screenshot: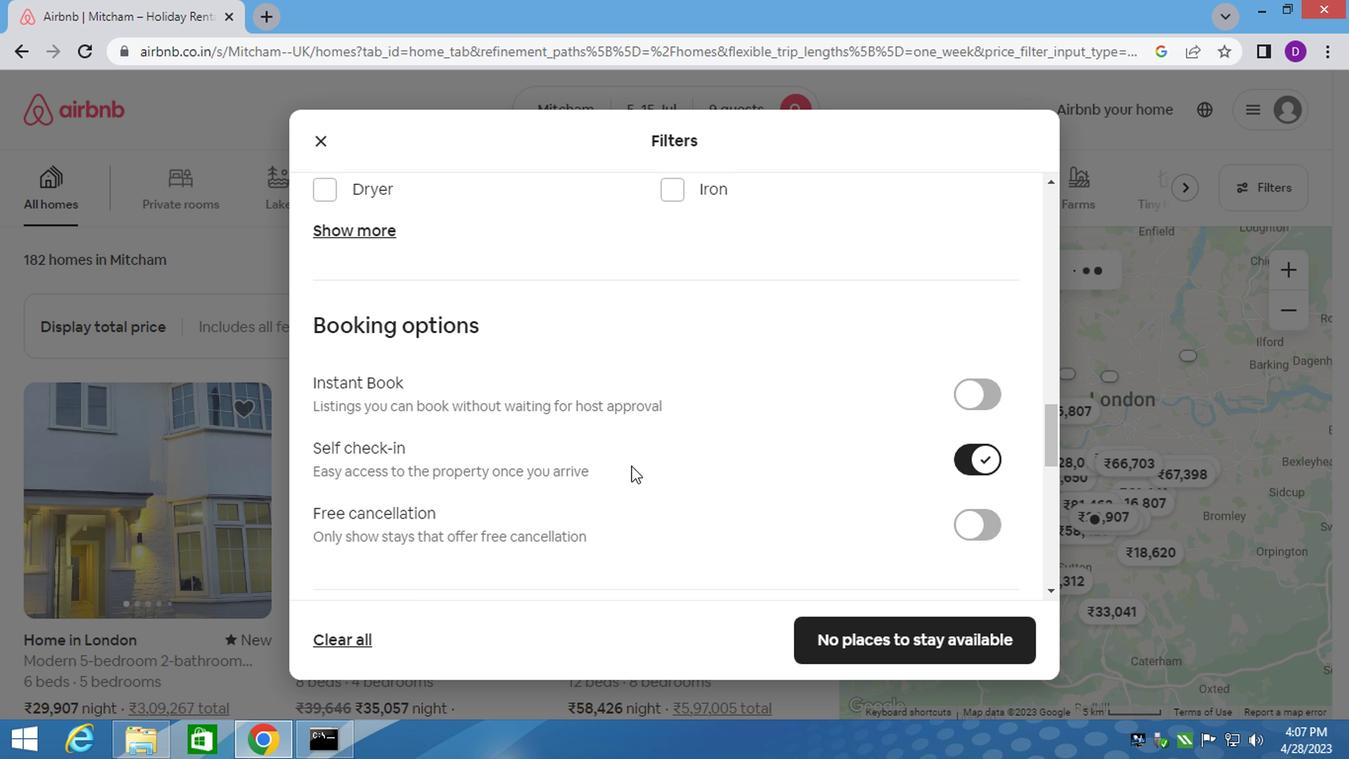 
Action: Mouse scrolled (574, 464) with delta (0, -1)
Screenshot: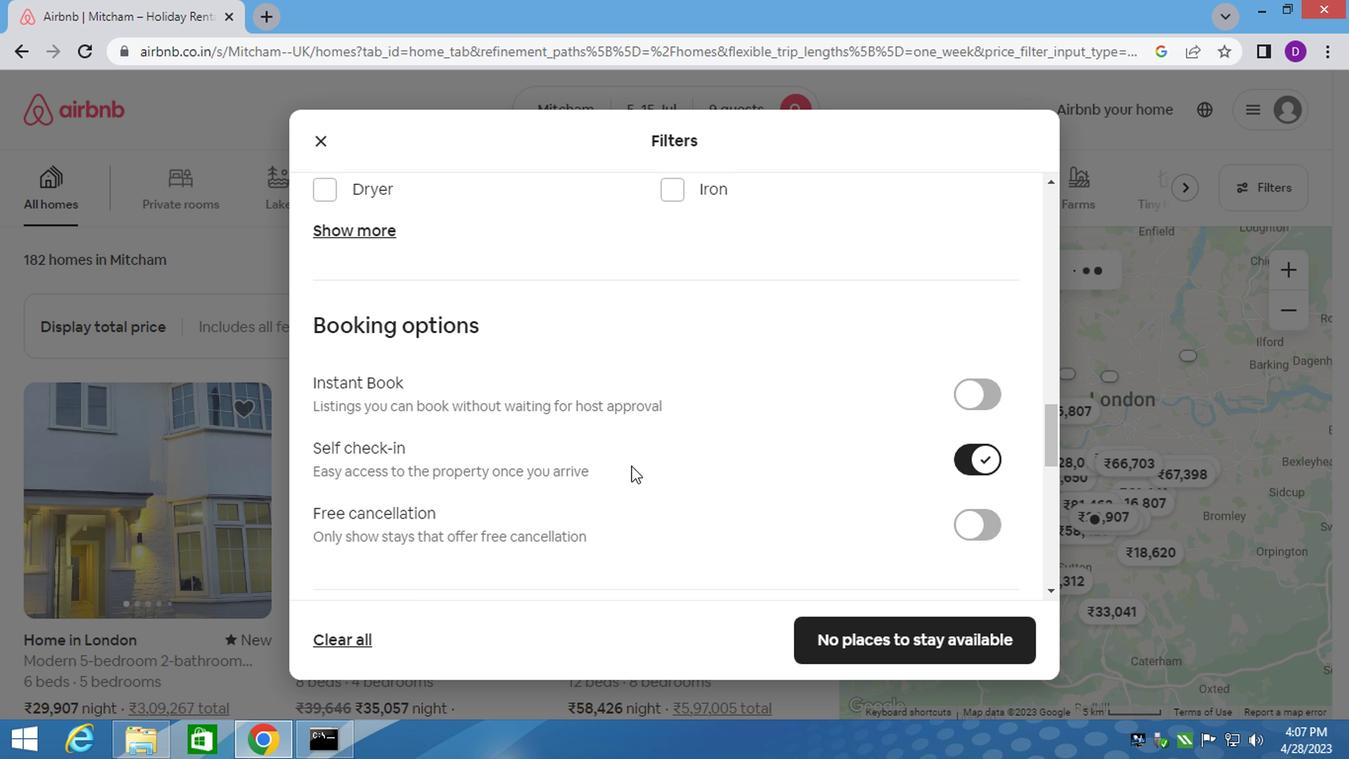 
Action: Mouse scrolled (574, 464) with delta (0, -1)
Screenshot: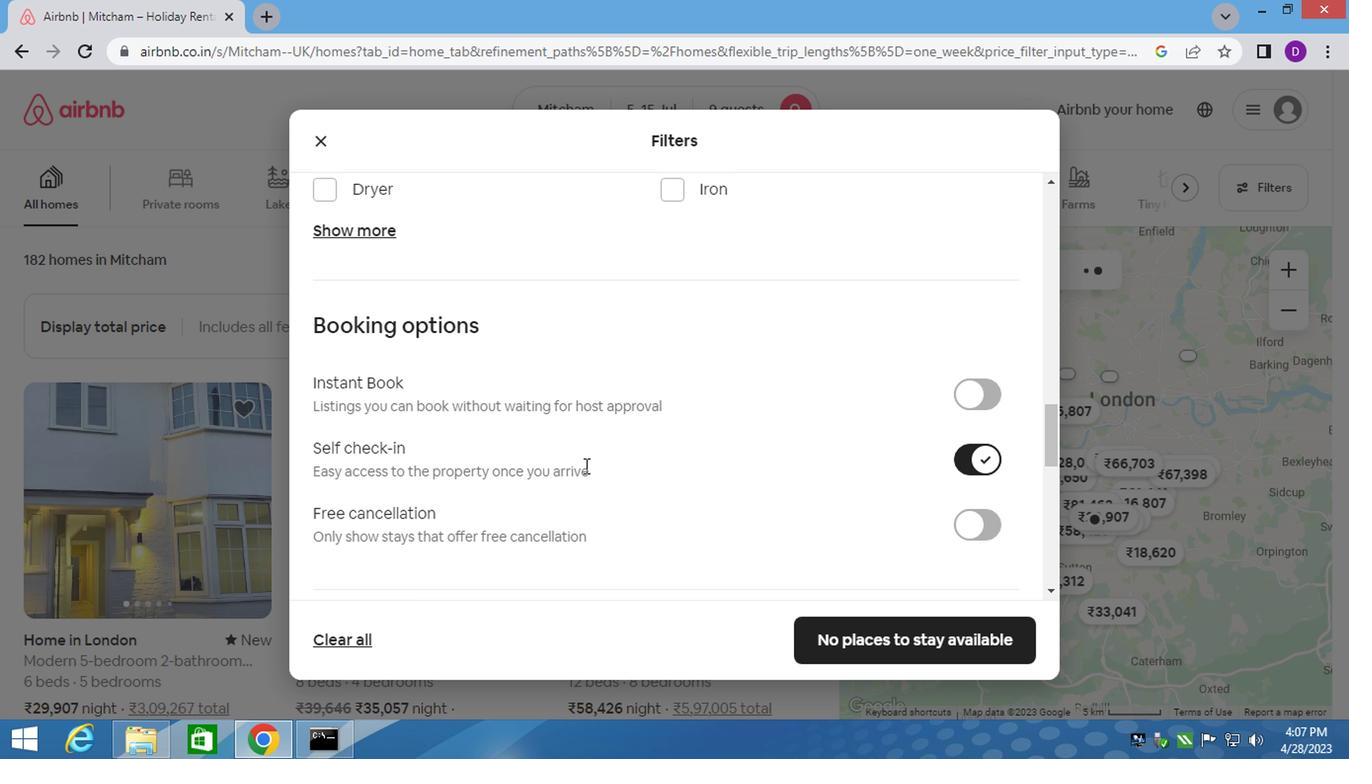 
Action: Mouse moved to (572, 465)
Screenshot: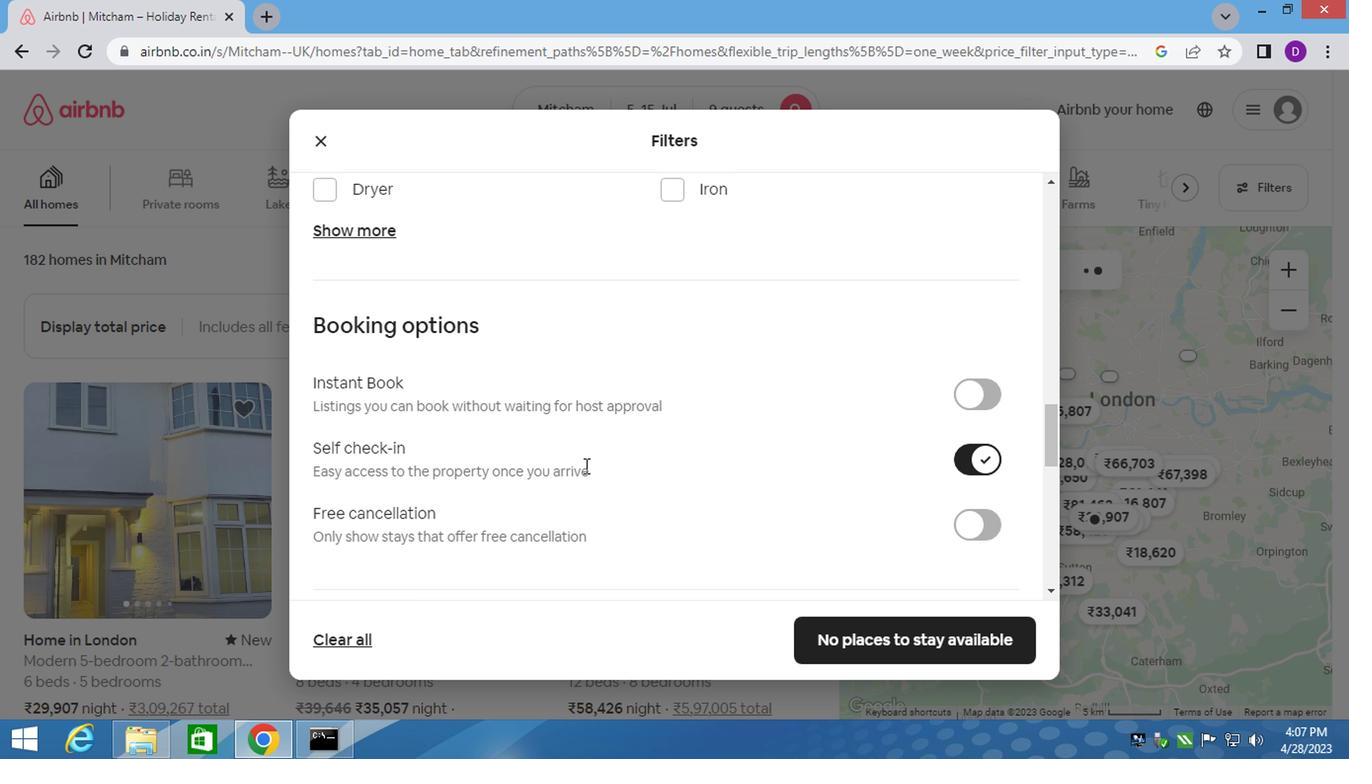 
Action: Mouse scrolled (572, 464) with delta (0, -1)
Screenshot: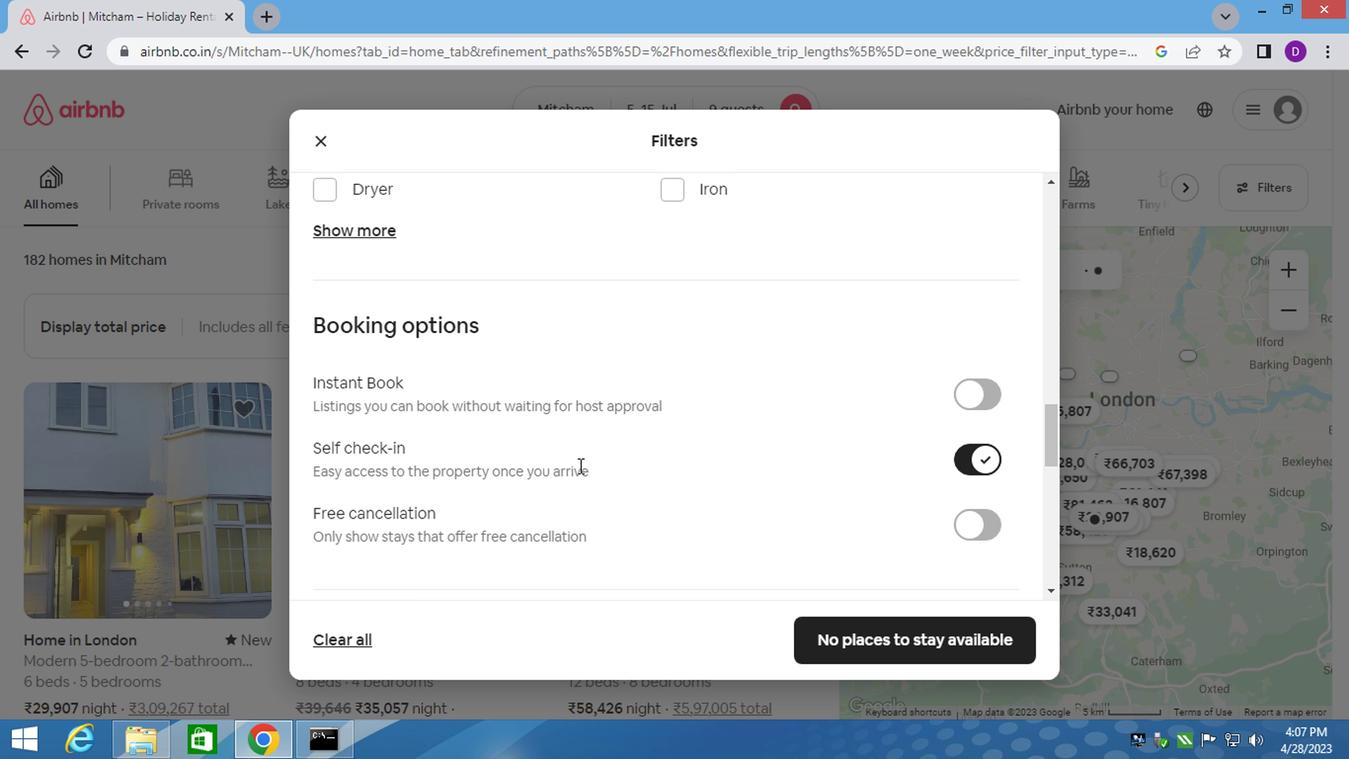 
Action: Mouse scrolled (572, 464) with delta (0, -1)
Screenshot: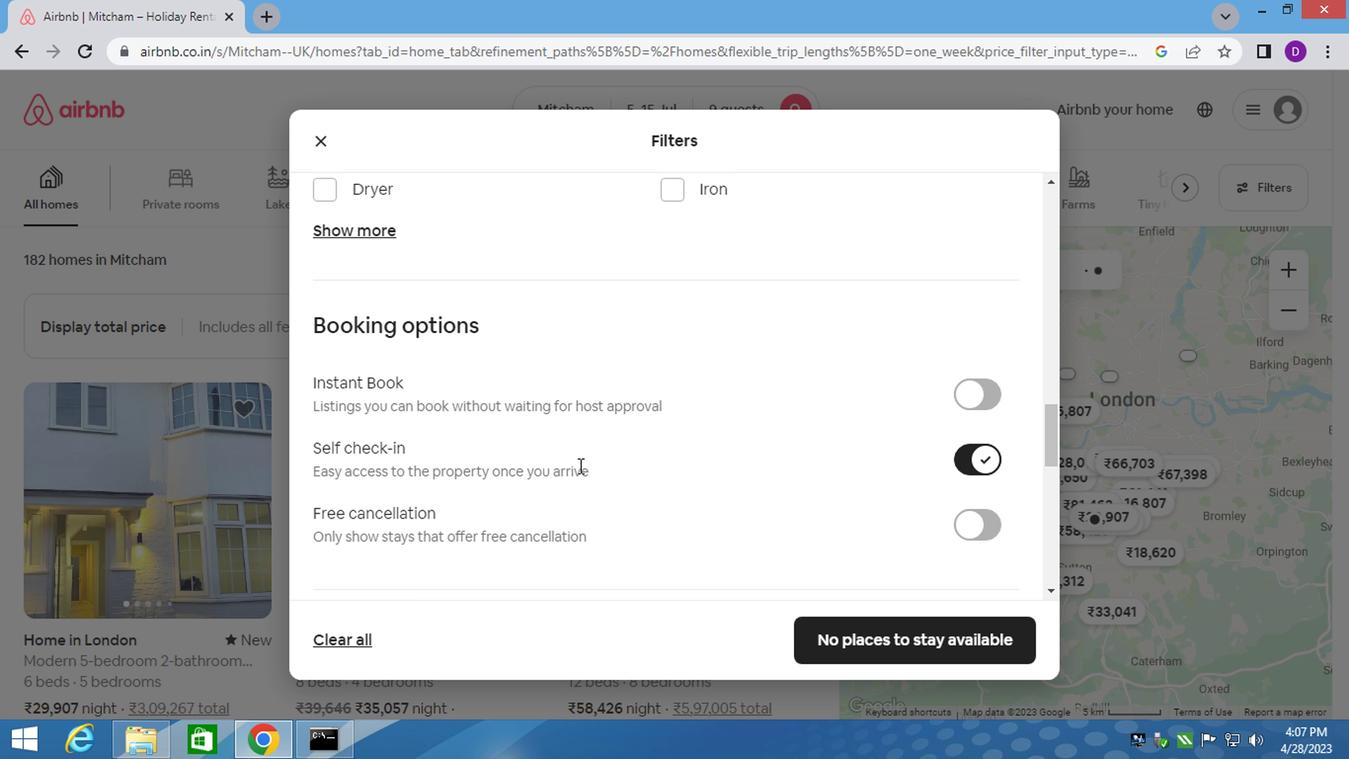 
Action: Mouse scrolled (572, 464) with delta (0, -1)
Screenshot: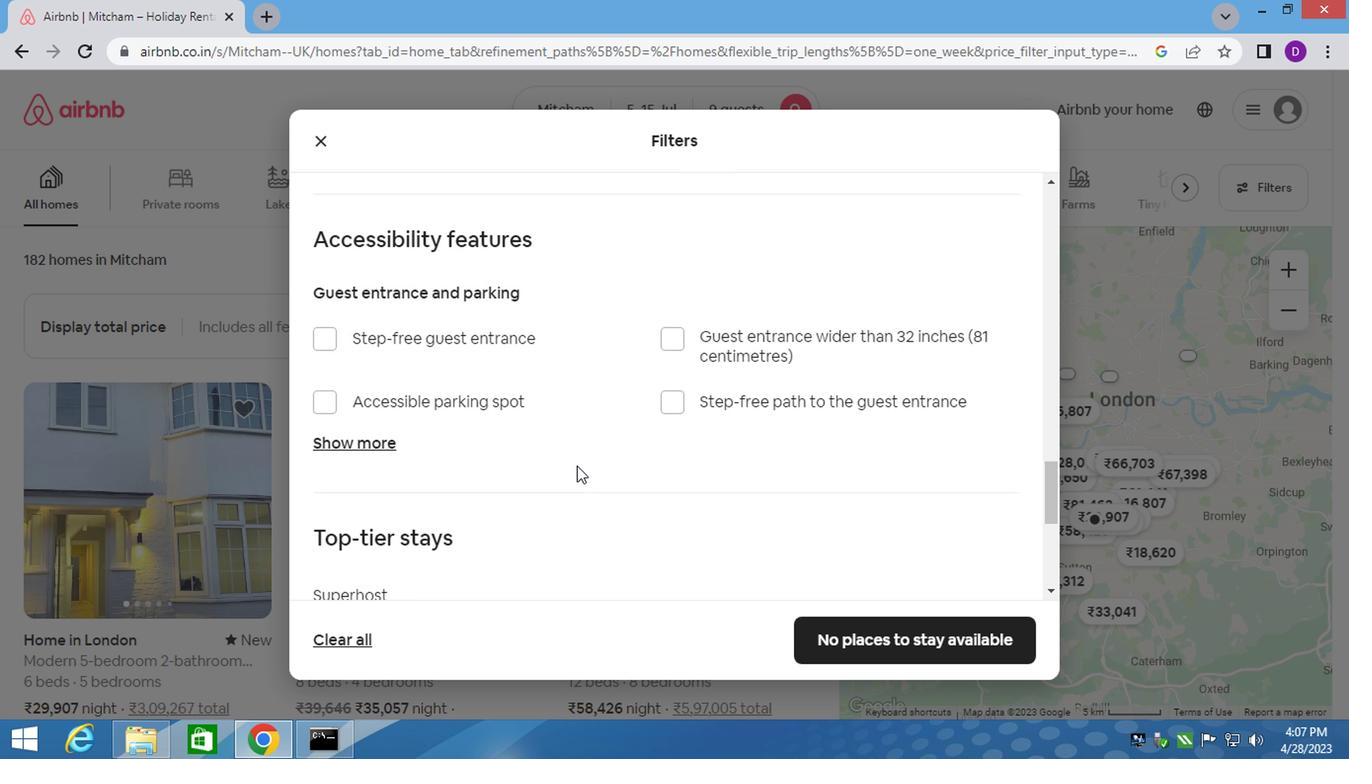 
Action: Mouse scrolled (572, 464) with delta (0, -1)
Screenshot: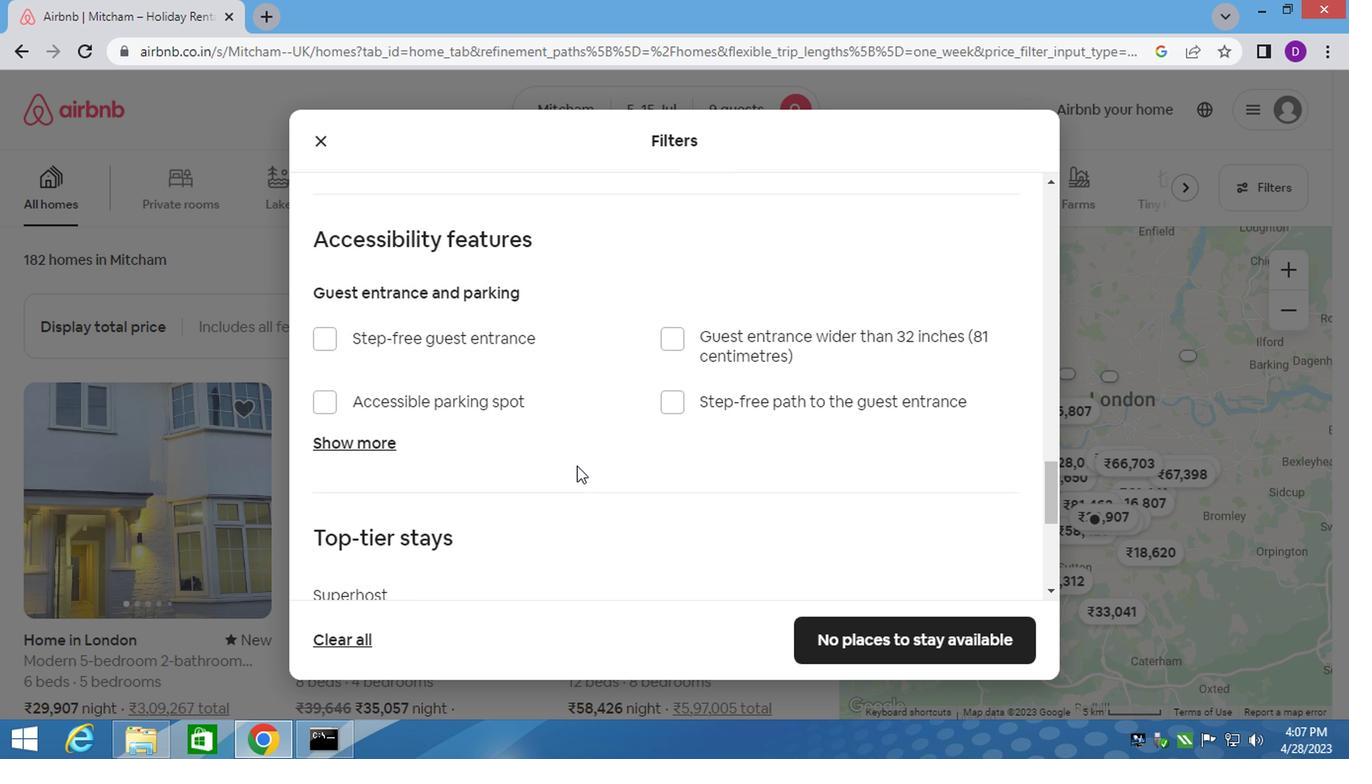 
Action: Mouse scrolled (572, 464) with delta (0, -1)
Screenshot: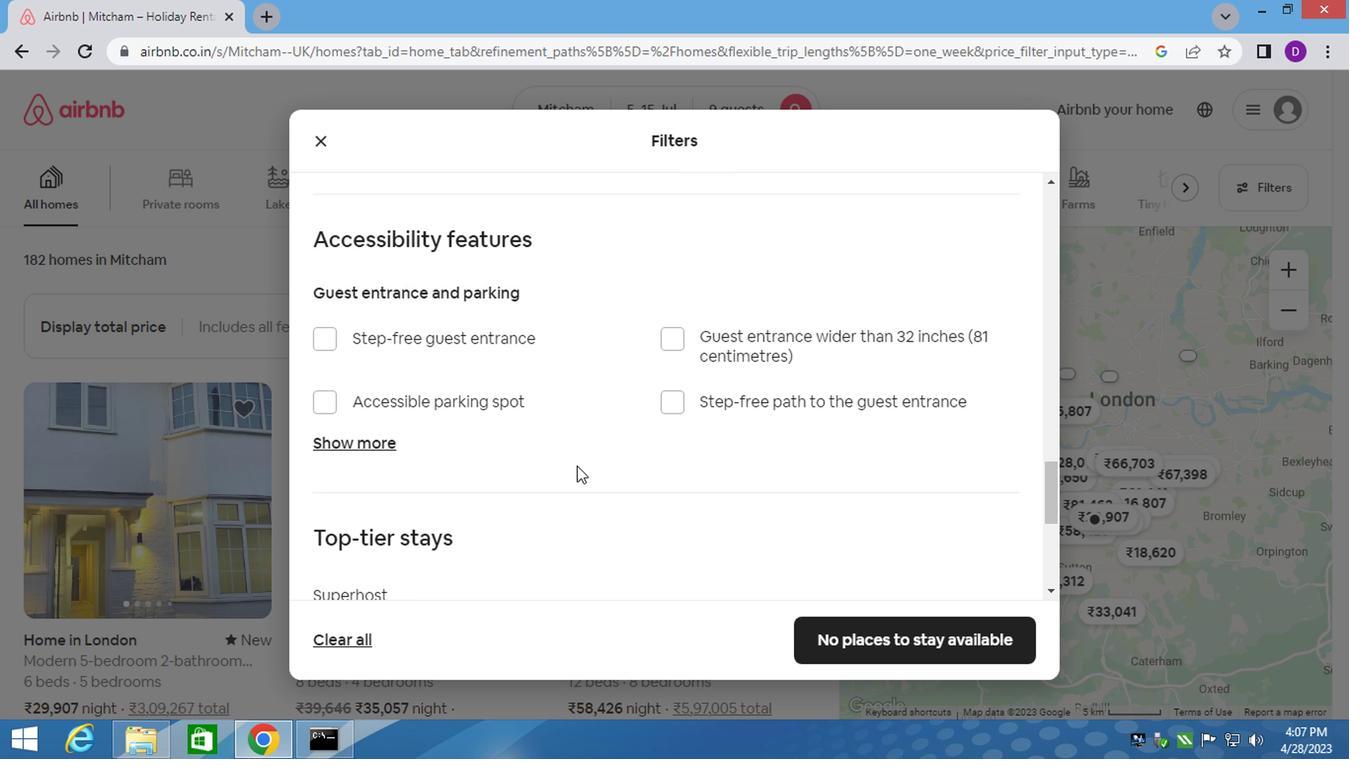 
Action: Mouse scrolled (572, 464) with delta (0, -1)
Screenshot: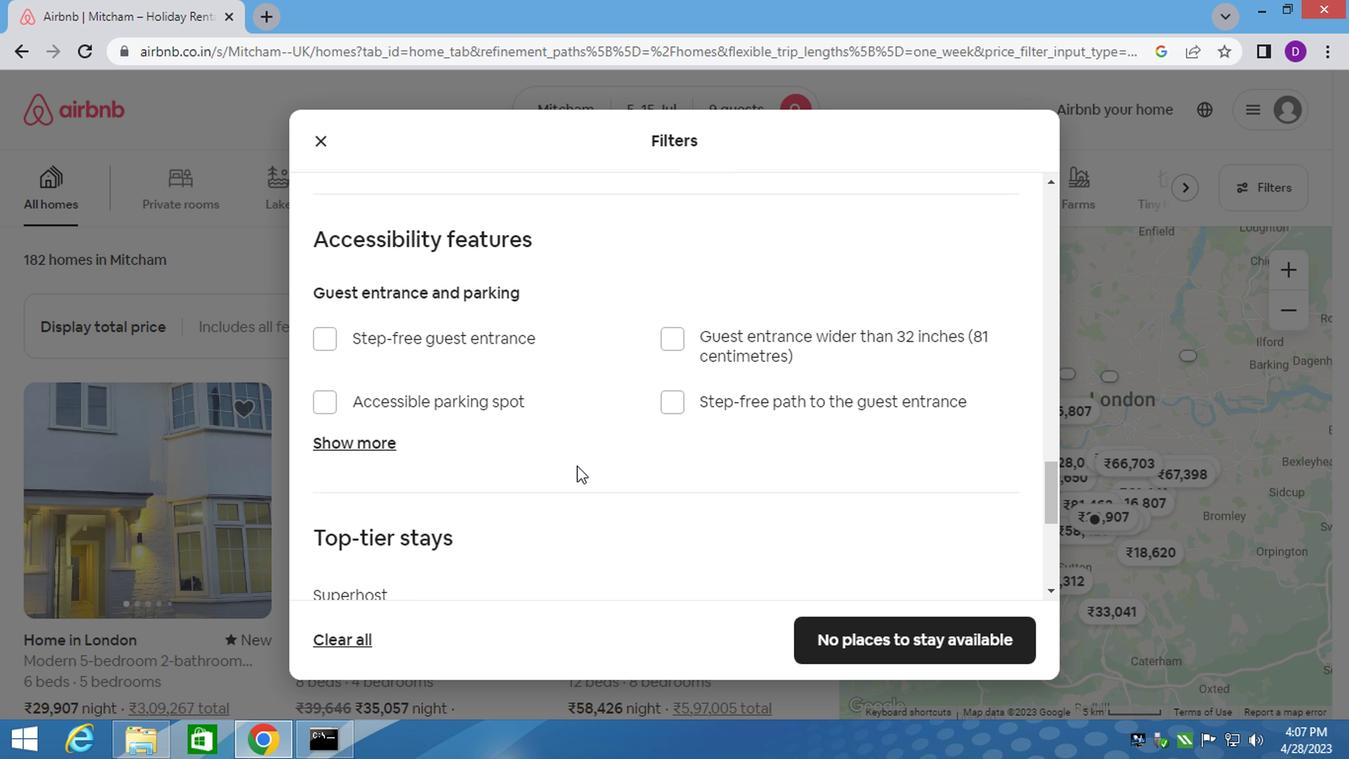 
Action: Mouse scrolled (572, 464) with delta (0, -1)
Screenshot: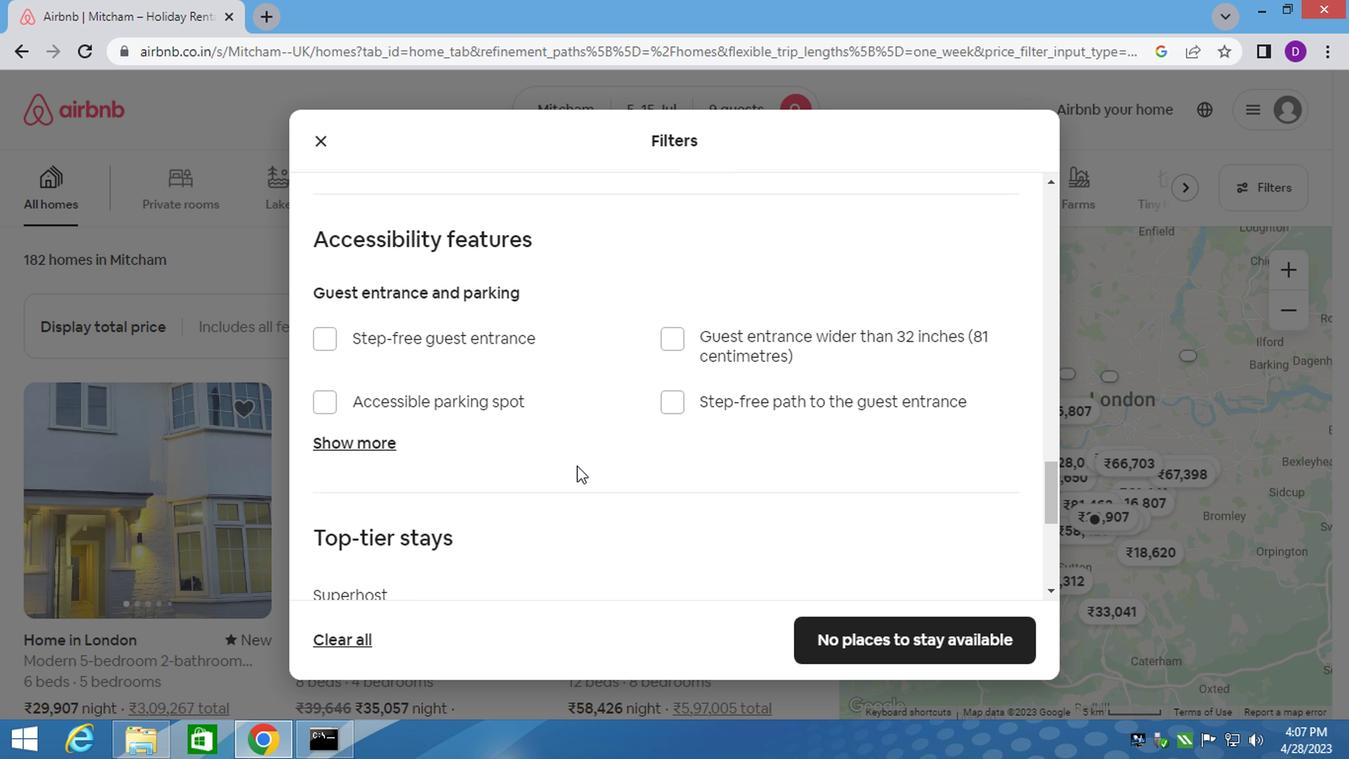
Action: Mouse moved to (572, 468)
Screenshot: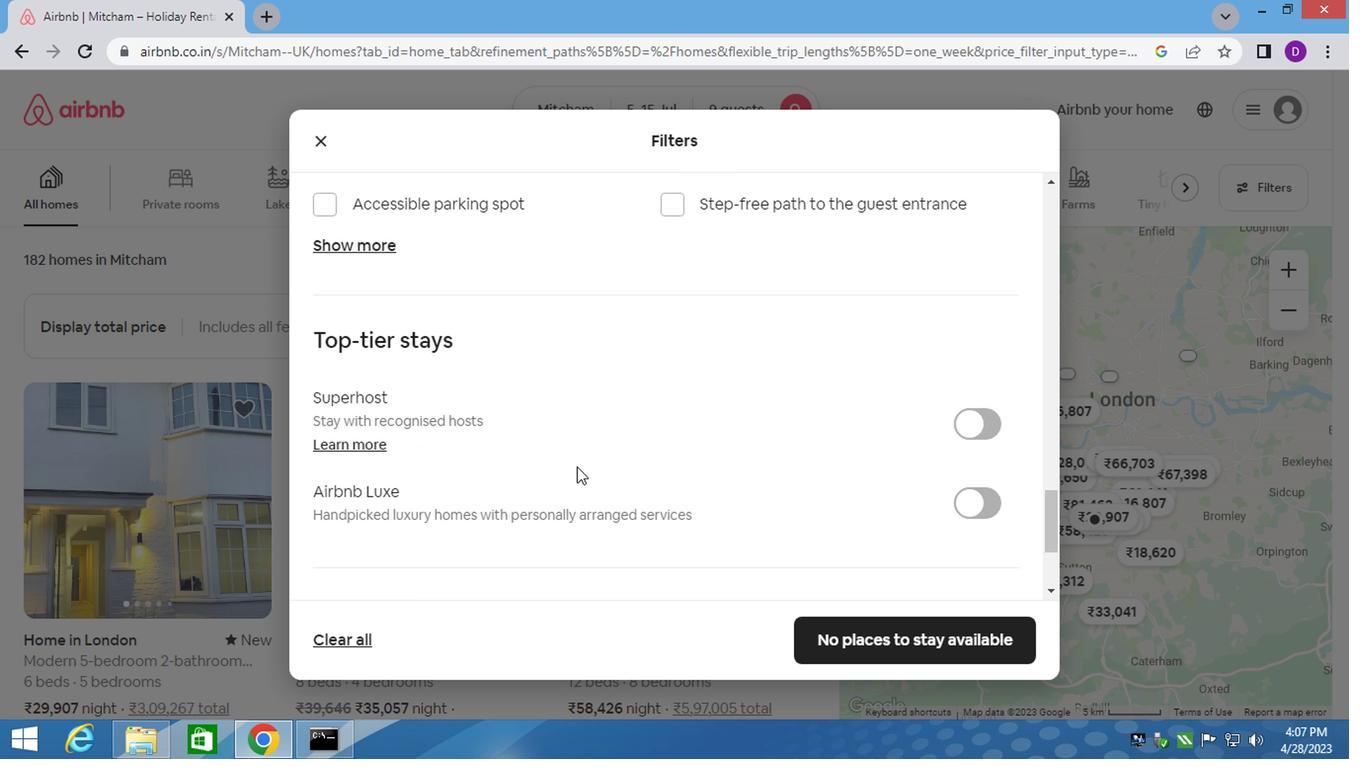 
Action: Mouse scrolled (572, 466) with delta (0, -1)
Screenshot: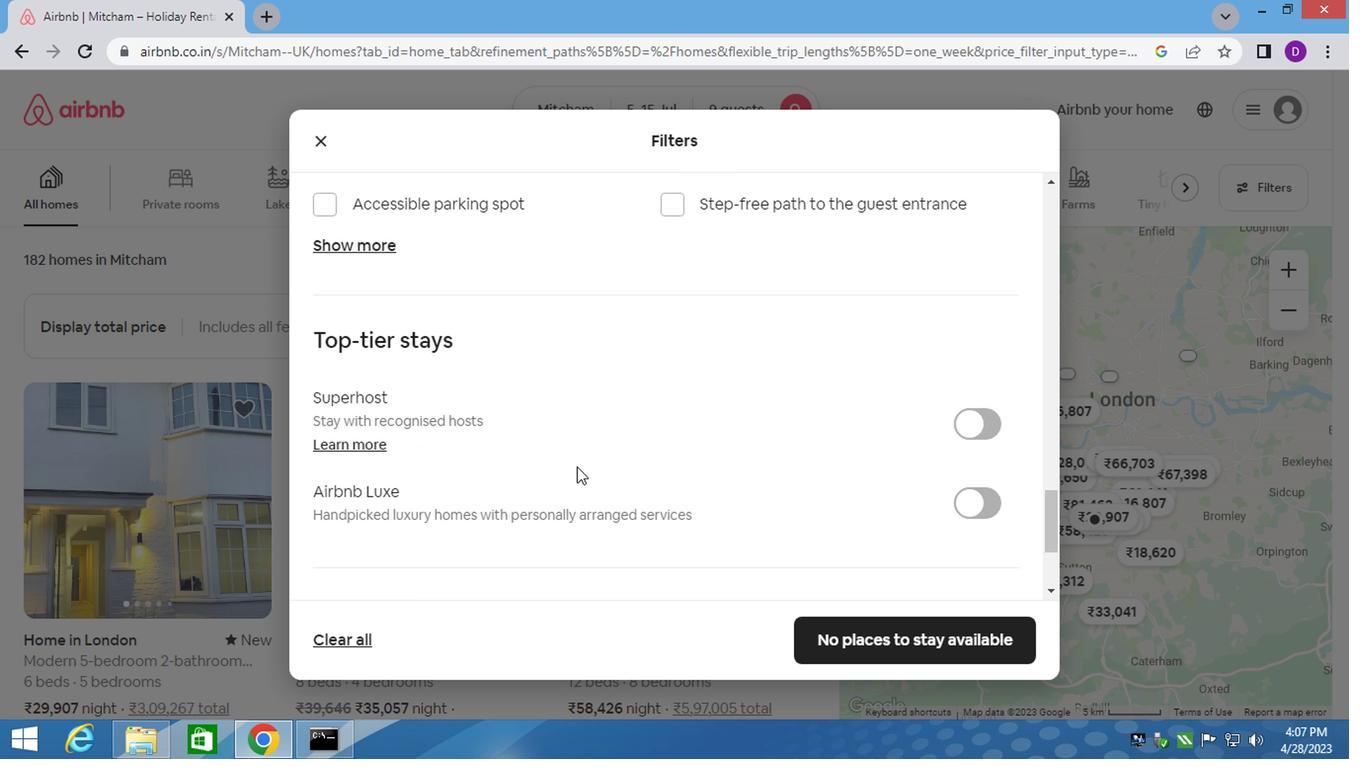 
Action: Mouse moved to (571, 470)
Screenshot: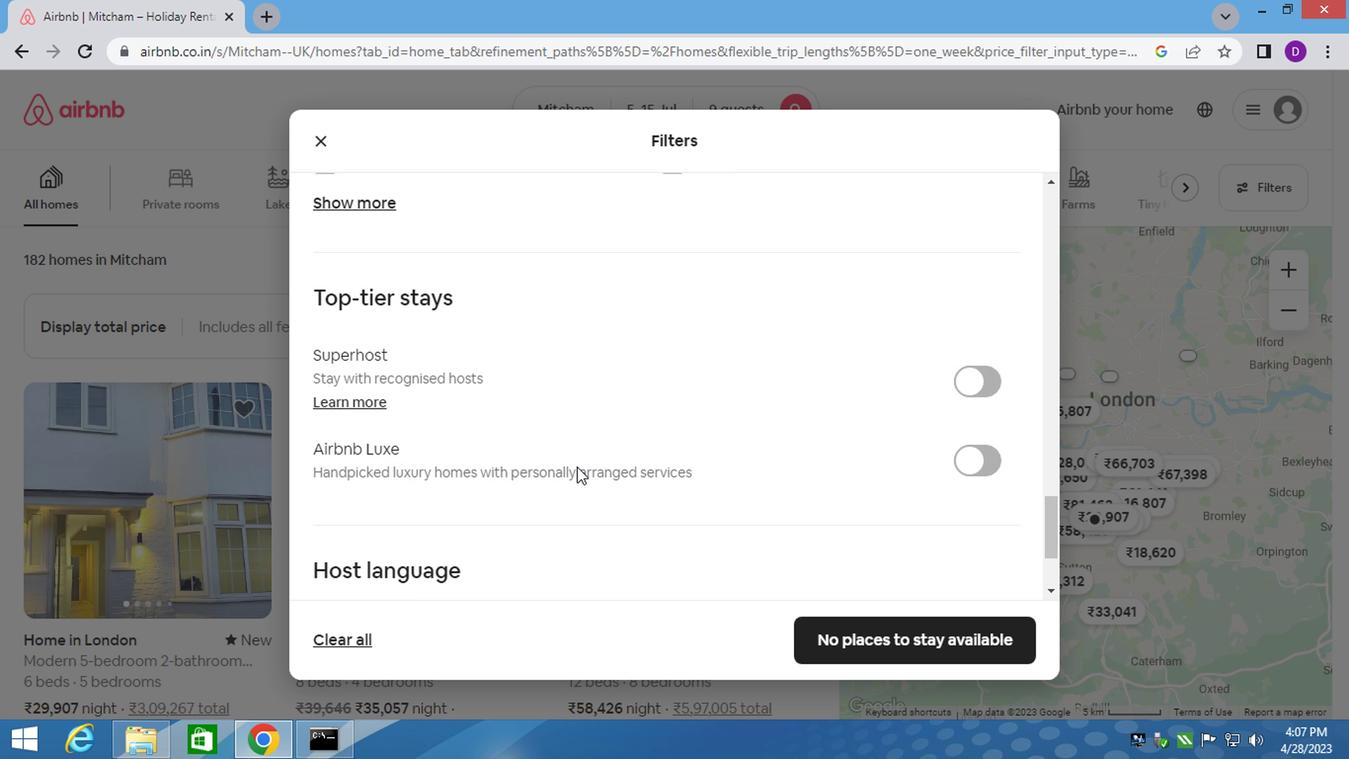 
Action: Mouse scrolled (571, 468) with delta (0, -1)
Screenshot: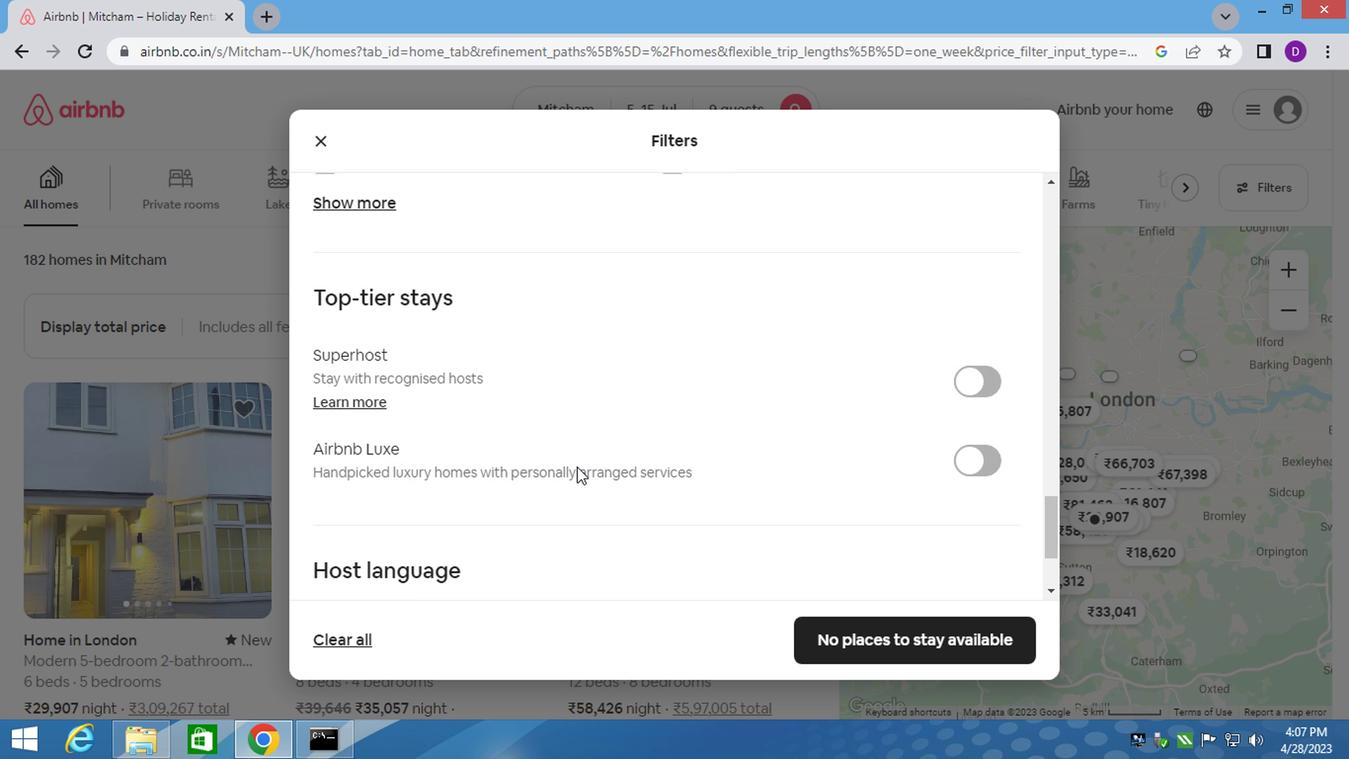 
Action: Mouse scrolled (571, 468) with delta (0, -1)
Screenshot: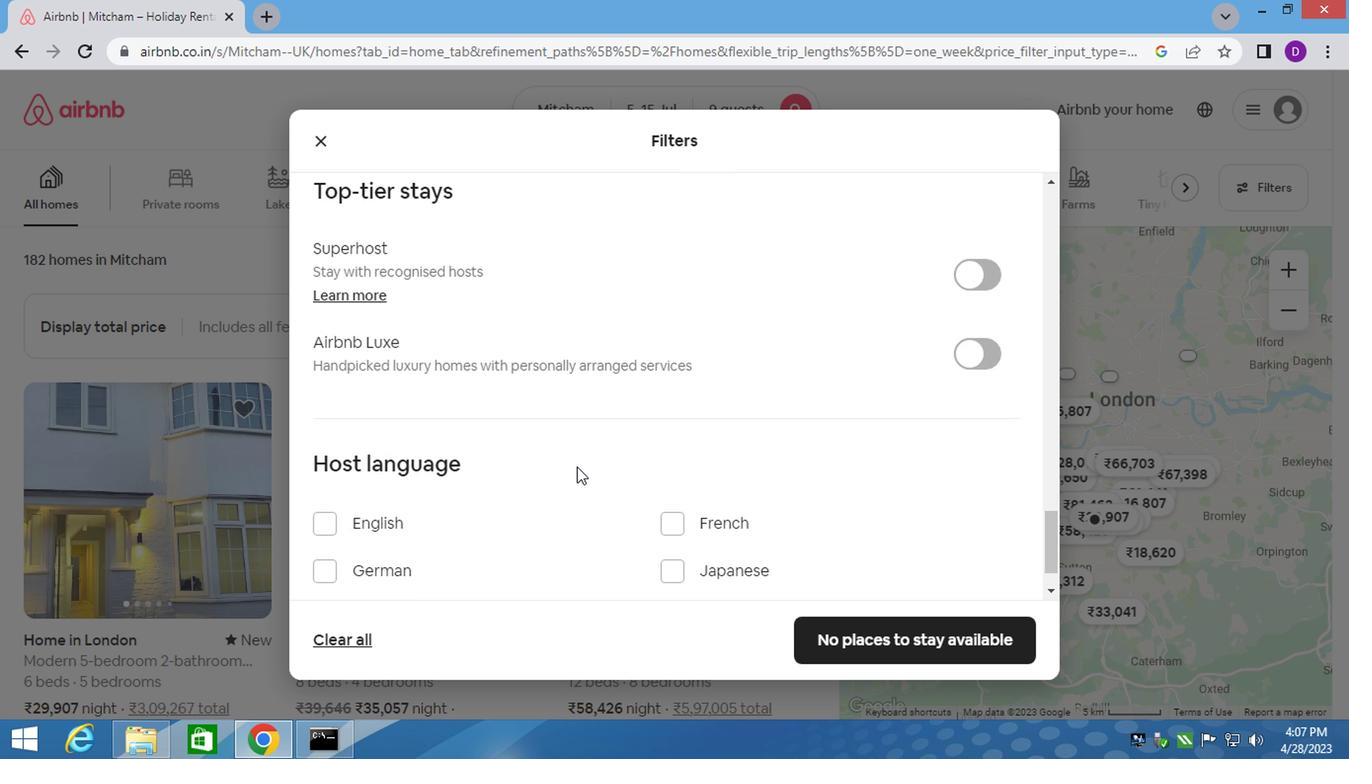
Action: Mouse moved to (308, 468)
Screenshot: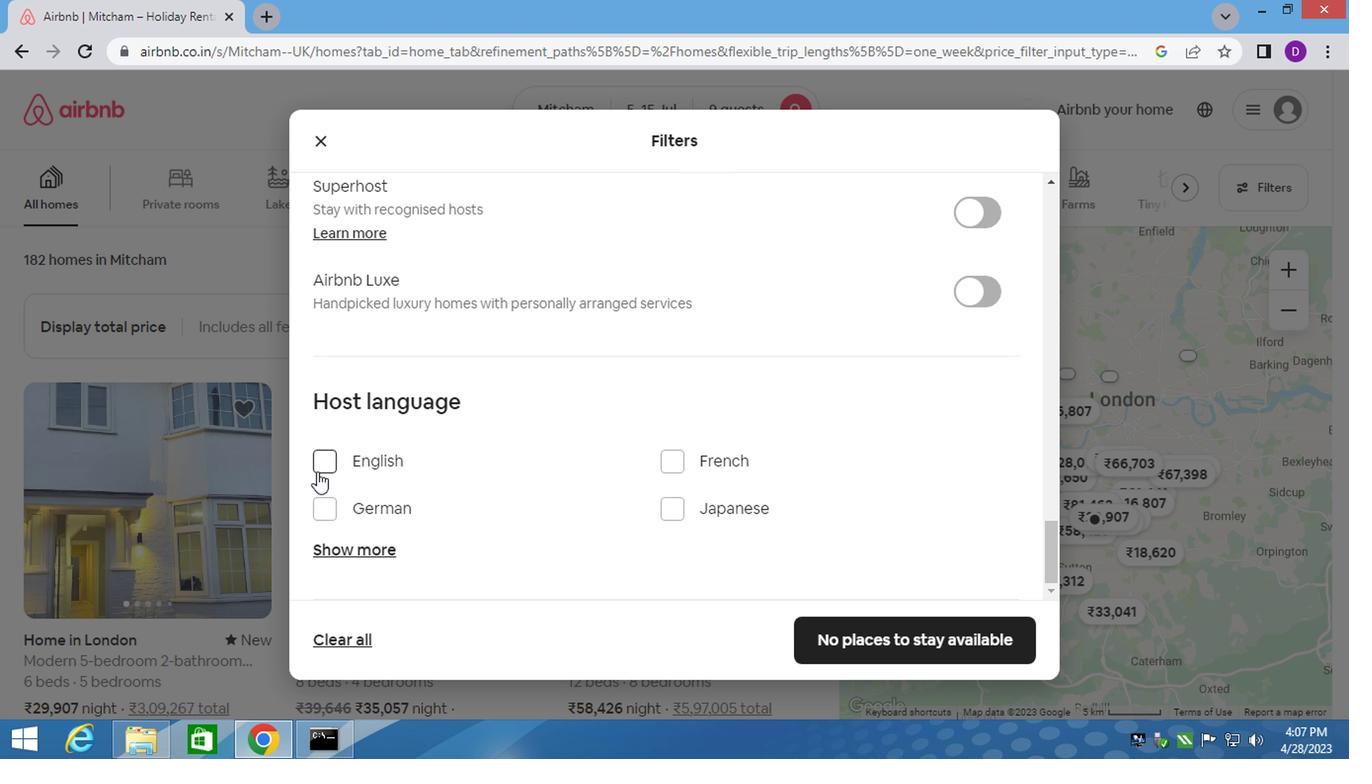 
Action: Mouse pressed left at (308, 468)
Screenshot: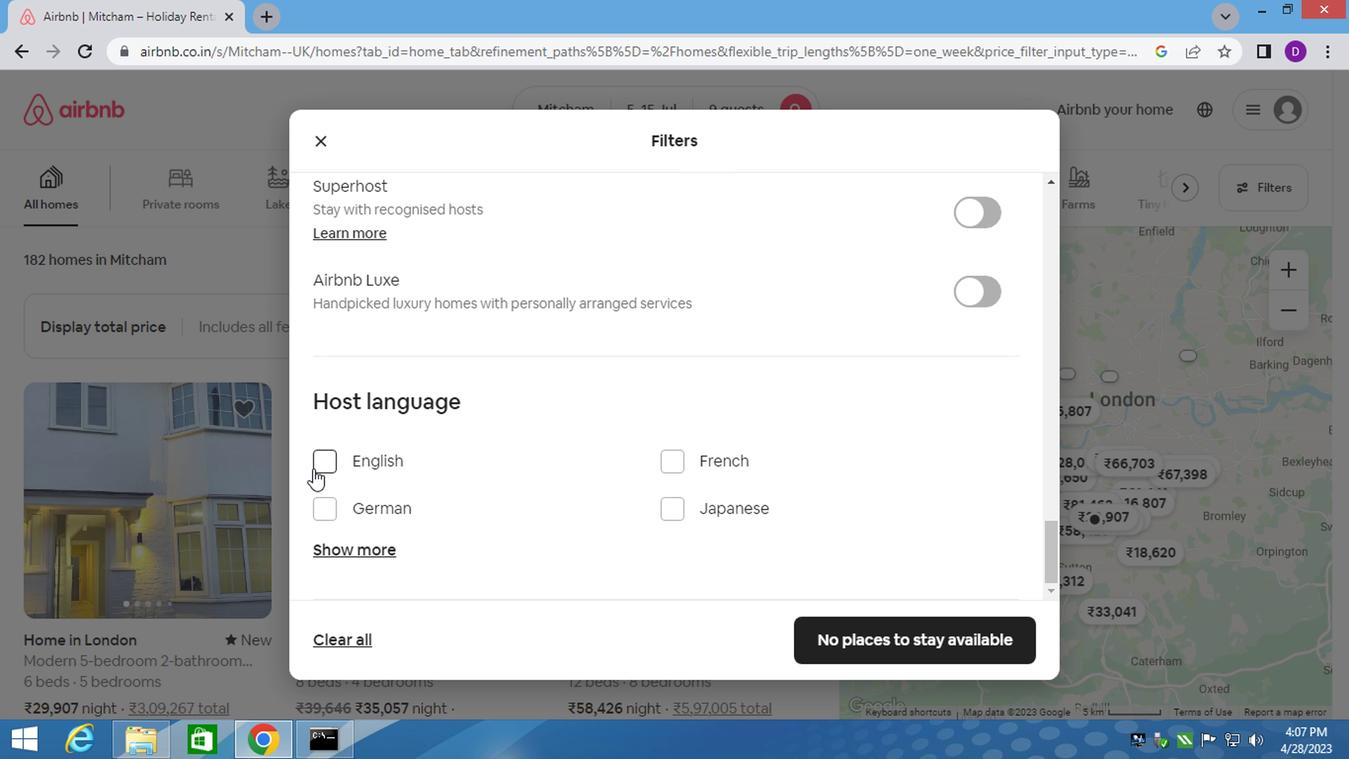 
Action: Mouse moved to (896, 640)
Screenshot: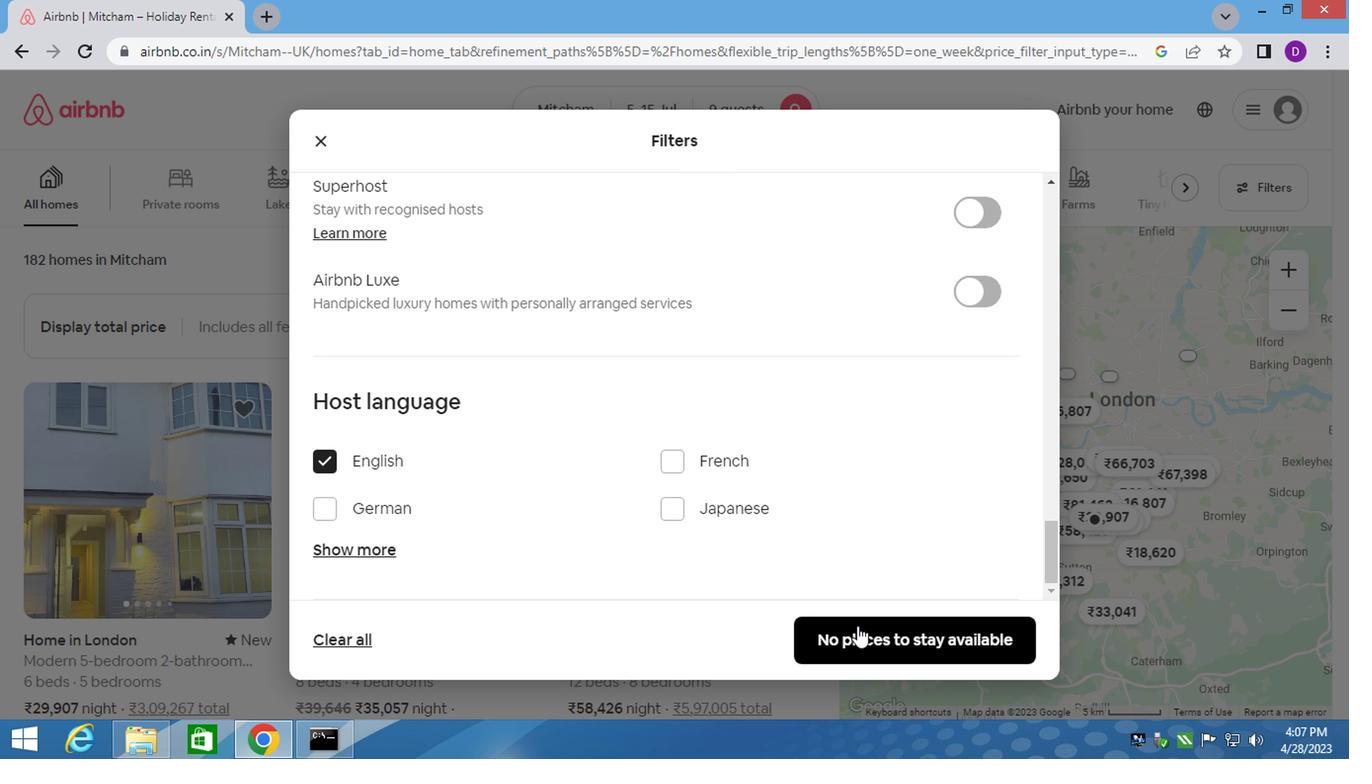 
Action: Mouse pressed left at (896, 640)
Screenshot: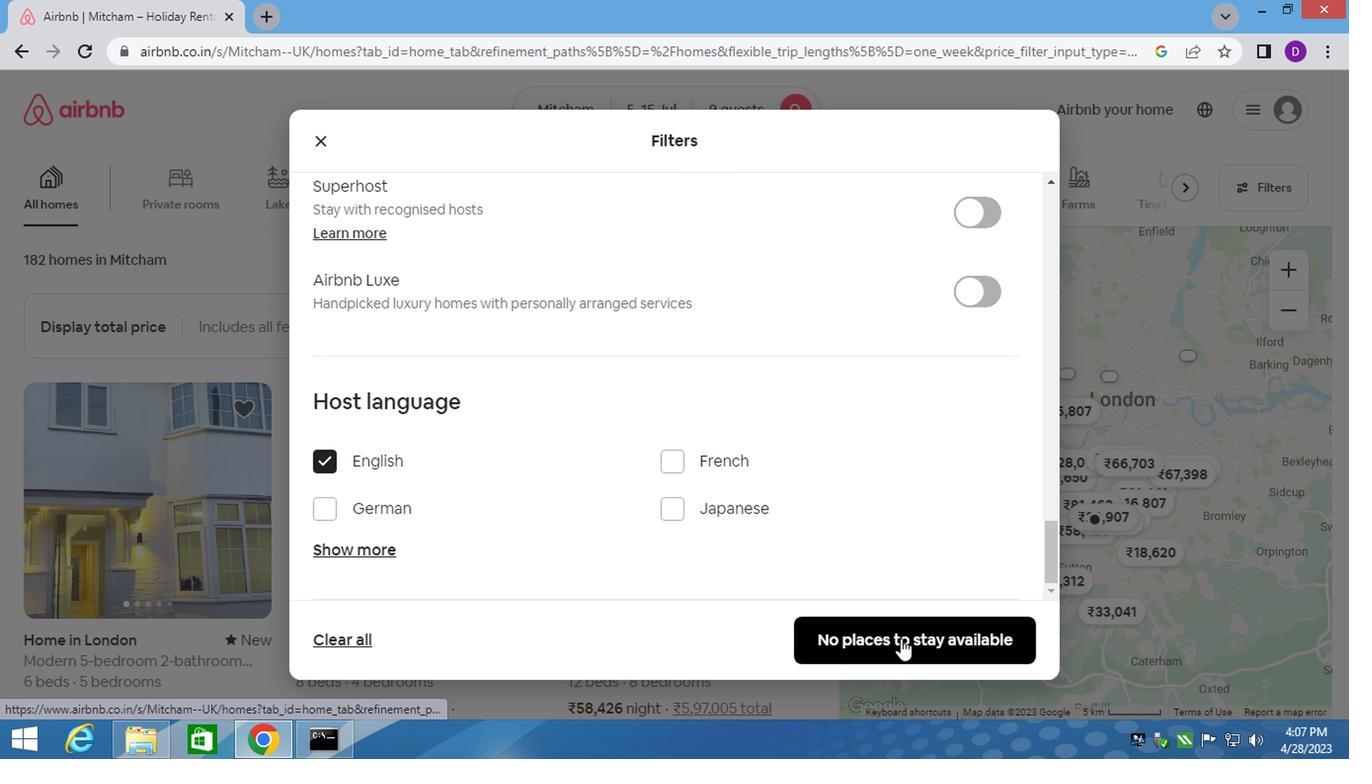 
